 Task: Look for space in Inashiki, Japan from 13th August, 2023 to 17th August, 2023 for 2 adults in price range Rs.10000 to Rs.16000. Place can be entire place with 2 bedrooms having 2 beds and 1 bathroom. Property type can be house, flat, guest house. Amenities needed are: wifi, washing machine. Booking option can be shelf check-in. Required host language is English.
Action: Mouse moved to (581, 137)
Screenshot: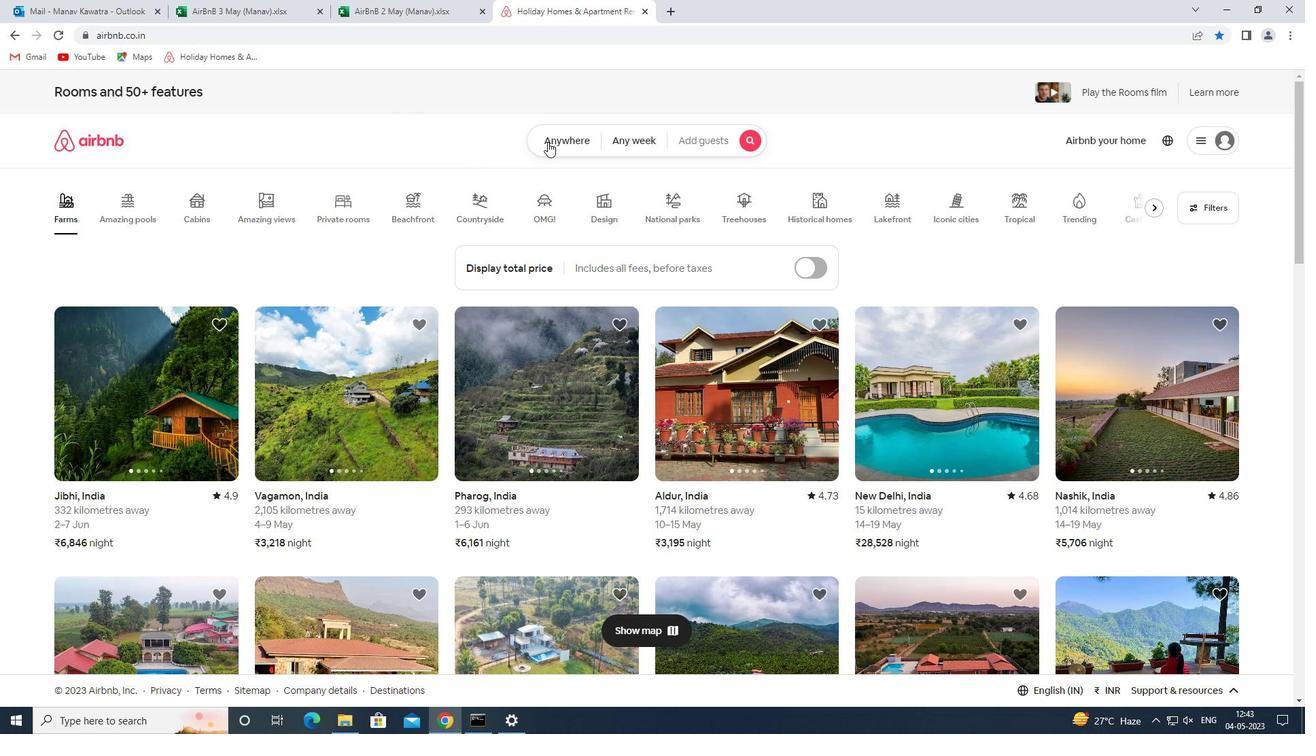 
Action: Mouse pressed left at (581, 137)
Screenshot: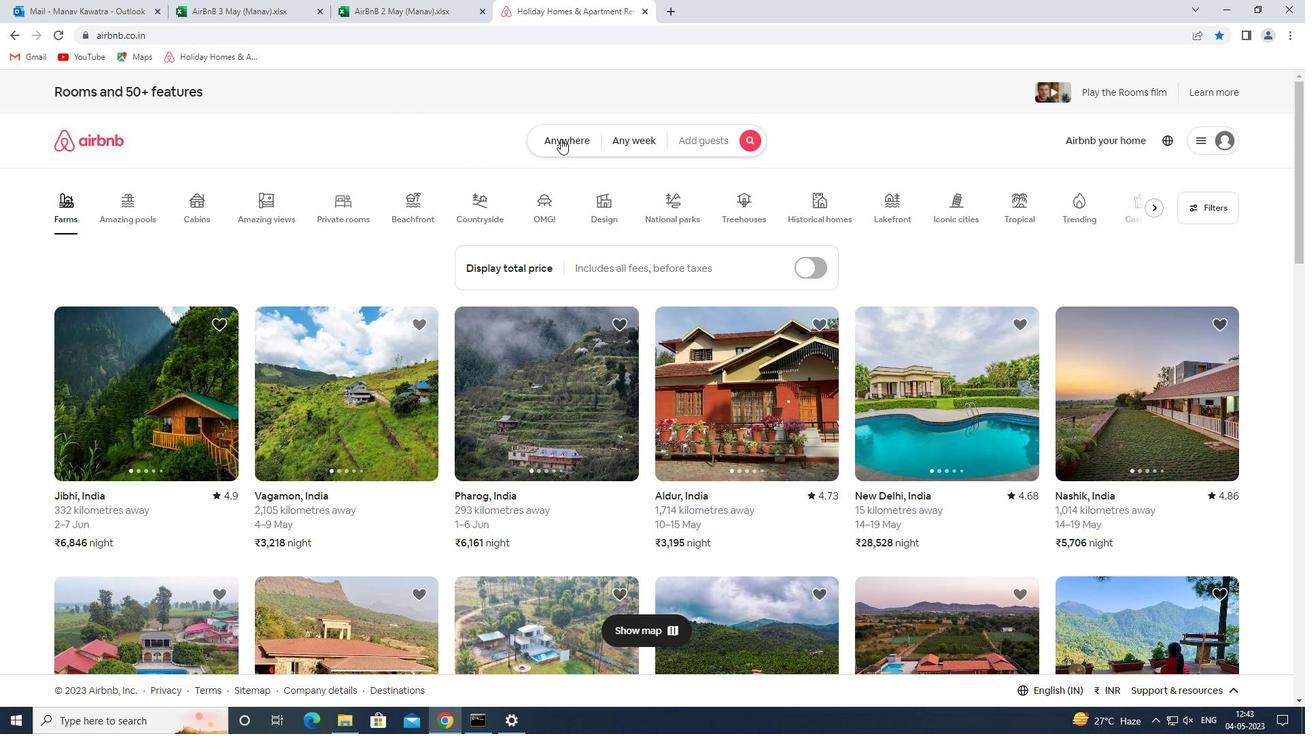 
Action: Mouse moved to (436, 196)
Screenshot: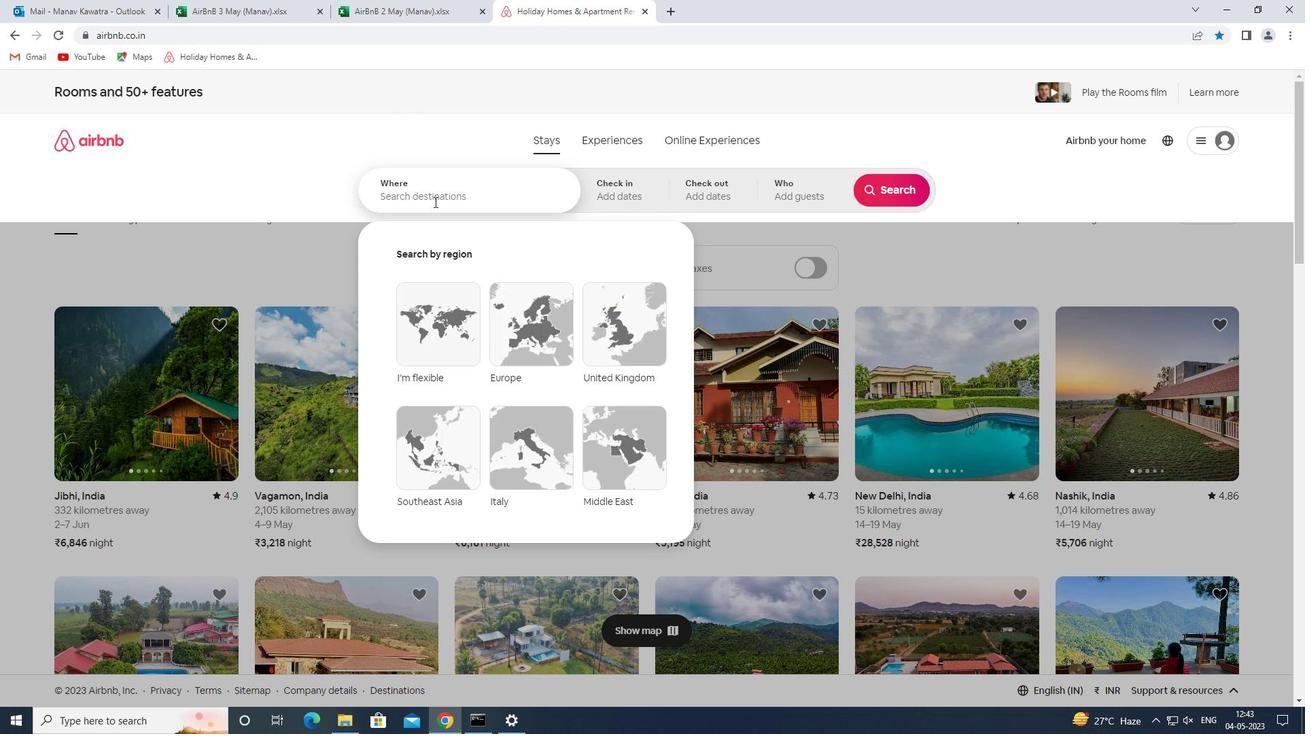 
Action: Mouse pressed left at (436, 196)
Screenshot: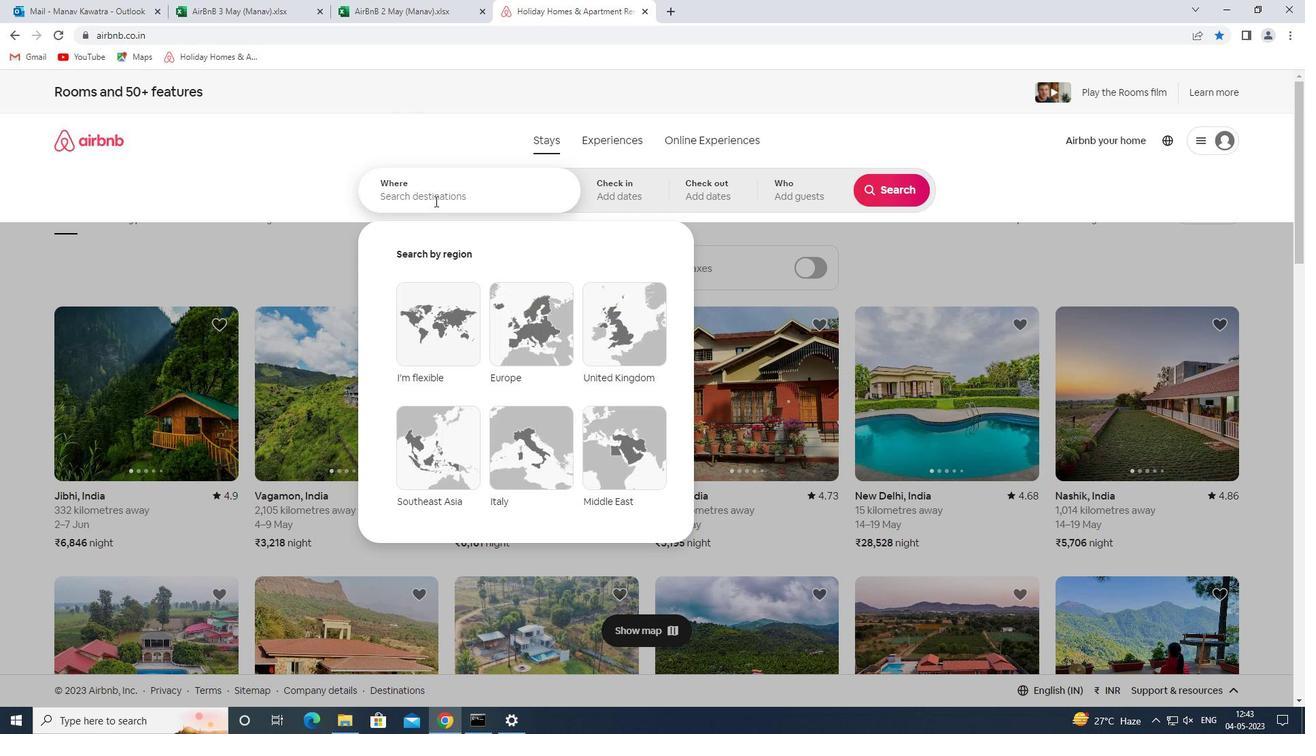 
Action: Key pressed inashika<Key.space>japan<Key.space><Key.enter>
Screenshot: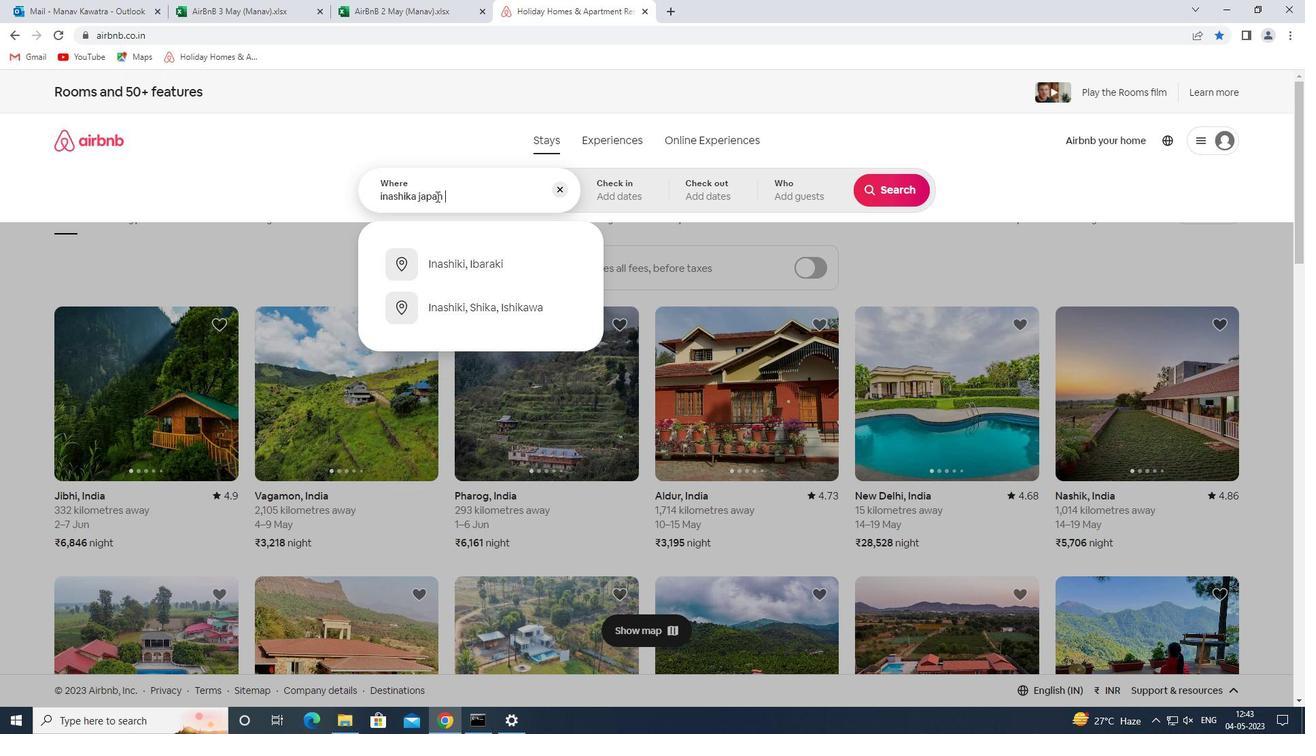 
Action: Mouse moved to (881, 299)
Screenshot: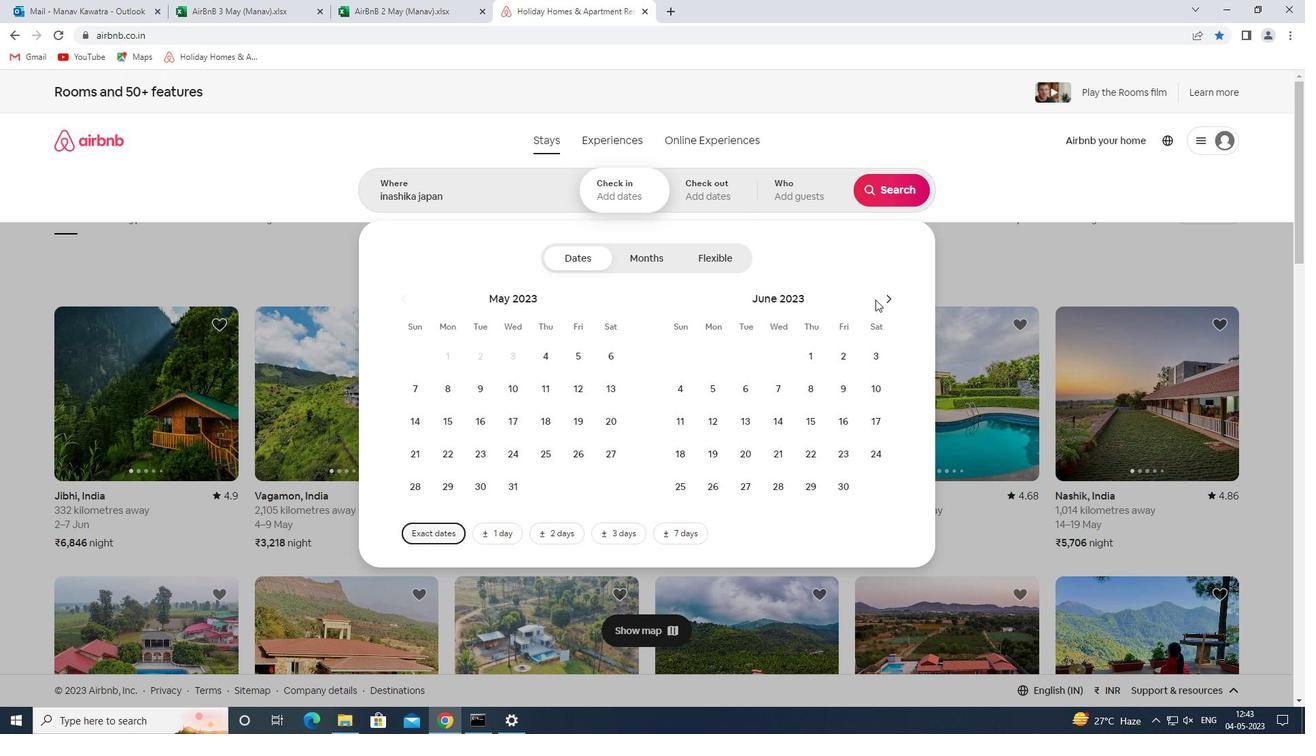 
Action: Mouse pressed left at (881, 299)
Screenshot: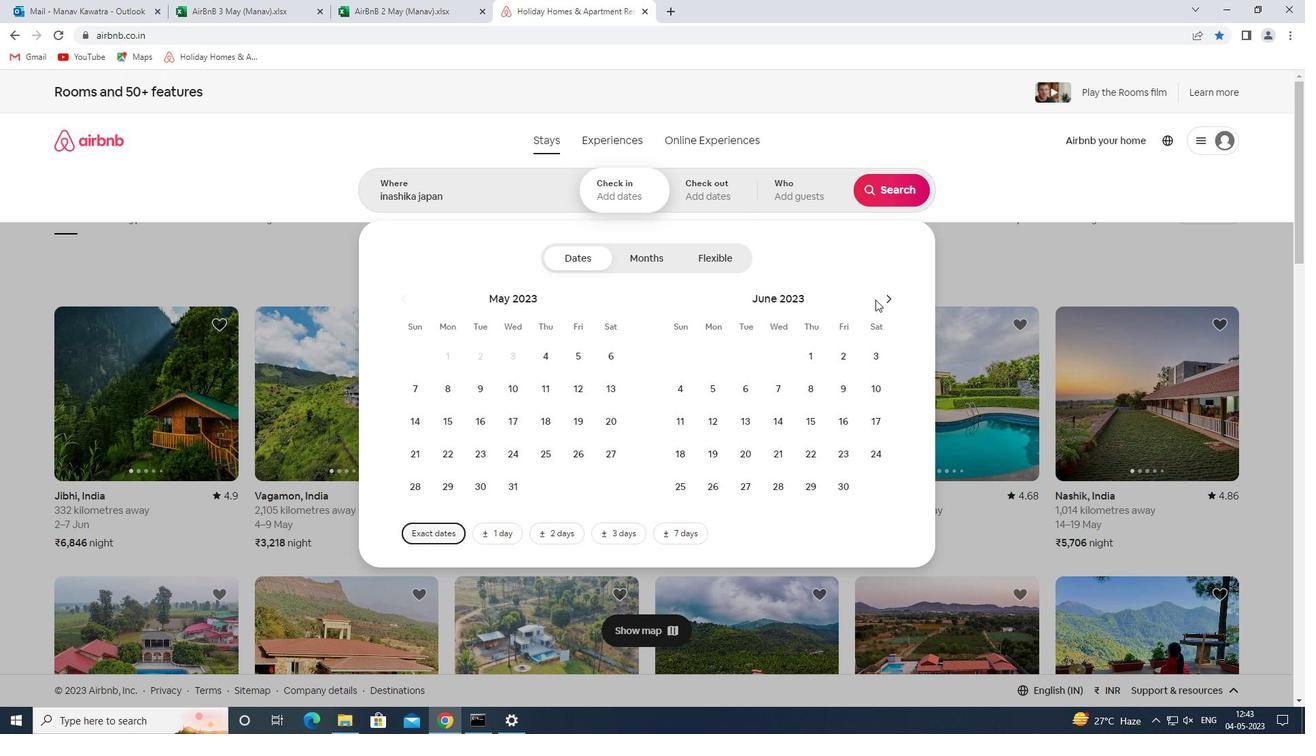 
Action: Mouse moved to (883, 299)
Screenshot: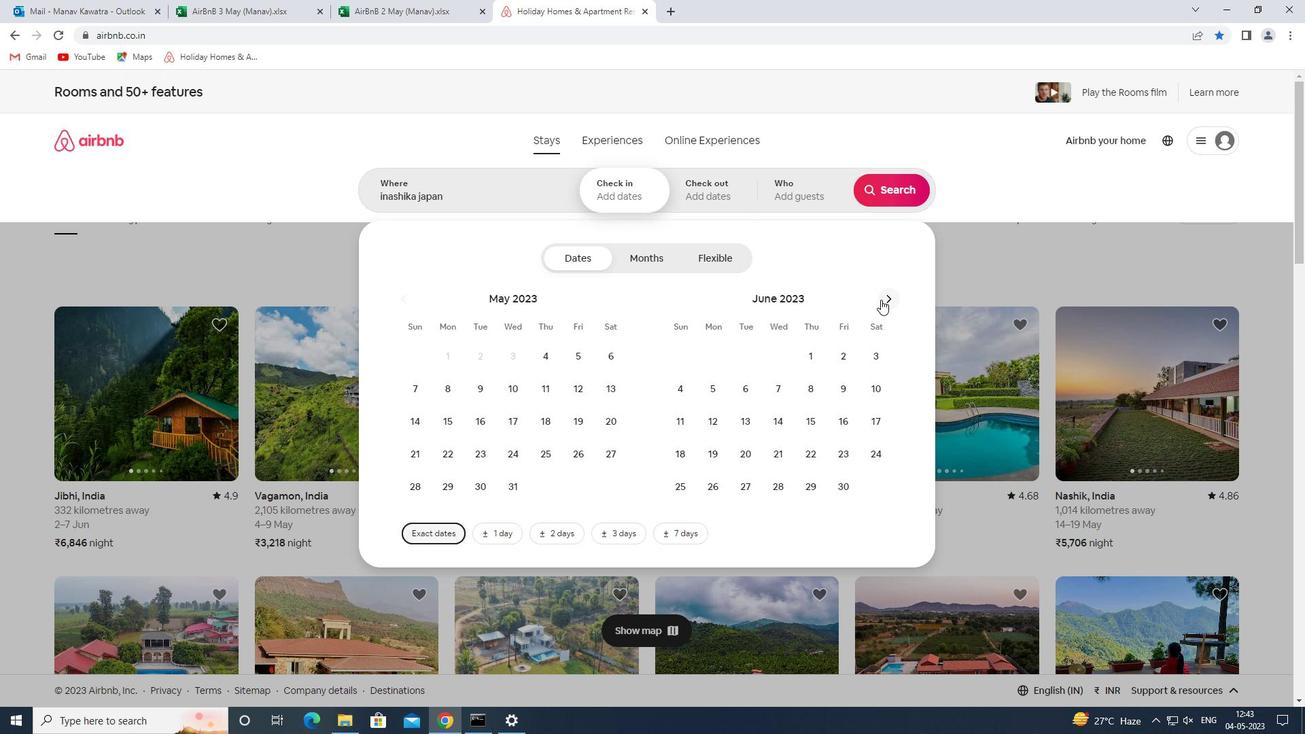 
Action: Mouse pressed left at (883, 299)
Screenshot: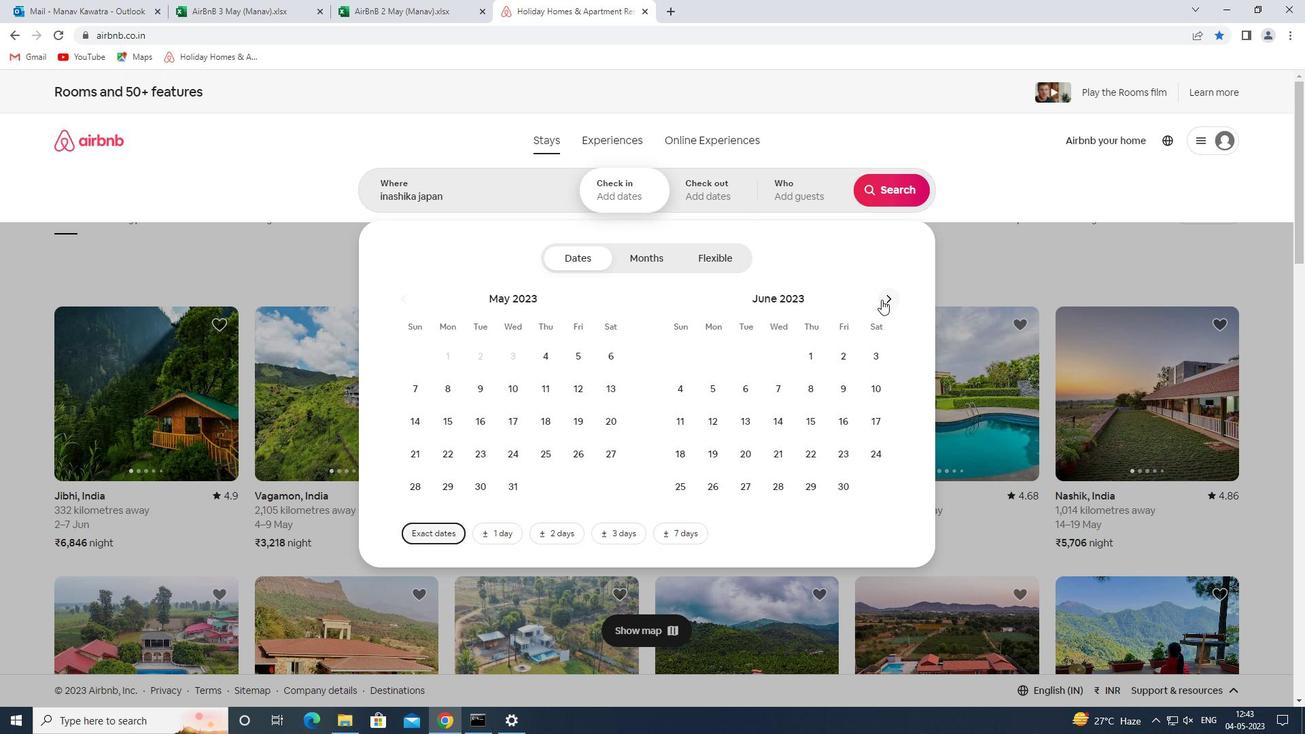 
Action: Mouse pressed left at (883, 299)
Screenshot: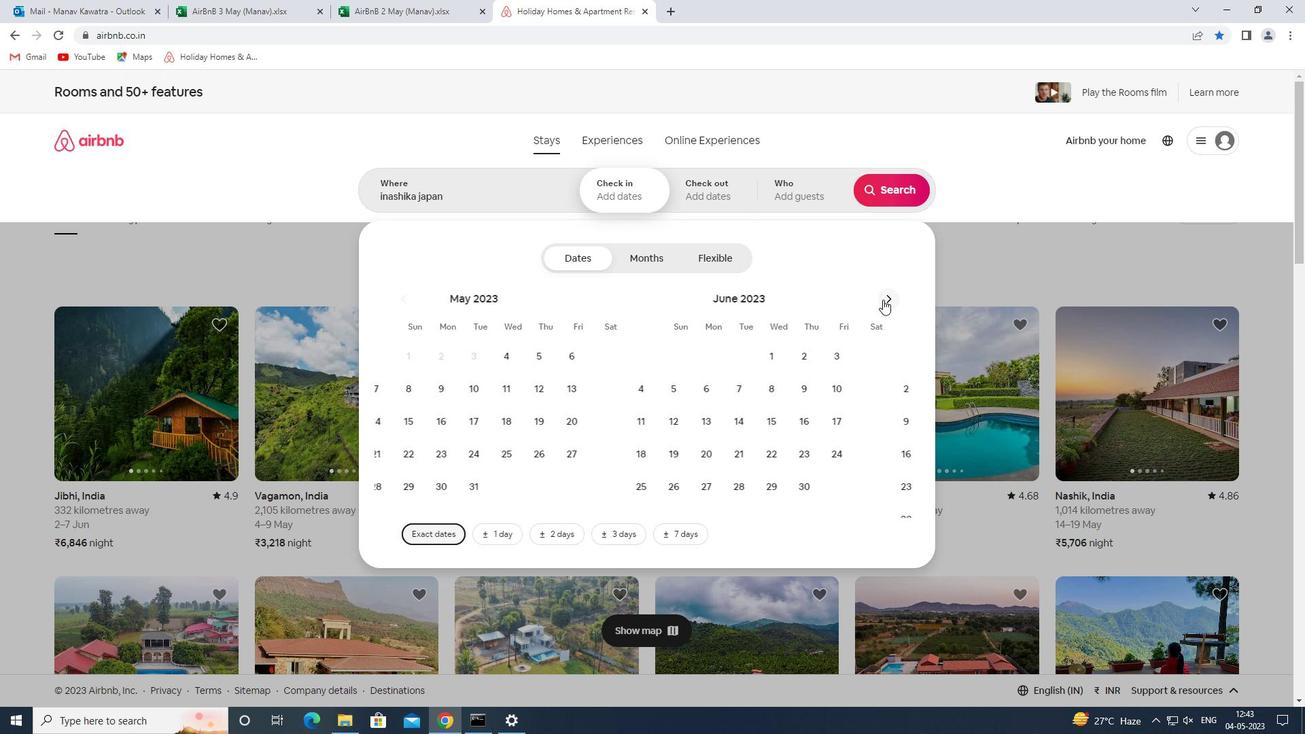
Action: Mouse moved to (676, 420)
Screenshot: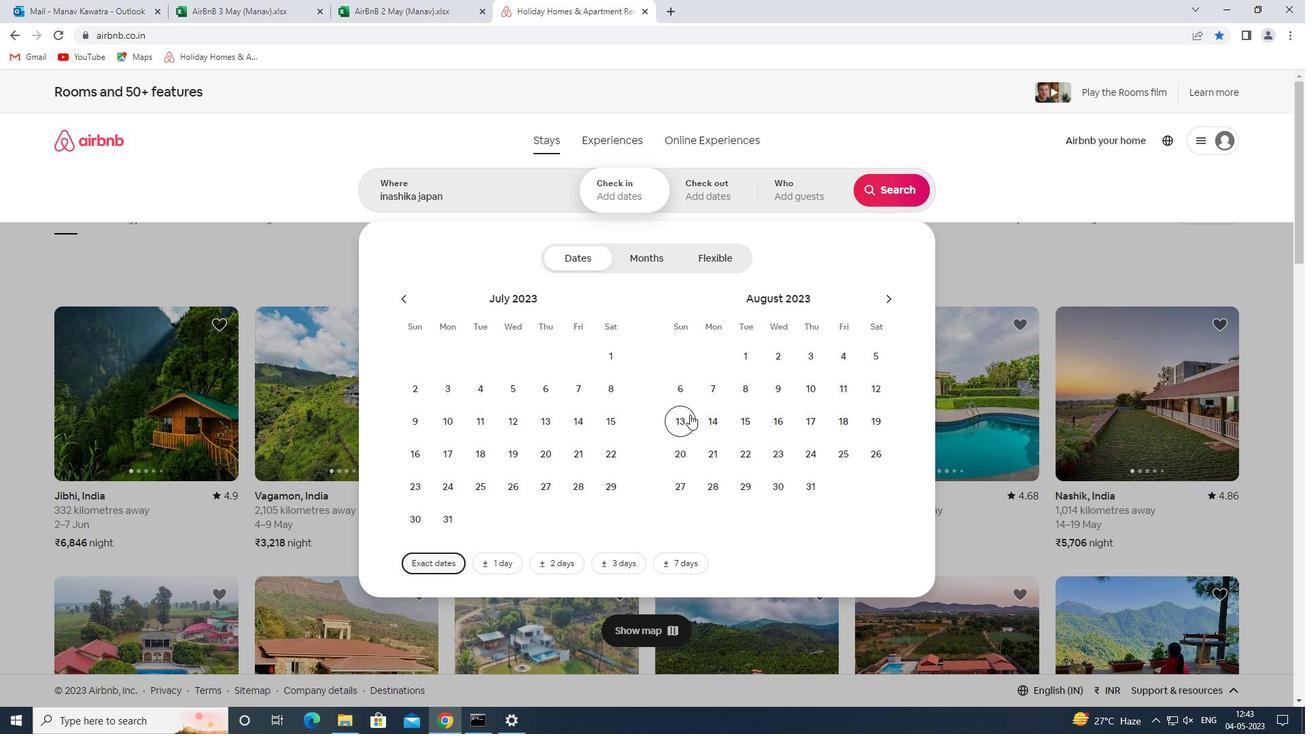 
Action: Mouse pressed left at (676, 420)
Screenshot: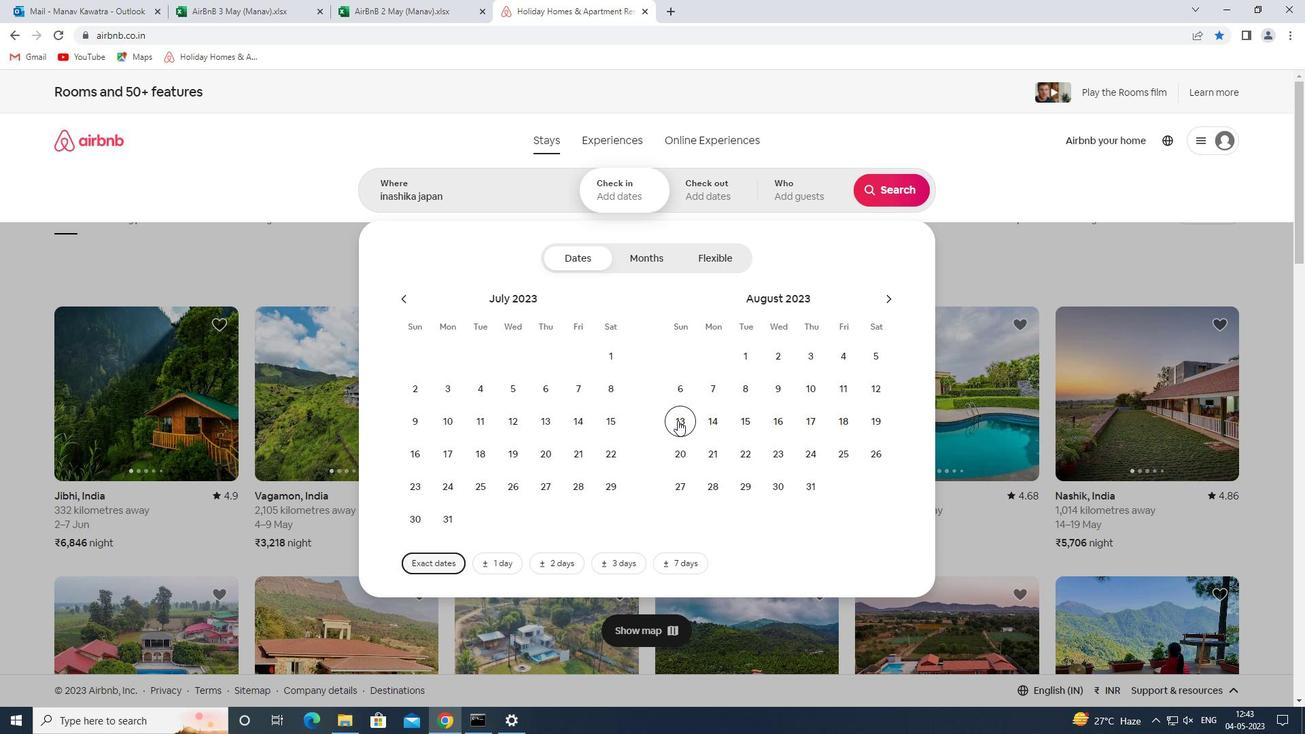 
Action: Mouse moved to (816, 422)
Screenshot: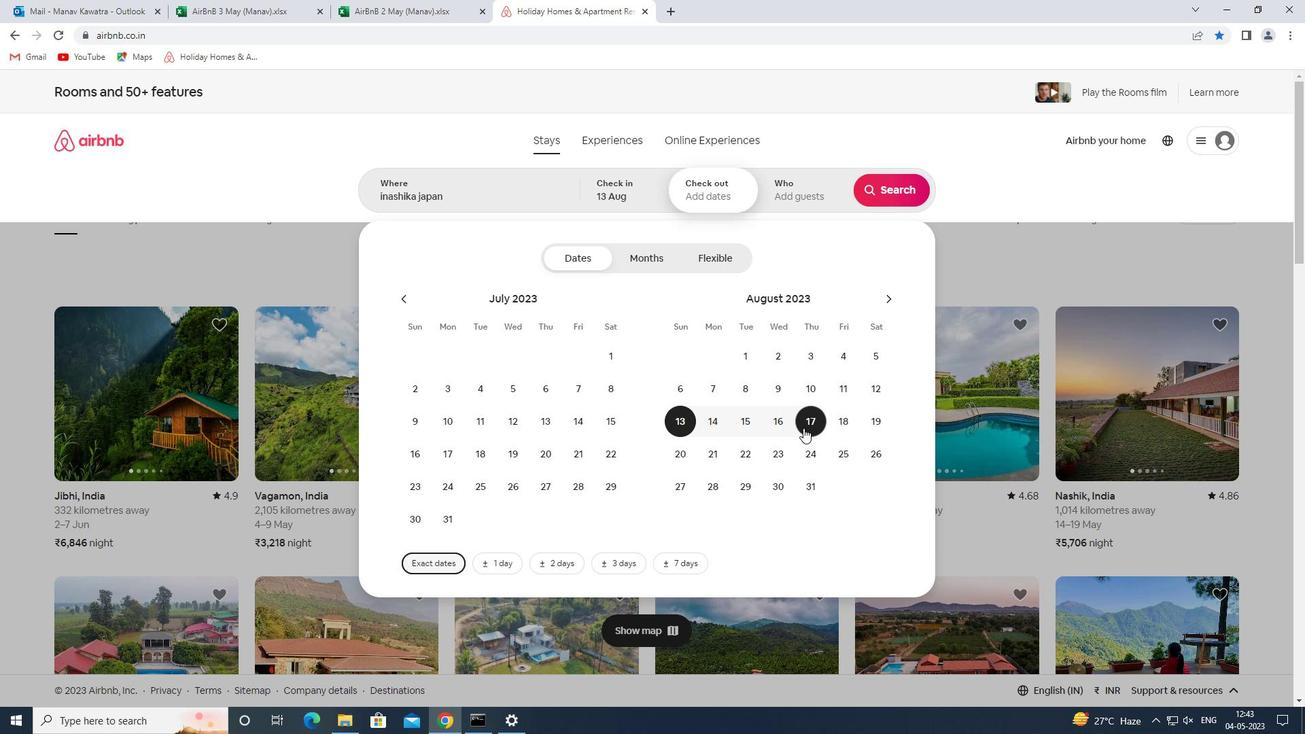 
Action: Mouse pressed left at (816, 422)
Screenshot: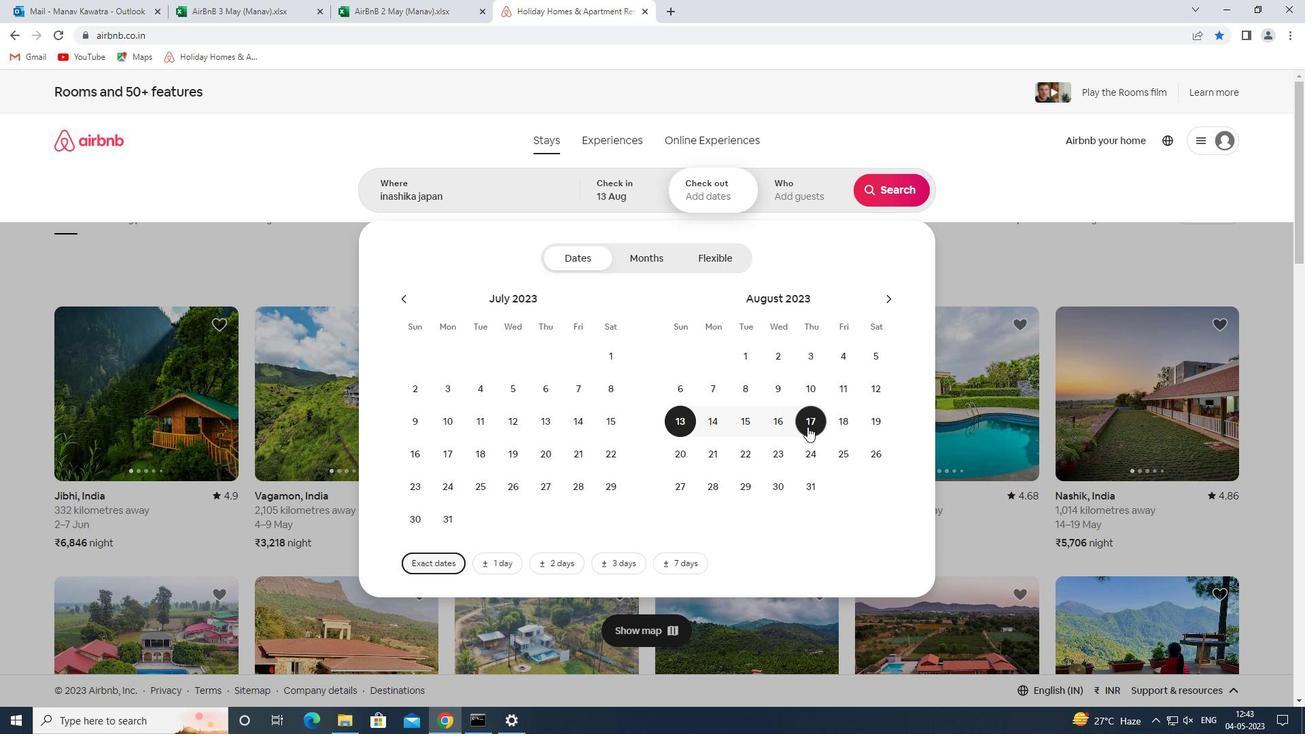 
Action: Mouse moved to (807, 191)
Screenshot: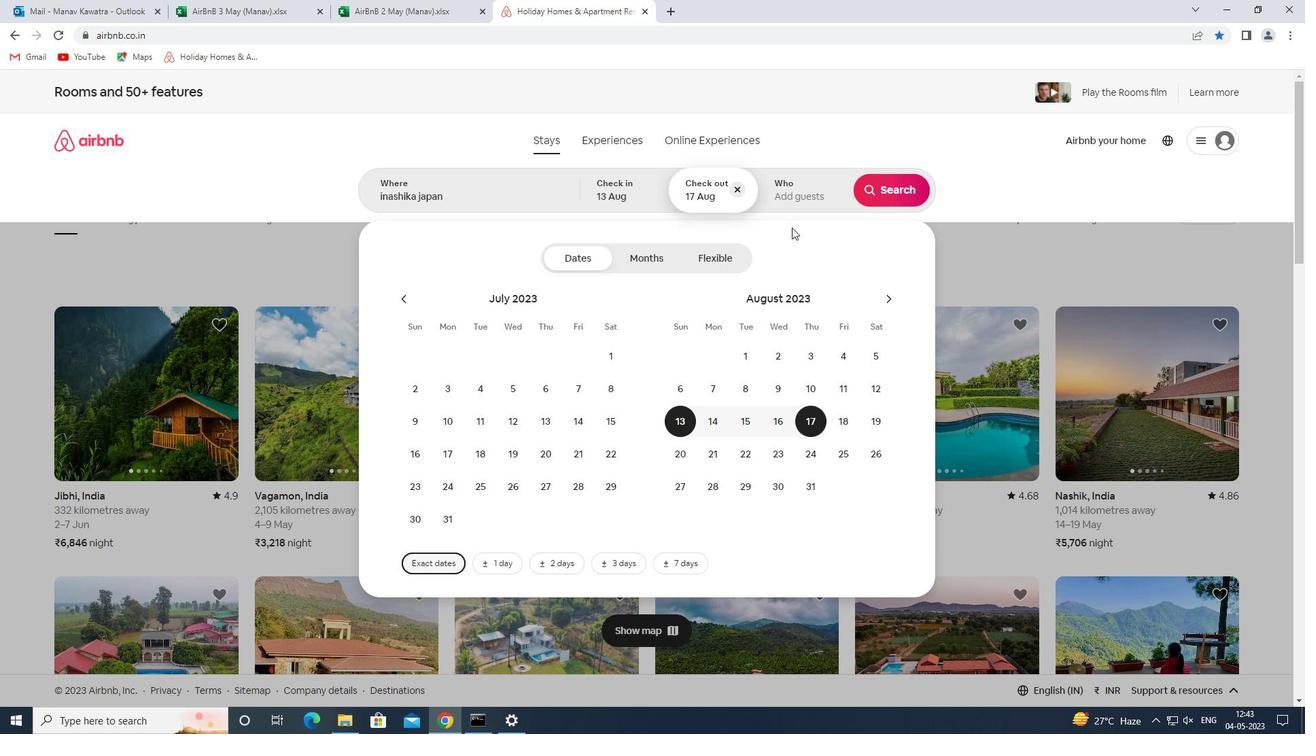 
Action: Mouse pressed left at (807, 191)
Screenshot: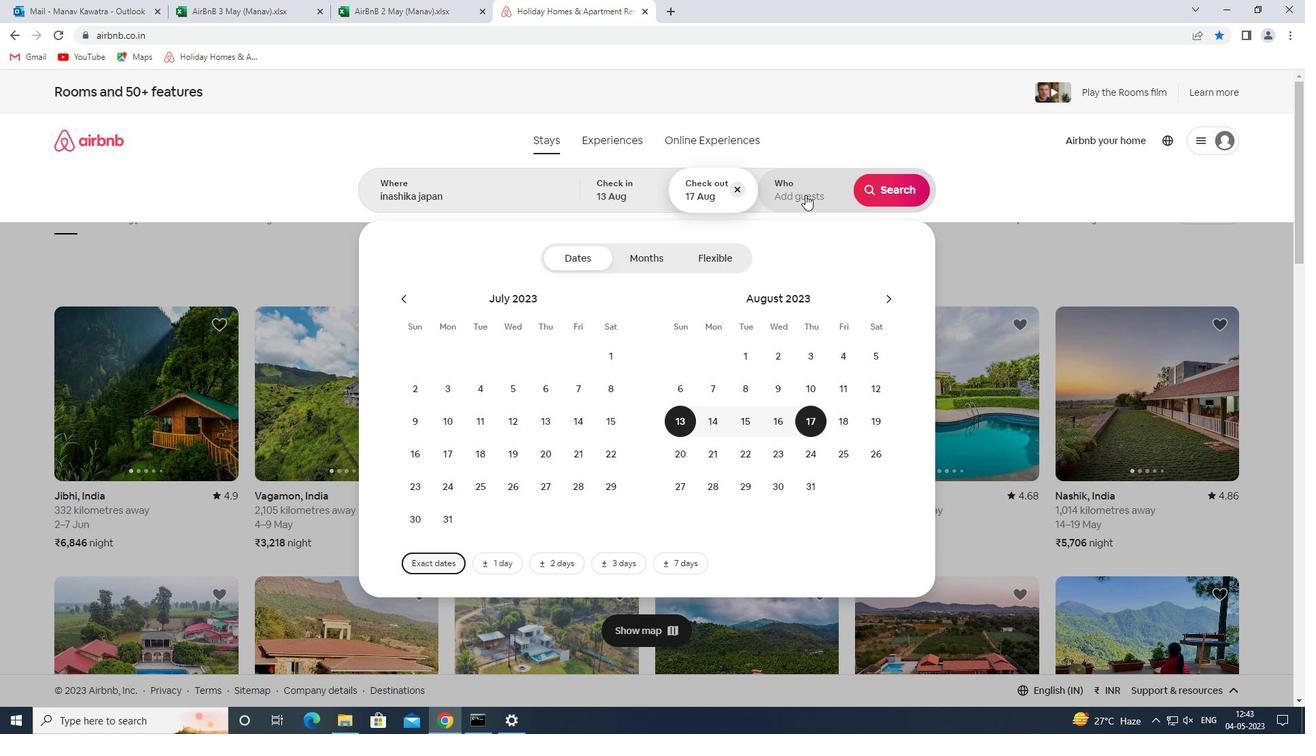 
Action: Mouse moved to (898, 263)
Screenshot: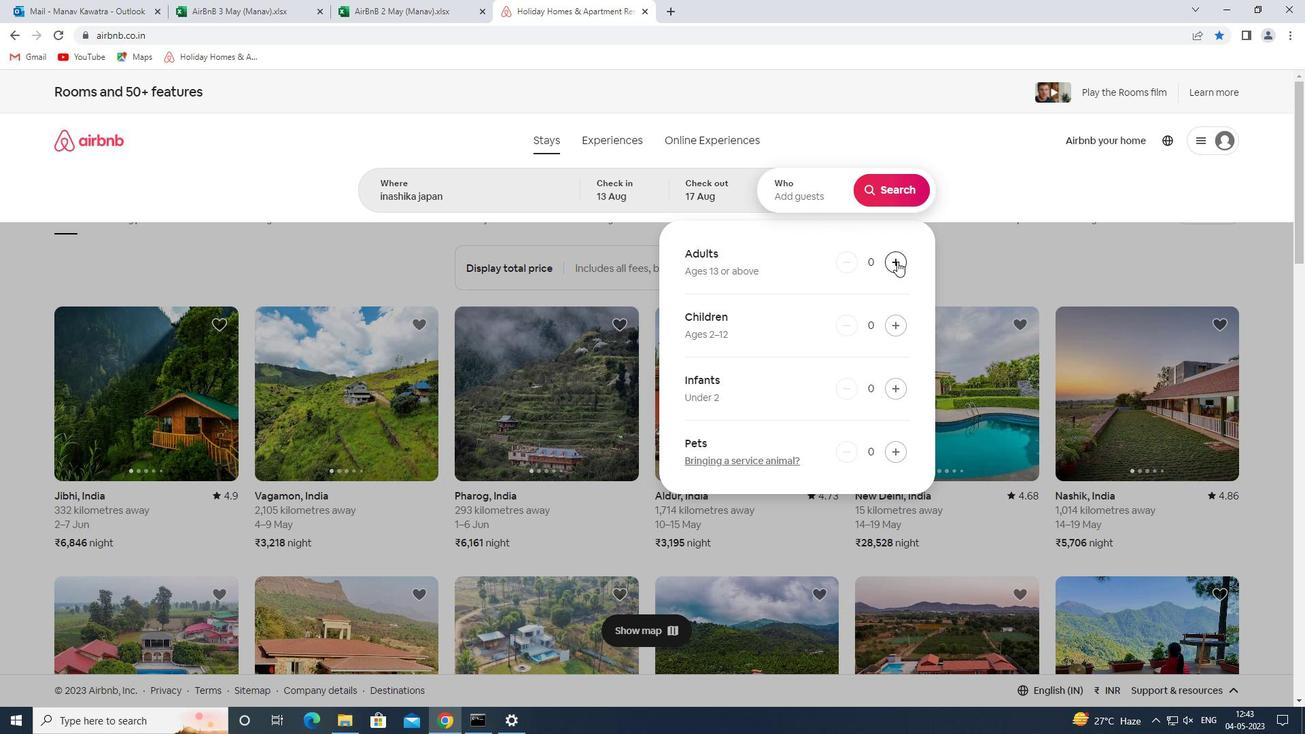 
Action: Mouse pressed left at (898, 263)
Screenshot: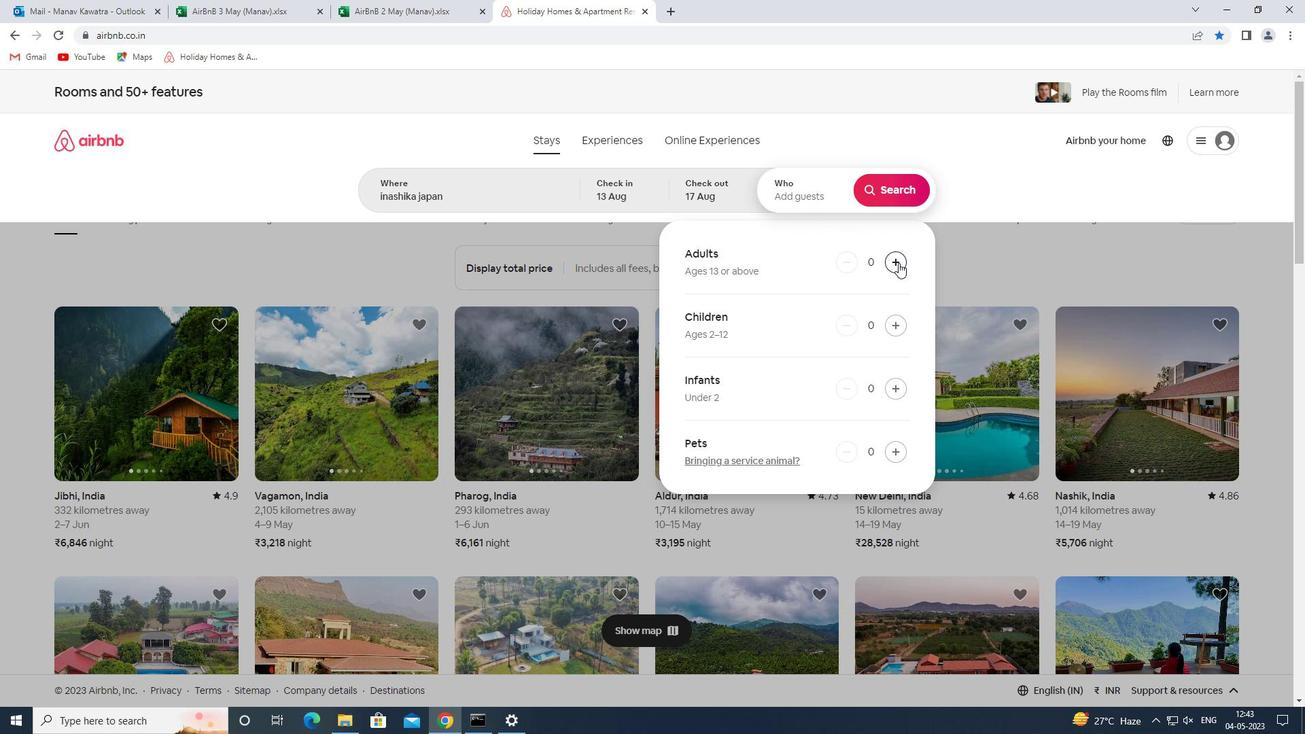 
Action: Mouse pressed left at (898, 263)
Screenshot: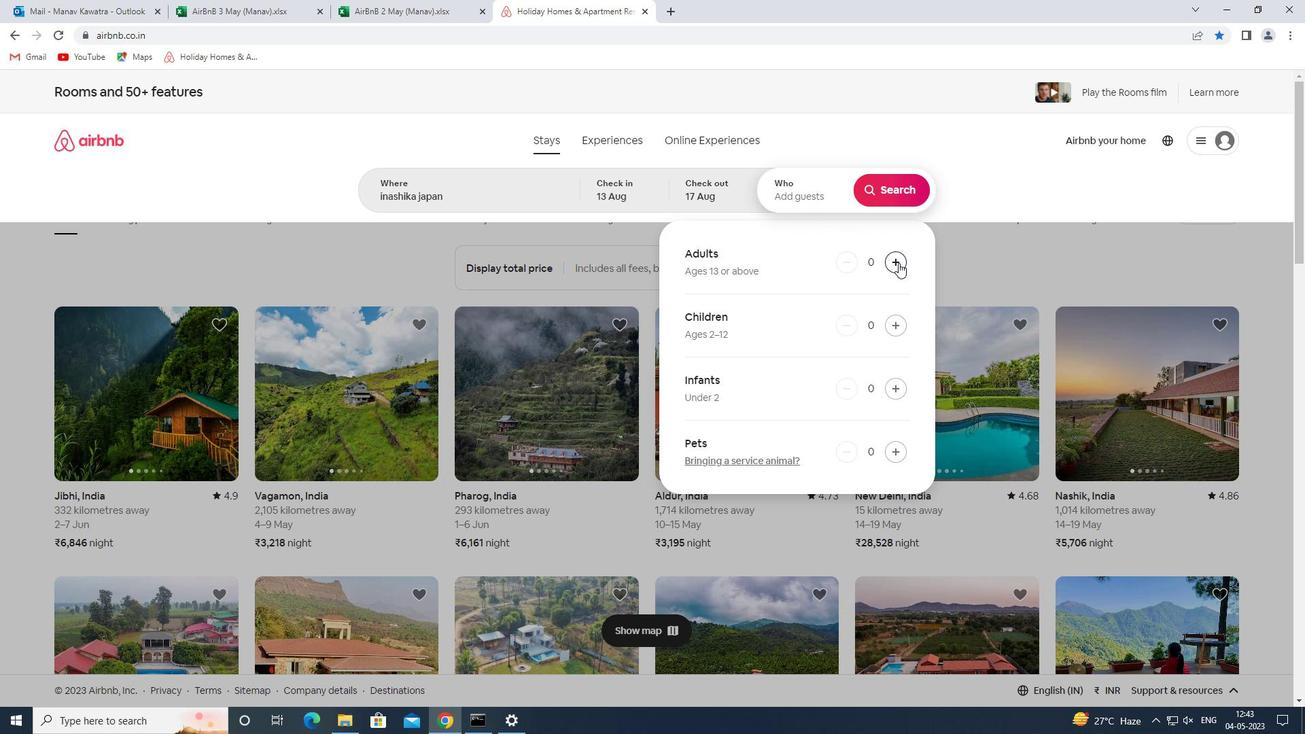 
Action: Mouse moved to (889, 186)
Screenshot: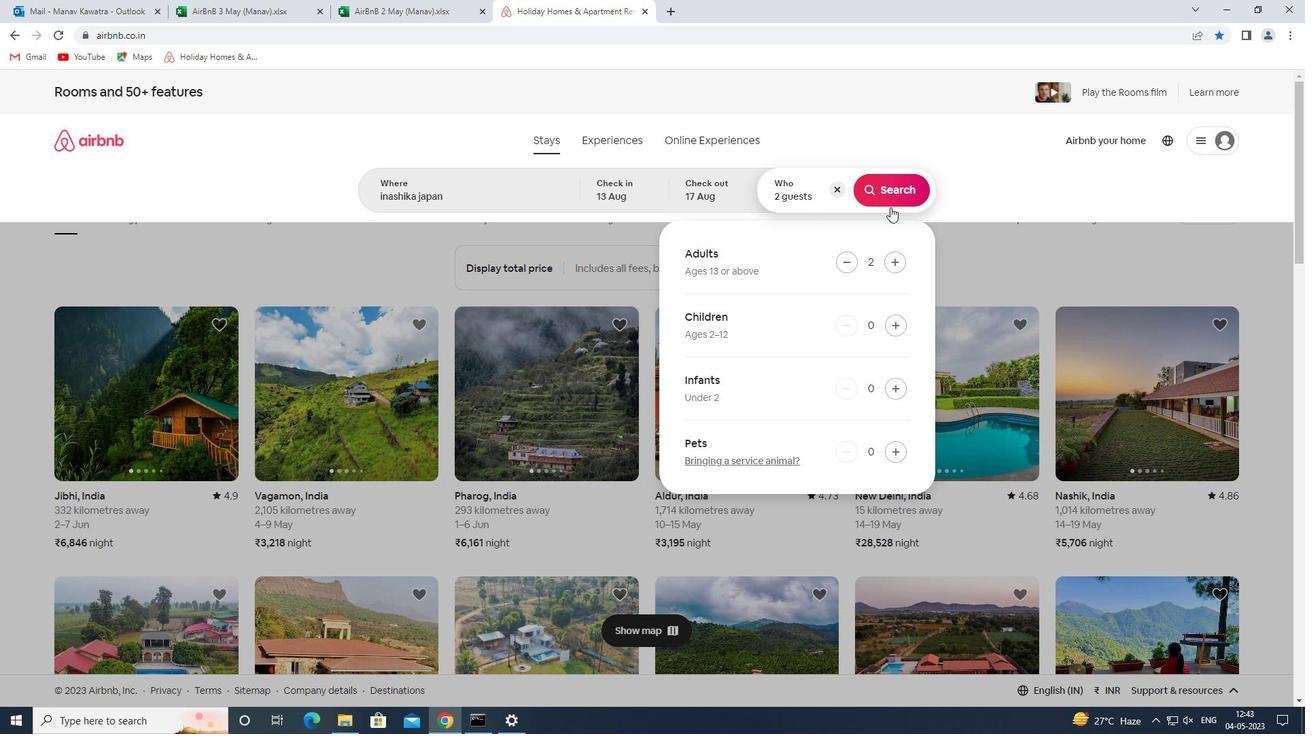 
Action: Mouse pressed left at (889, 186)
Screenshot: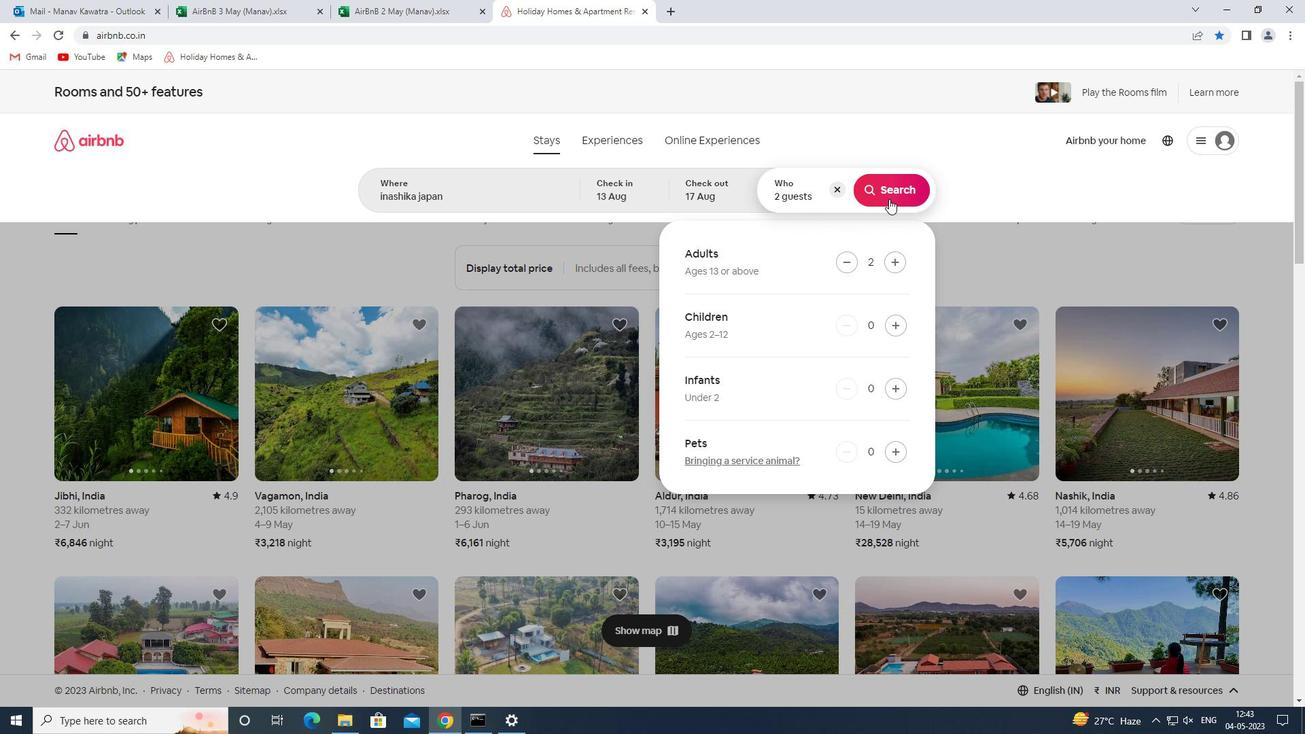 
Action: Mouse moved to (1243, 155)
Screenshot: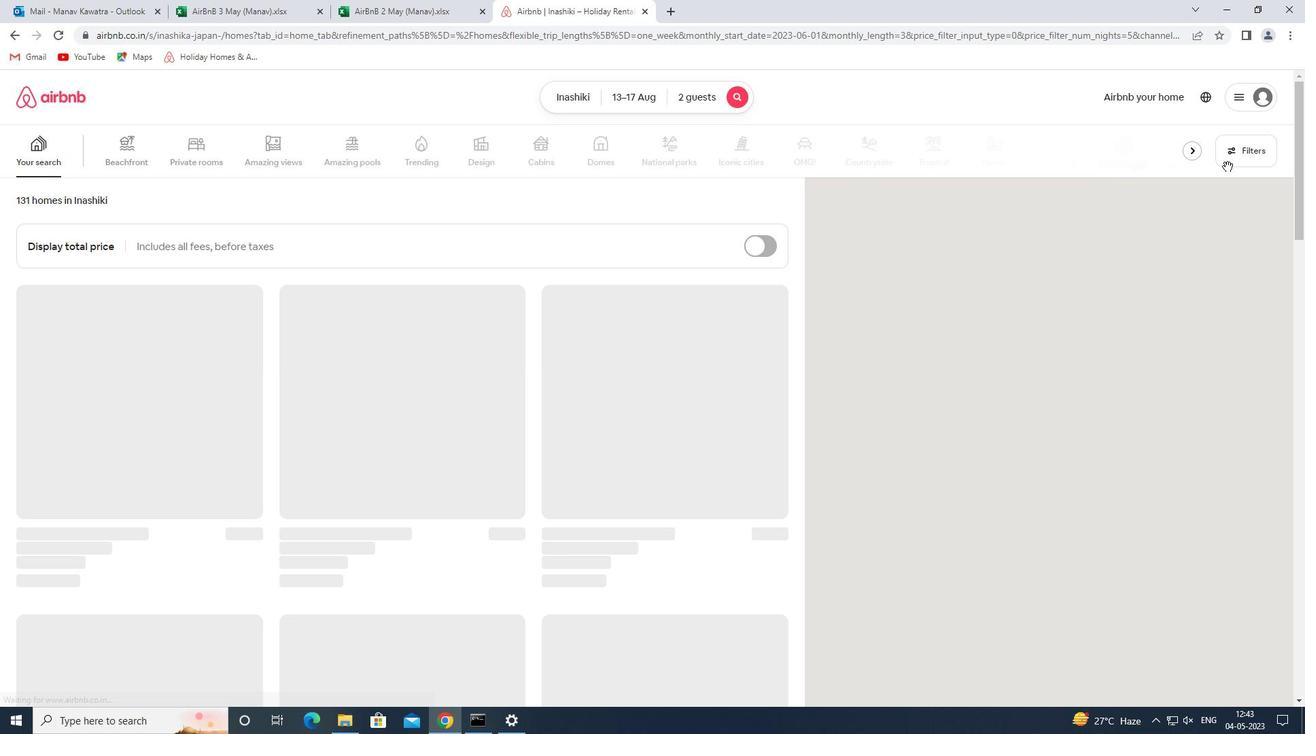 
Action: Mouse pressed left at (1243, 155)
Screenshot: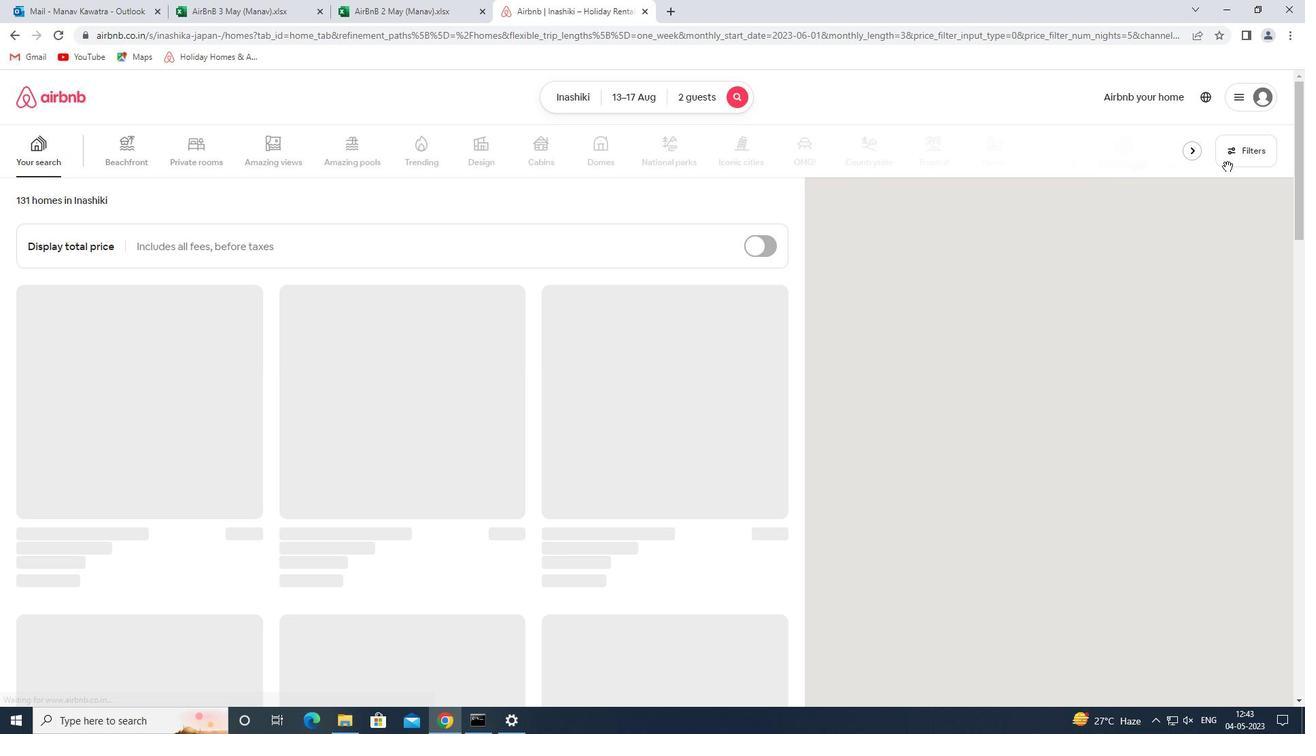 
Action: Mouse moved to (476, 324)
Screenshot: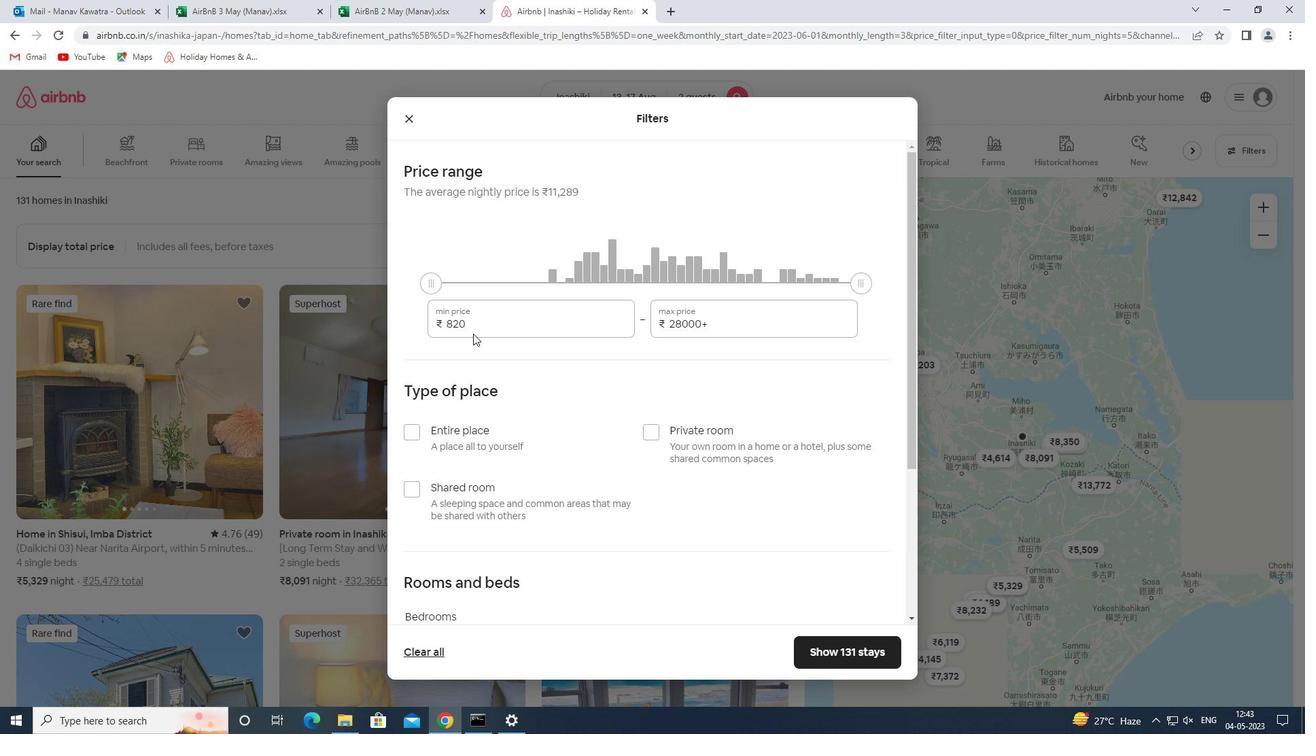 
Action: Mouse pressed left at (476, 324)
Screenshot: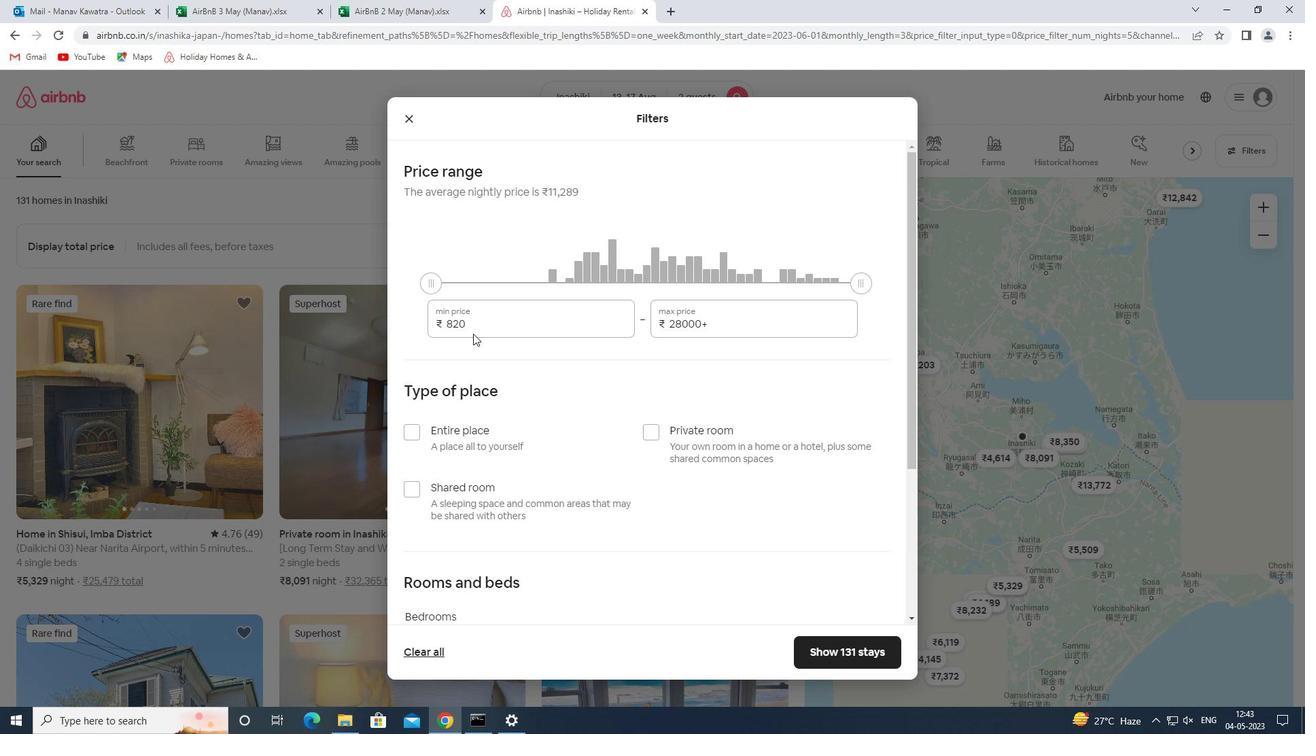 
Action: Mouse pressed left at (476, 324)
Screenshot: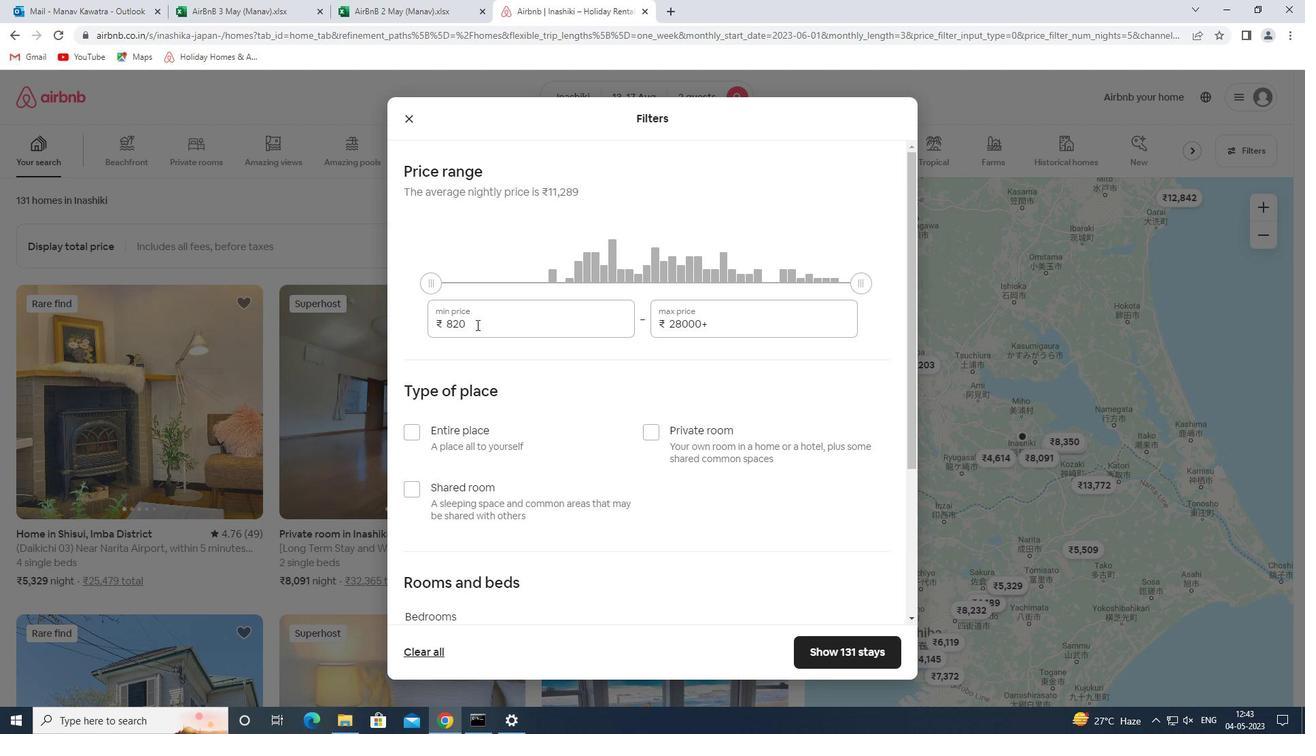 
Action: Key pressed 1000-<Key.backspace>00<Key.tab>16000
Screenshot: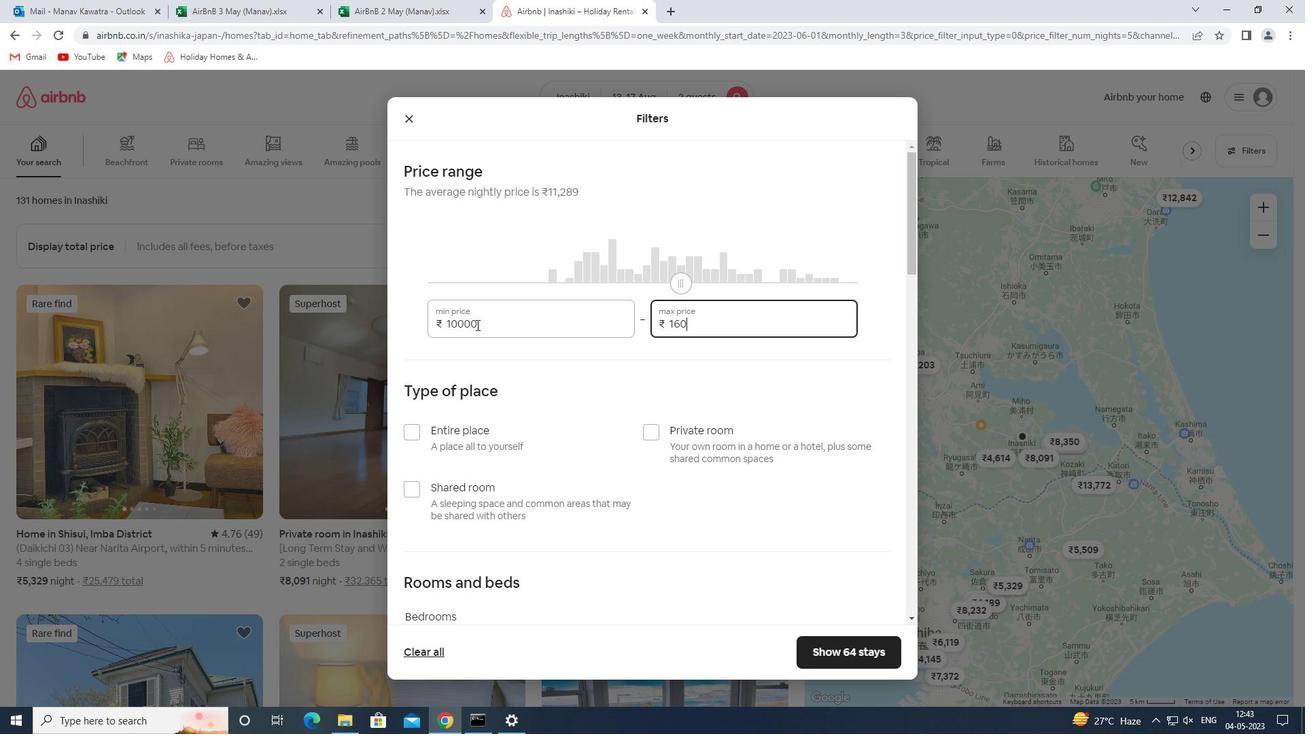 
Action: Mouse moved to (469, 435)
Screenshot: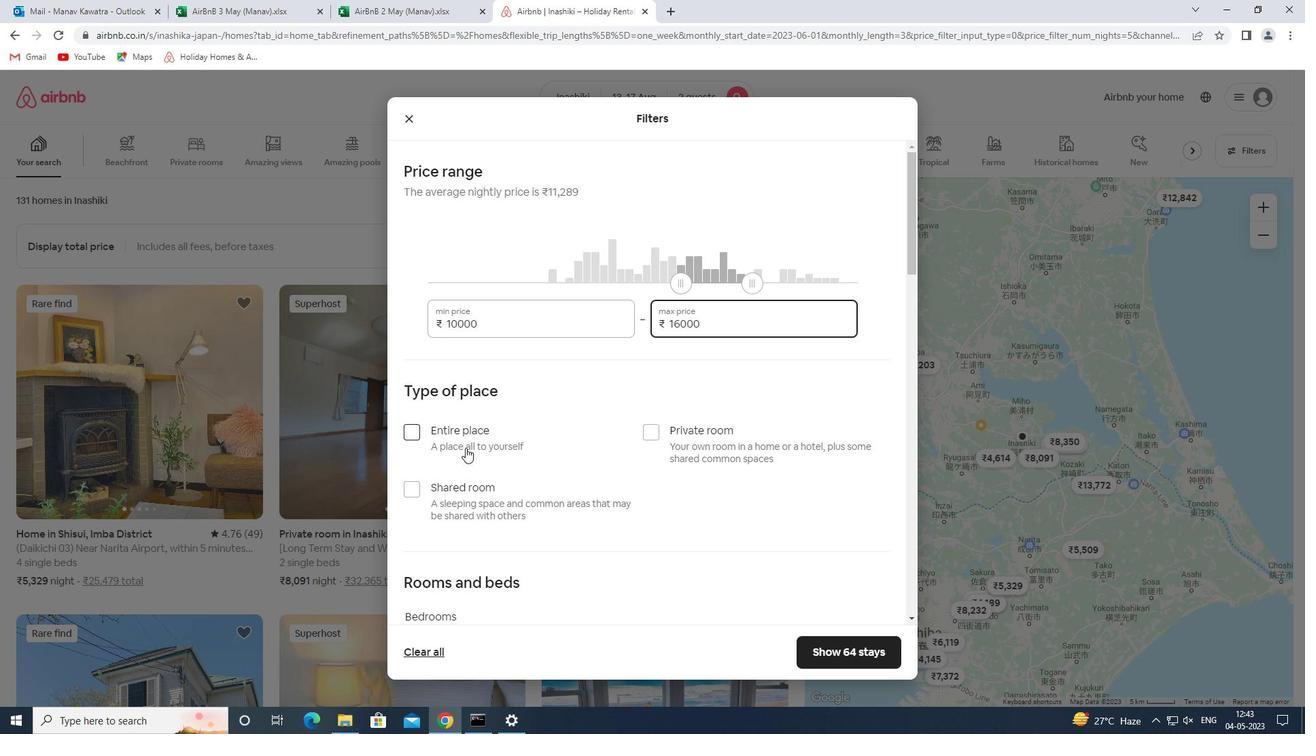 
Action: Mouse pressed left at (469, 435)
Screenshot: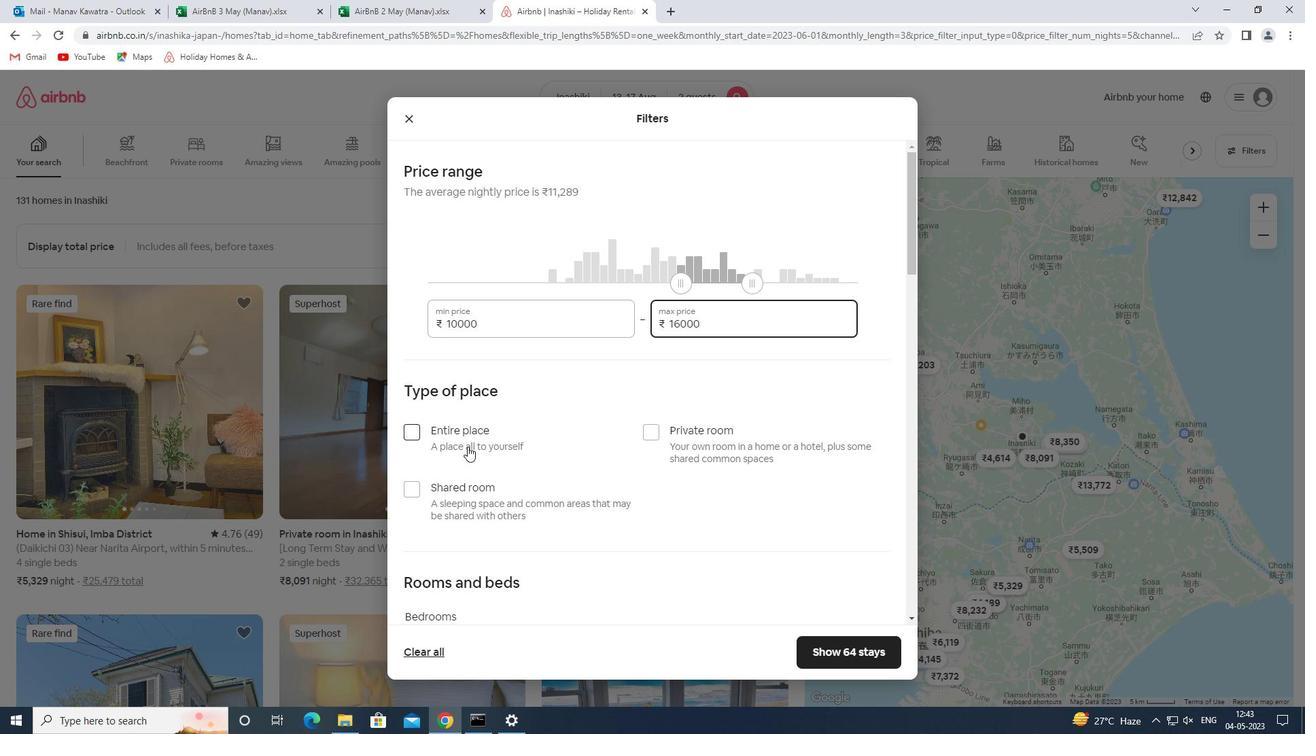
Action: Mouse moved to (544, 380)
Screenshot: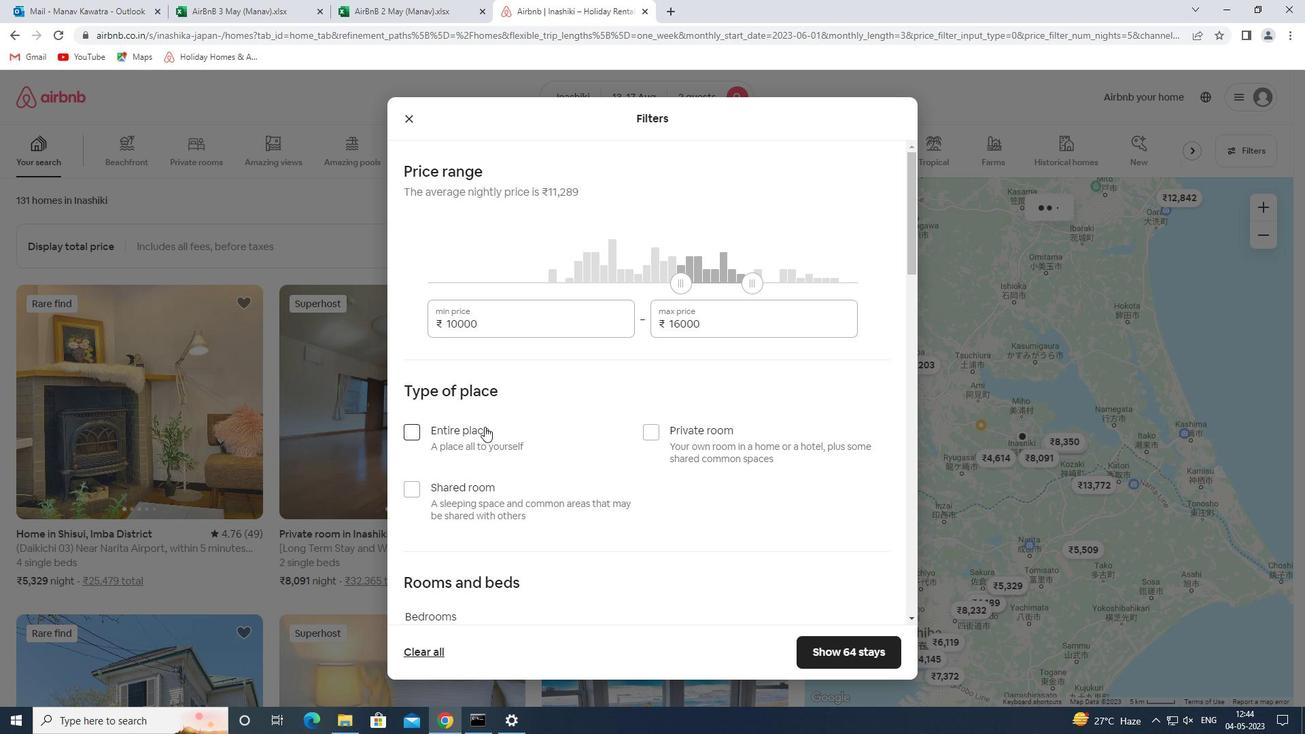 
Action: Mouse scrolled (544, 380) with delta (0, 0)
Screenshot: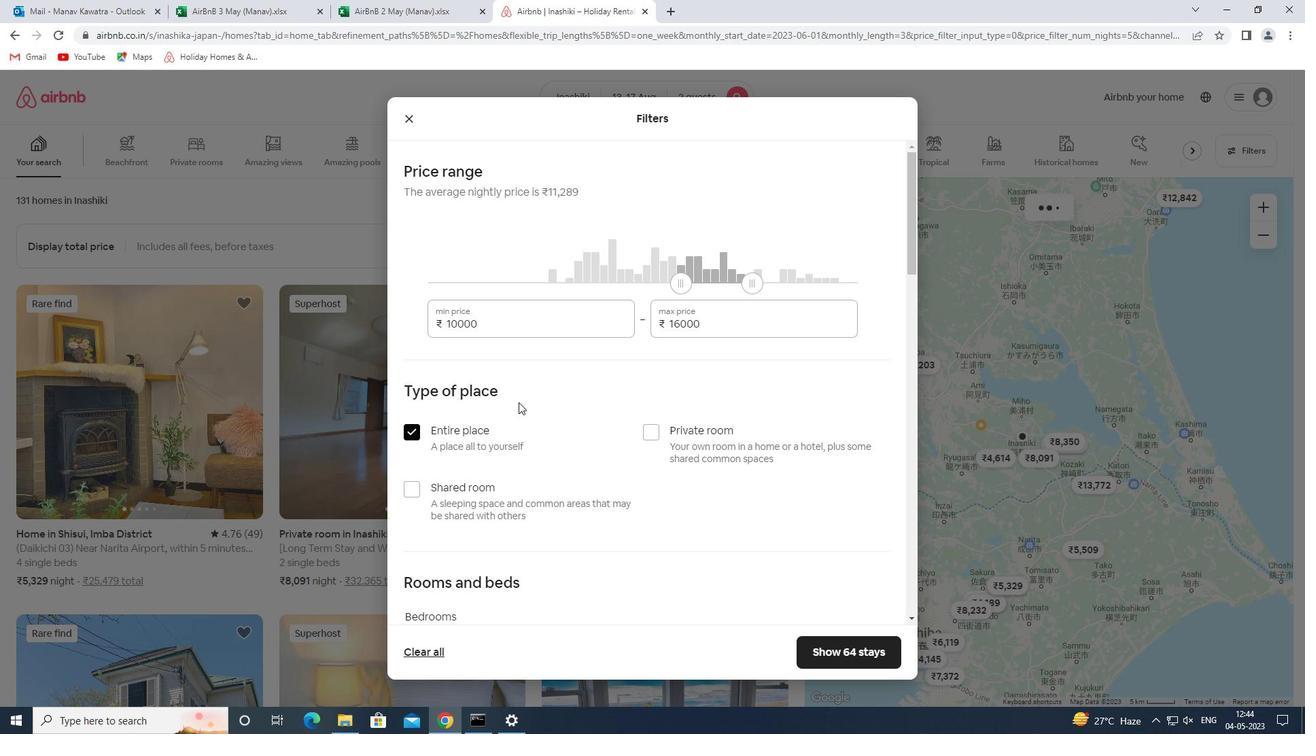 
Action: Mouse scrolled (544, 380) with delta (0, 0)
Screenshot: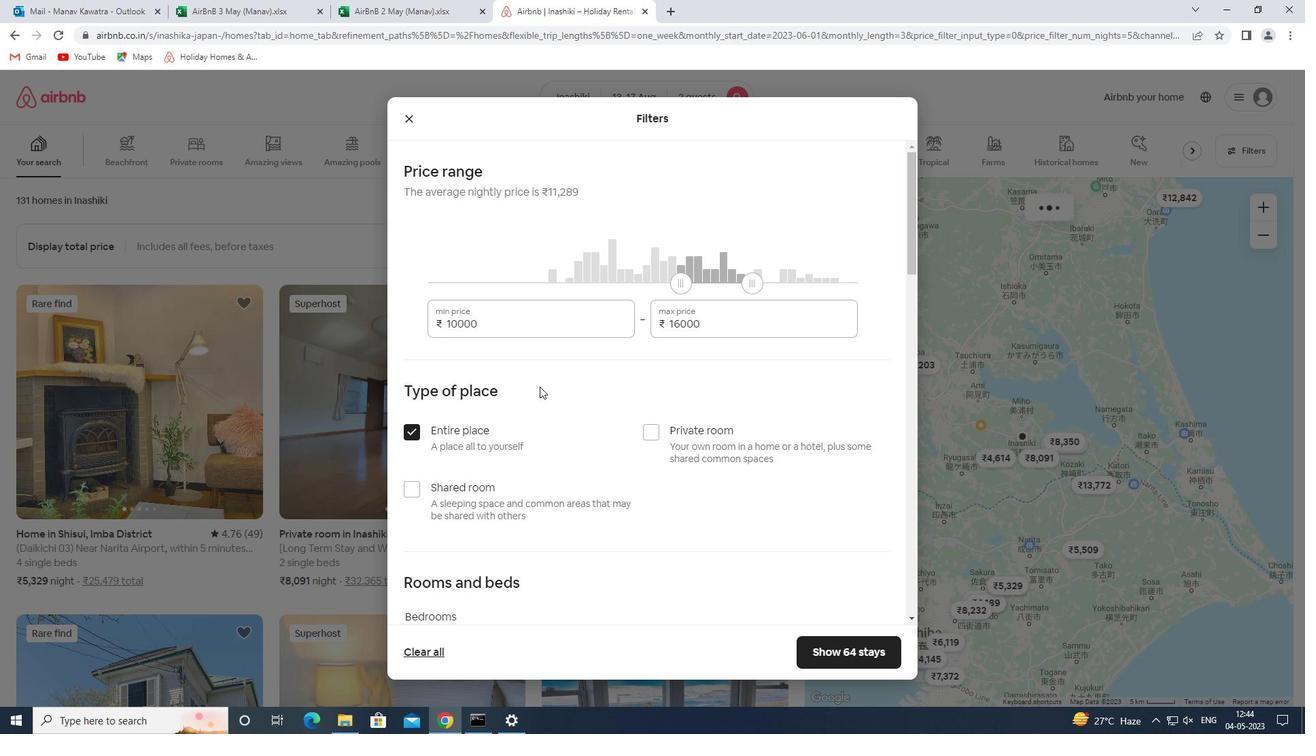 
Action: Mouse scrolled (544, 380) with delta (0, 0)
Screenshot: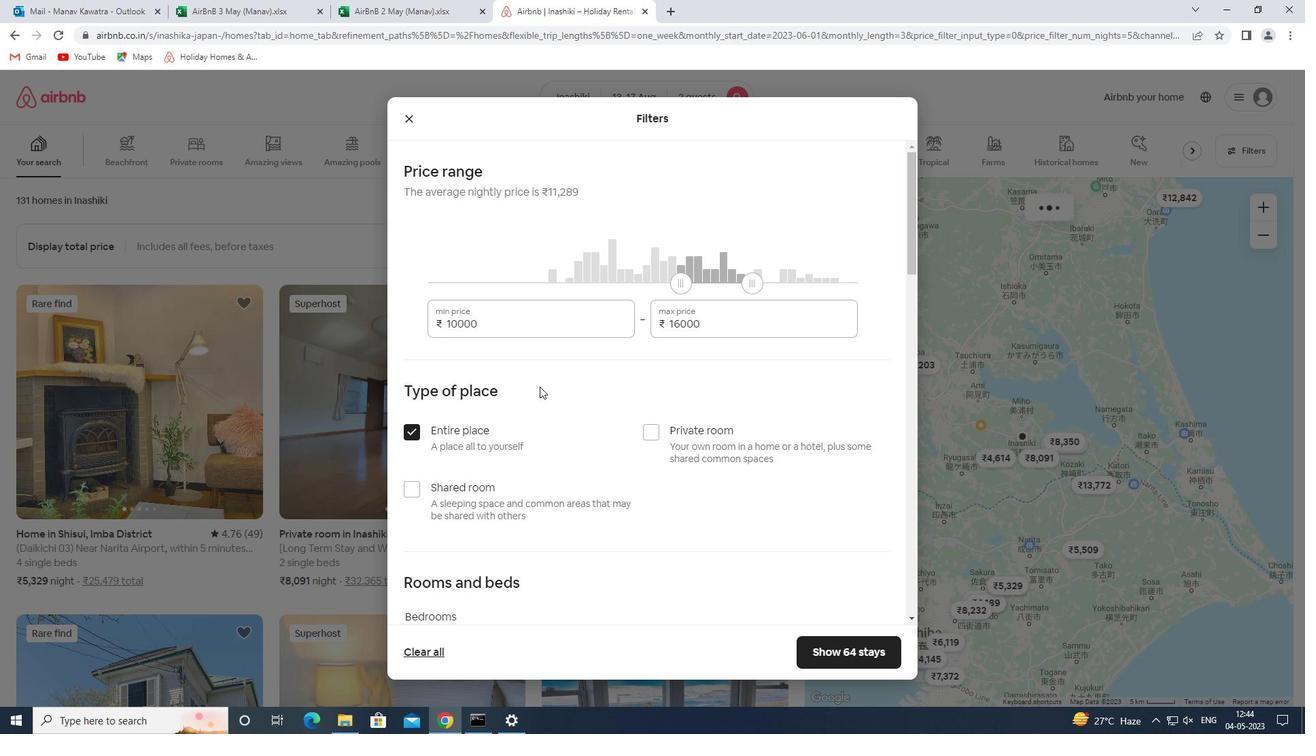 
Action: Mouse scrolled (544, 380) with delta (0, 0)
Screenshot: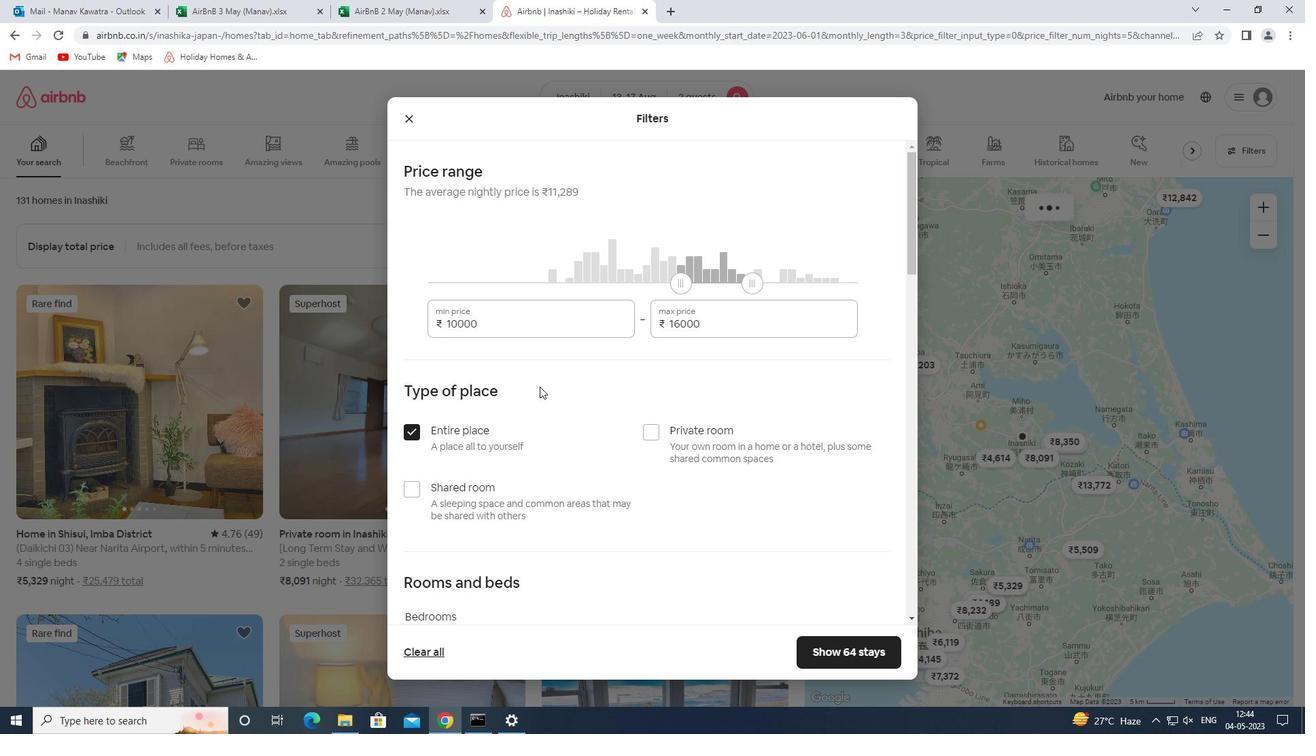 
Action: Mouse scrolled (544, 380) with delta (0, 0)
Screenshot: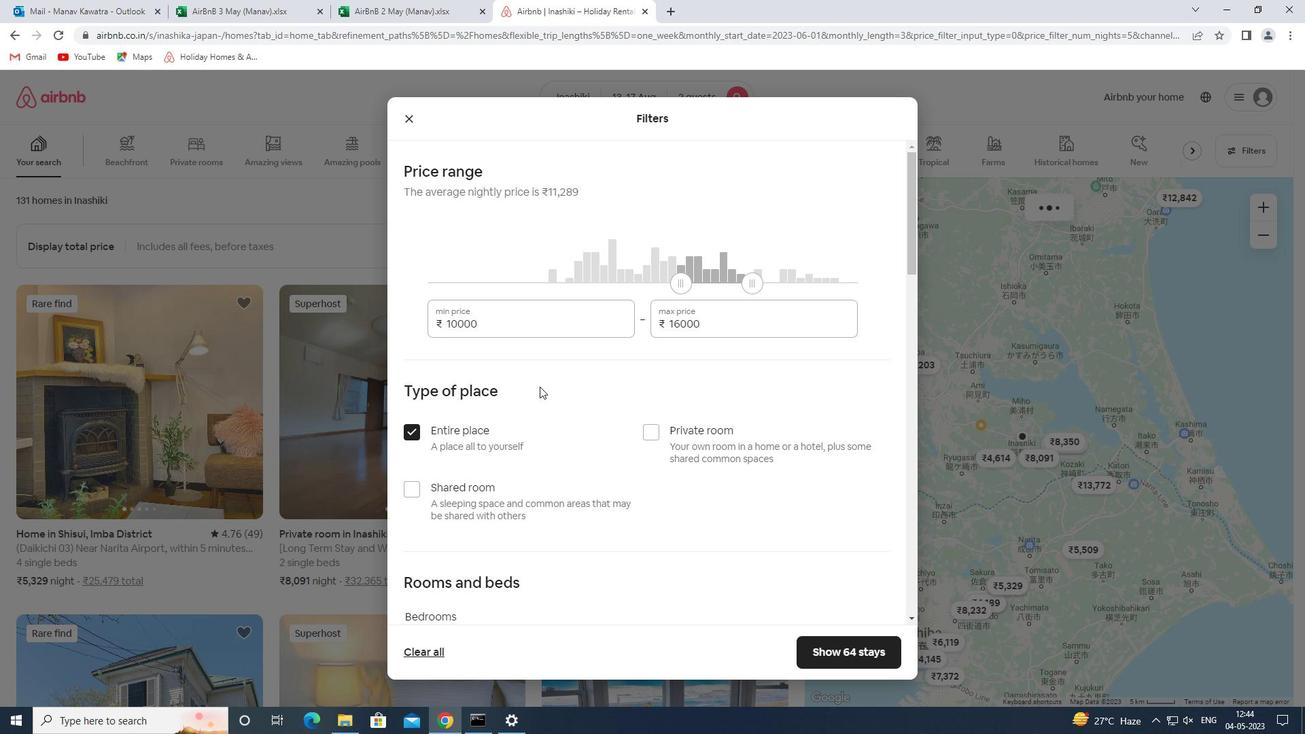 
Action: Mouse scrolled (544, 380) with delta (0, 0)
Screenshot: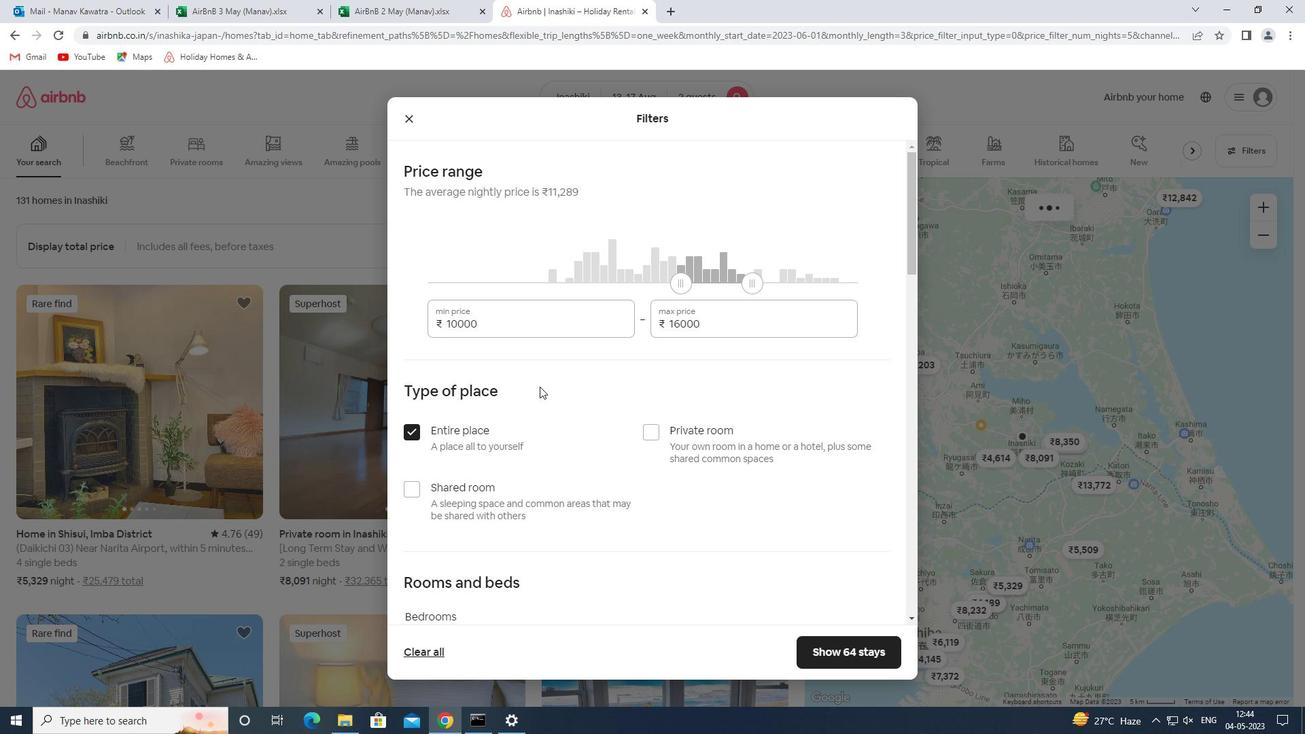 
Action: Mouse moved to (545, 380)
Screenshot: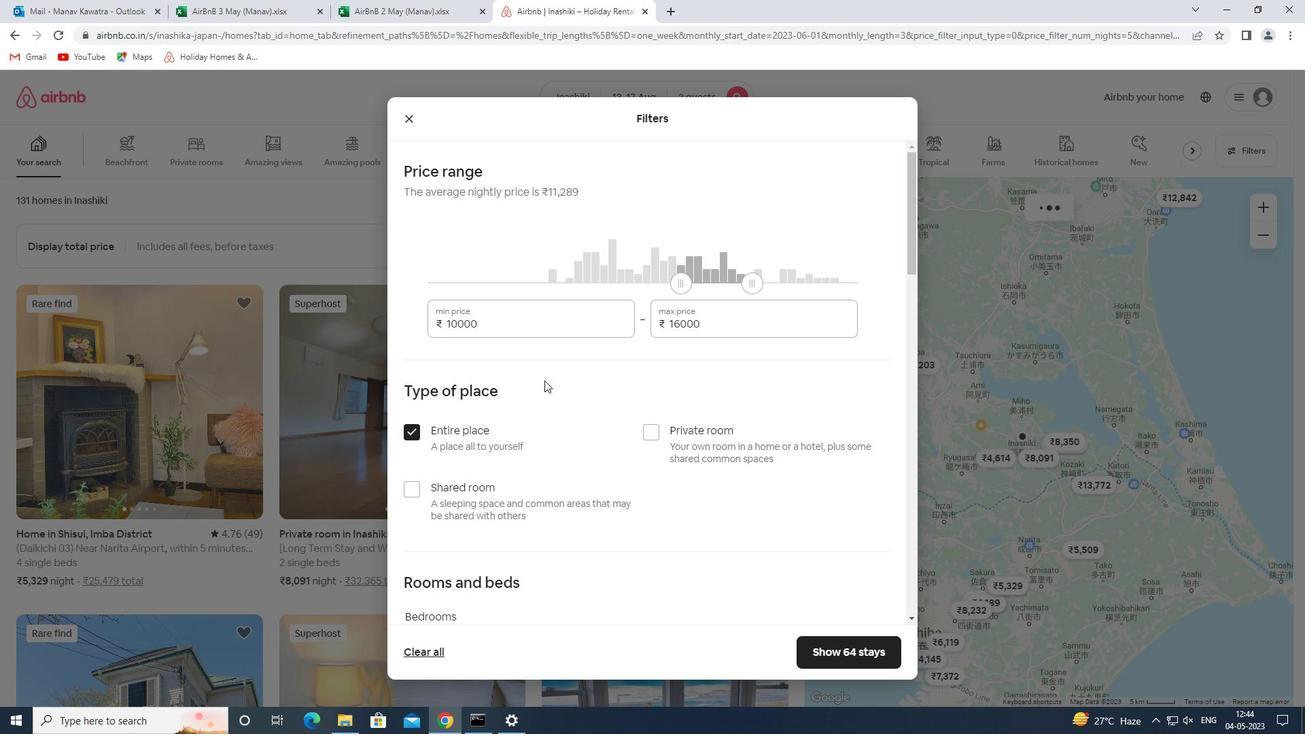 
Action: Mouse scrolled (545, 380) with delta (0, 0)
Screenshot: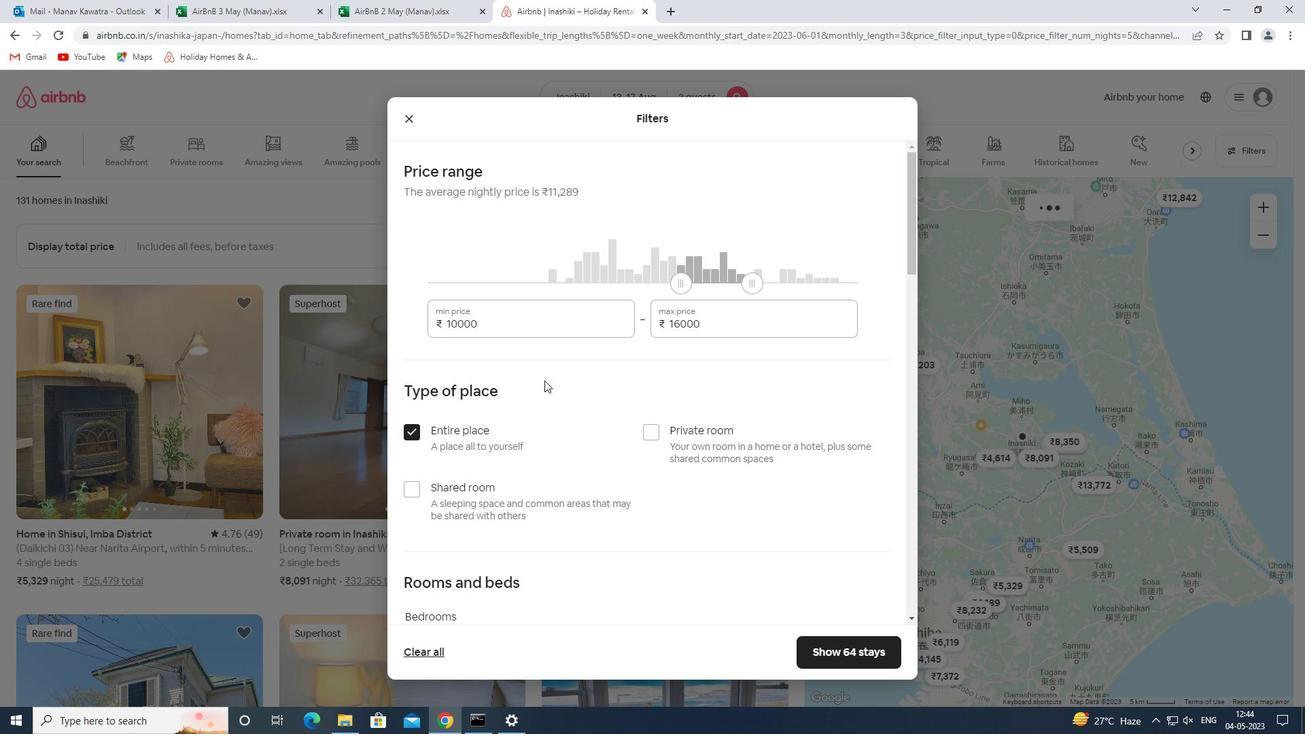 
Action: Mouse moved to (532, 182)
Screenshot: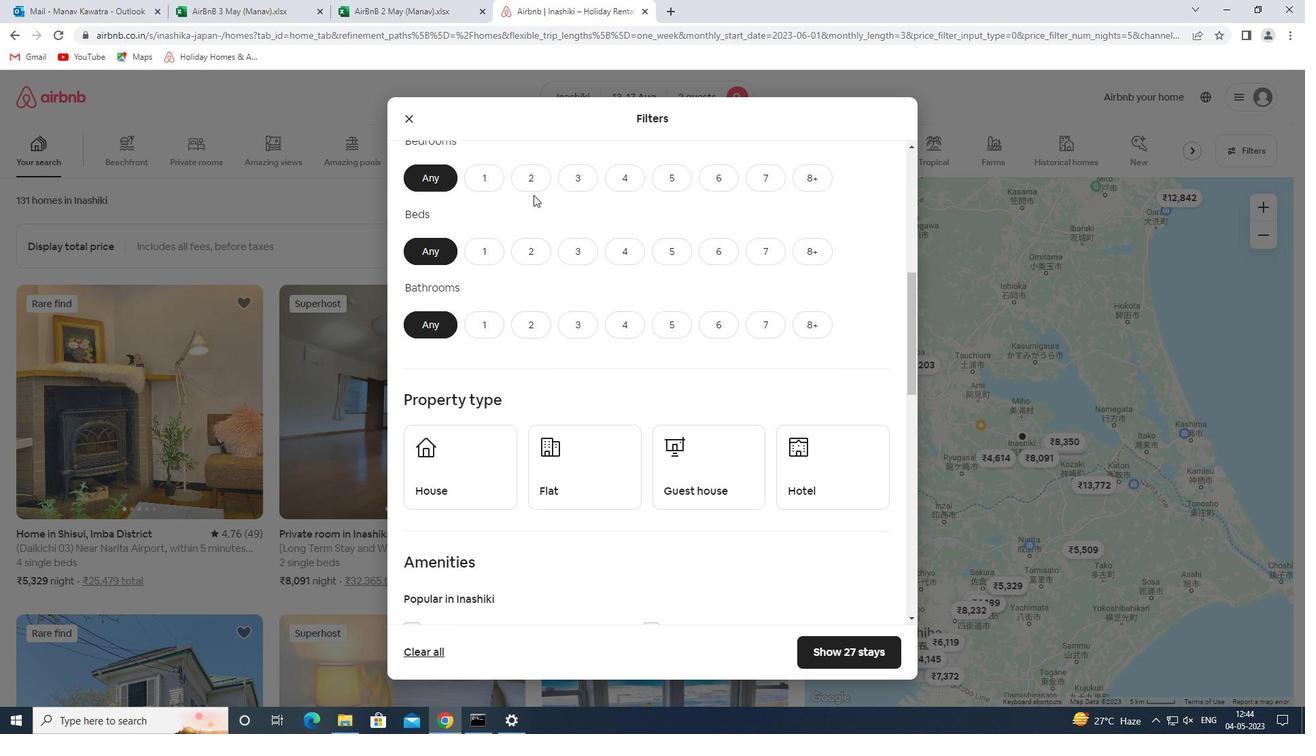 
Action: Mouse pressed left at (532, 182)
Screenshot: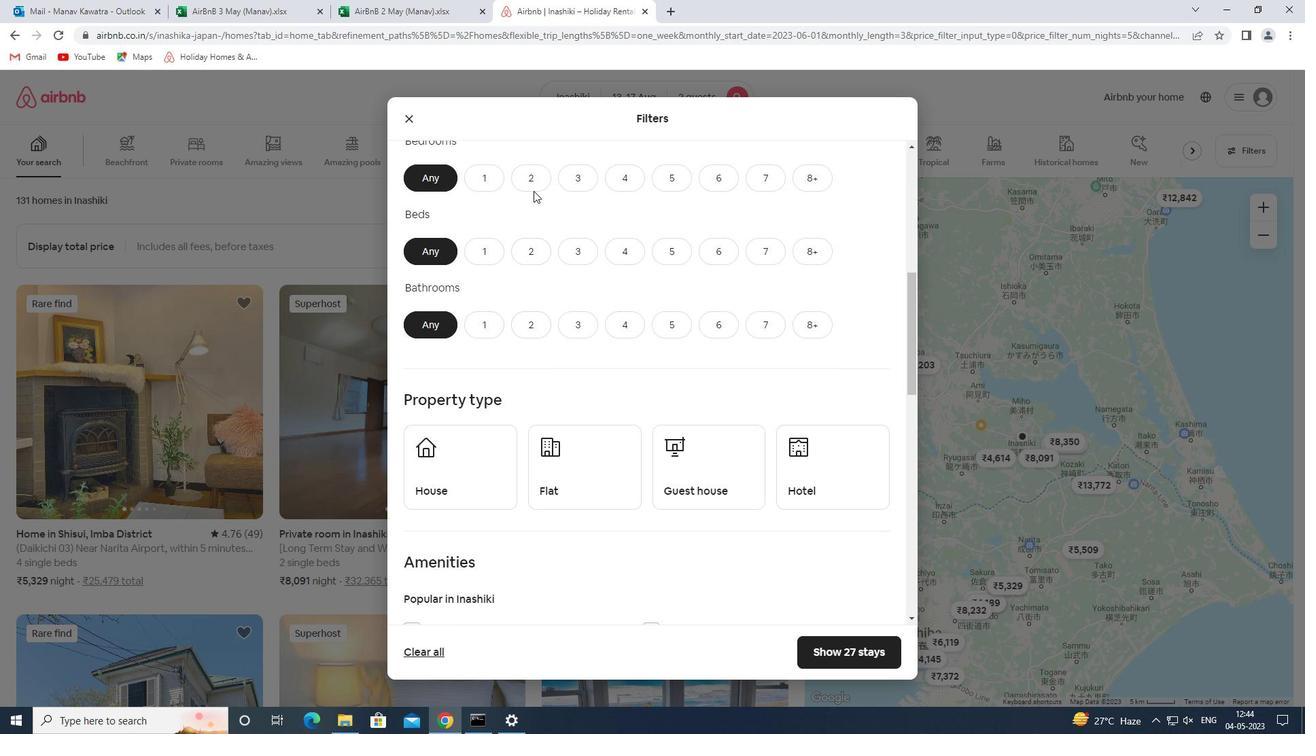 
Action: Mouse moved to (526, 242)
Screenshot: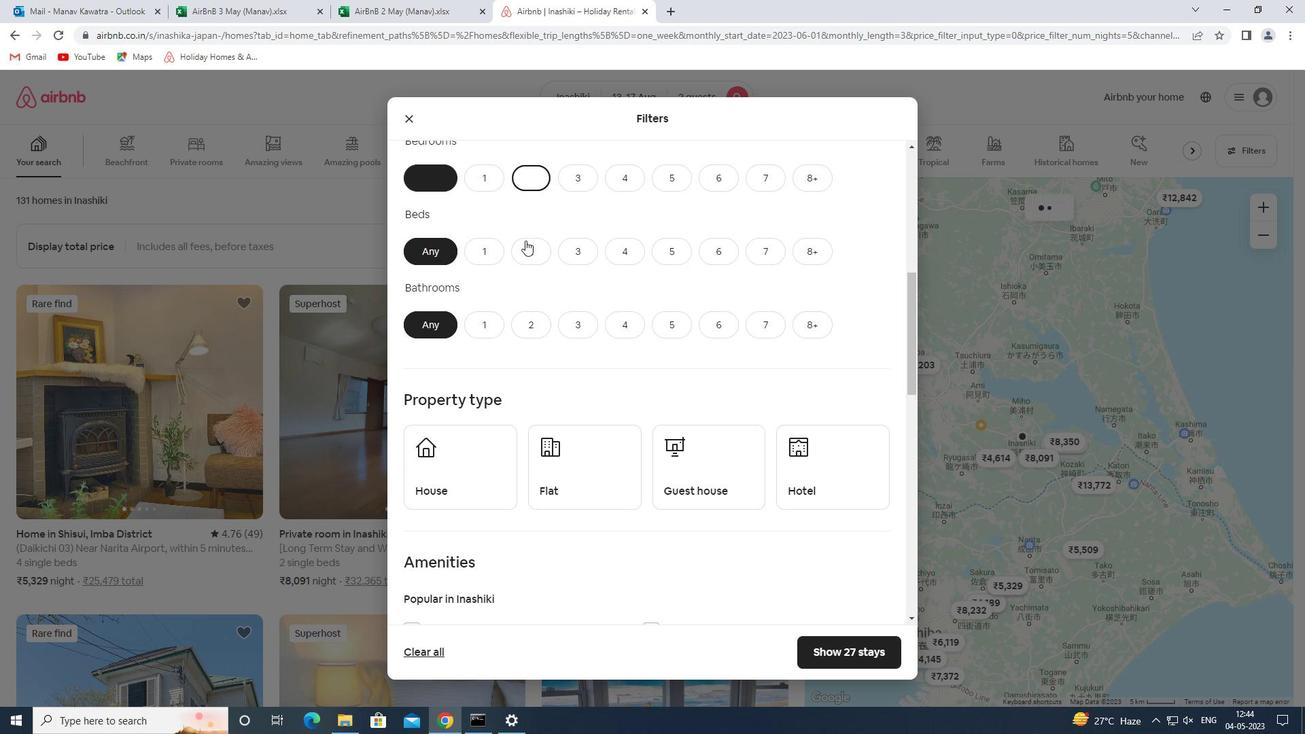 
Action: Mouse pressed left at (526, 242)
Screenshot: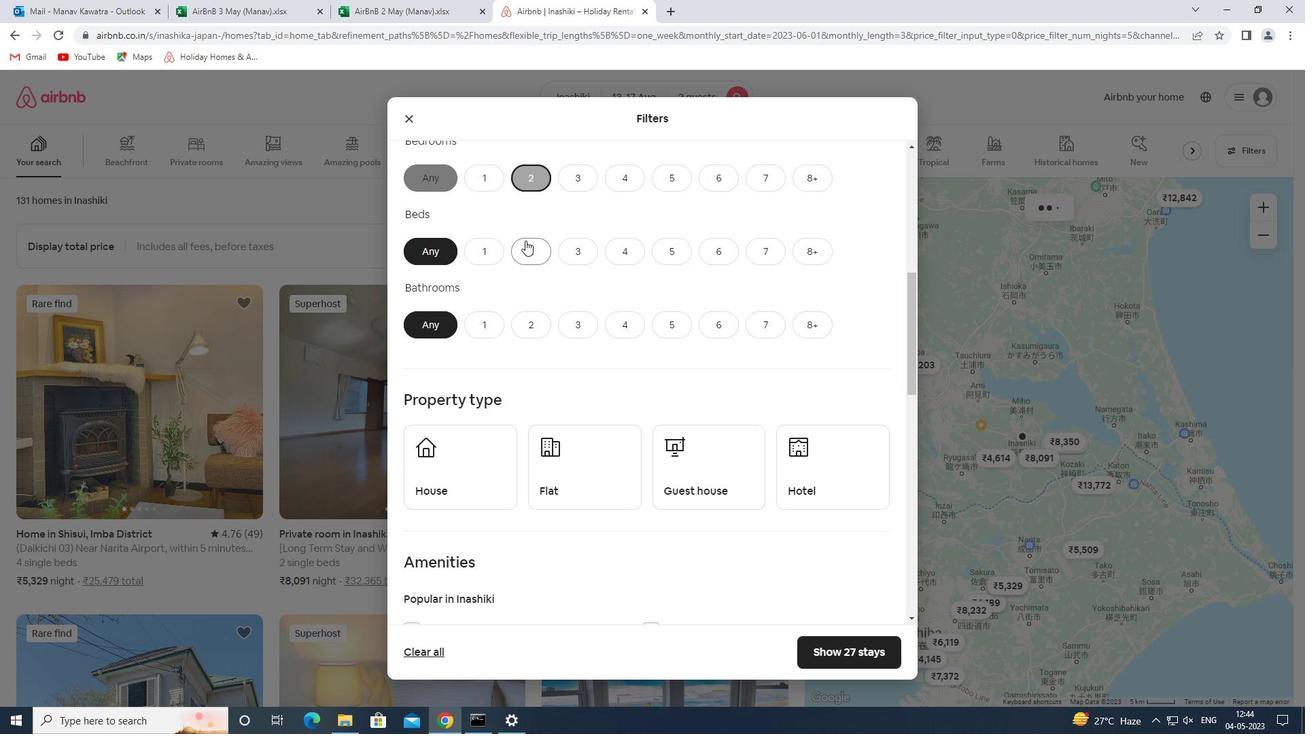 
Action: Mouse moved to (476, 329)
Screenshot: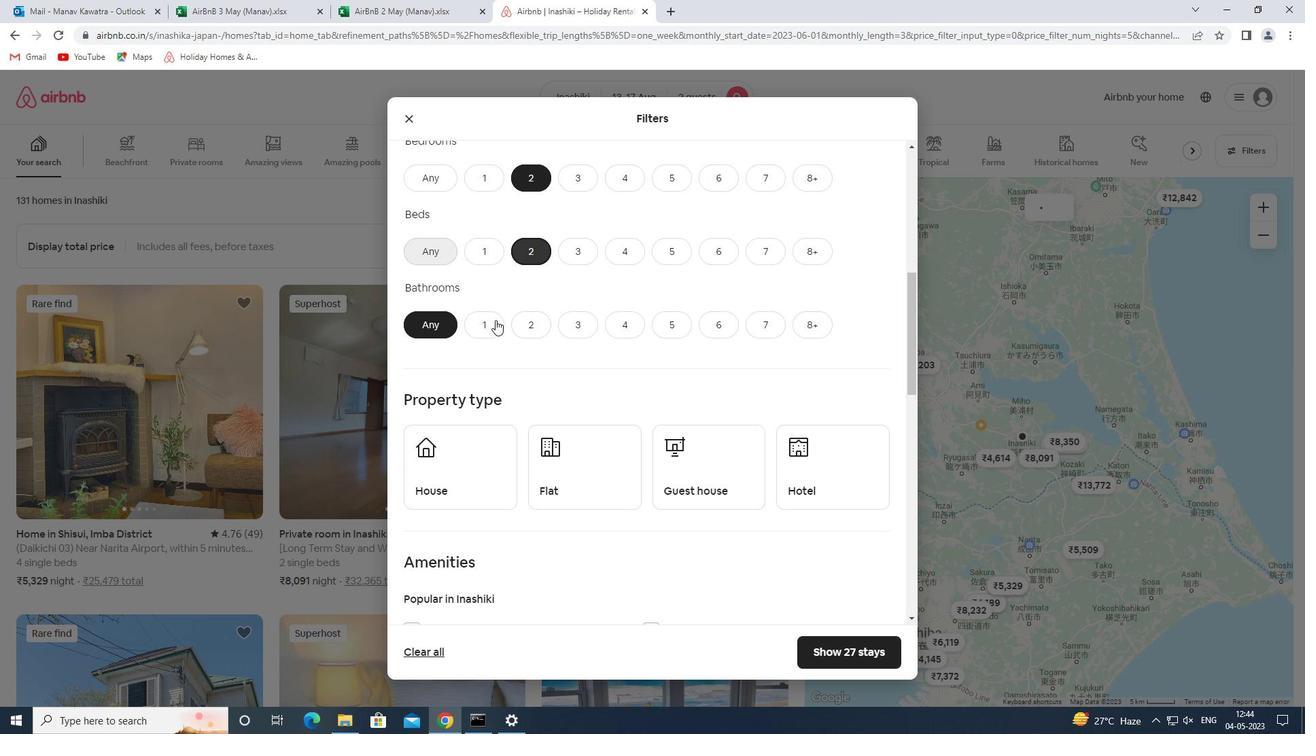
Action: Mouse pressed left at (476, 329)
Screenshot: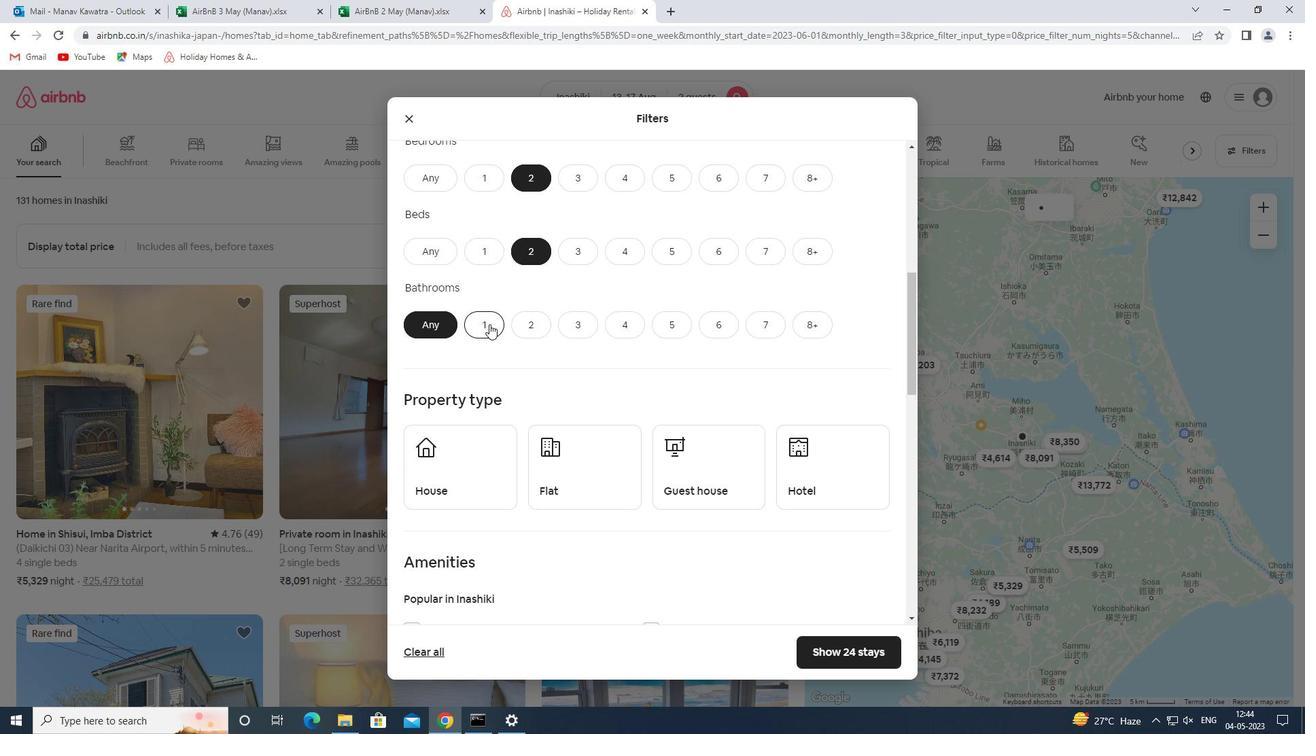 
Action: Mouse moved to (442, 469)
Screenshot: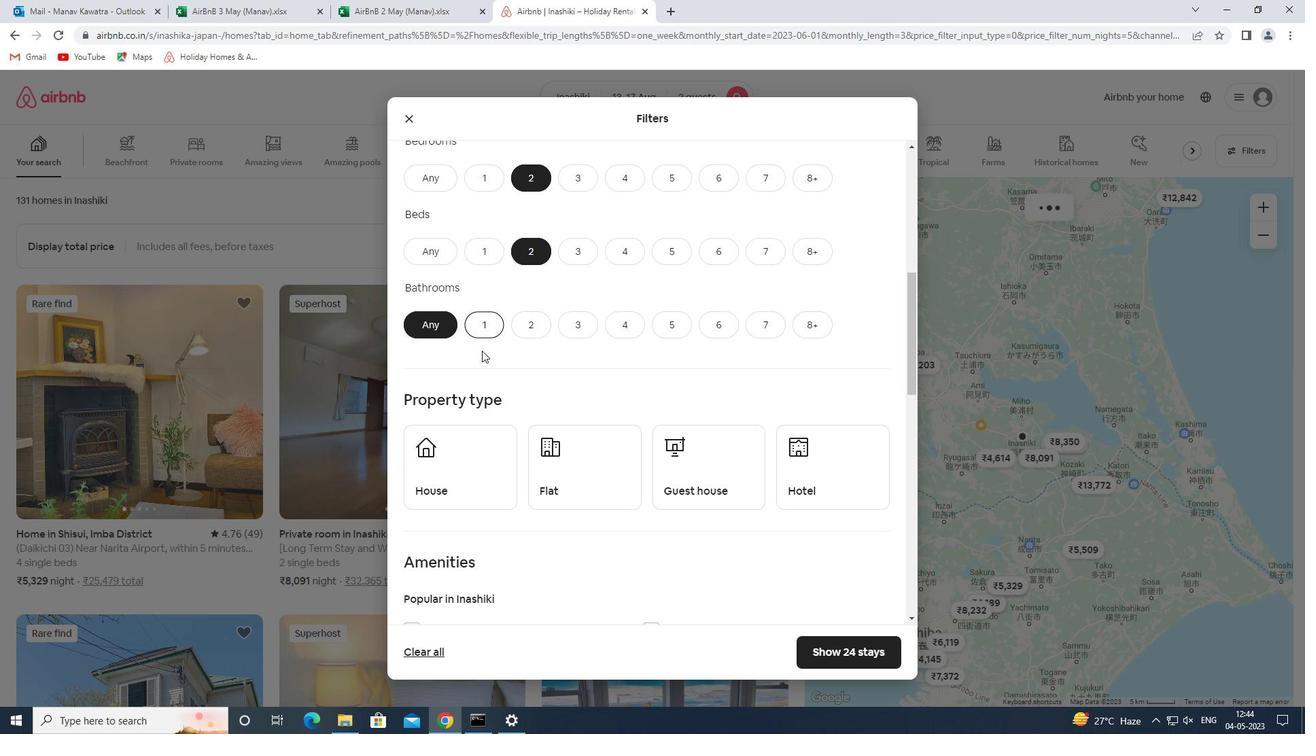 
Action: Mouse pressed left at (442, 469)
Screenshot: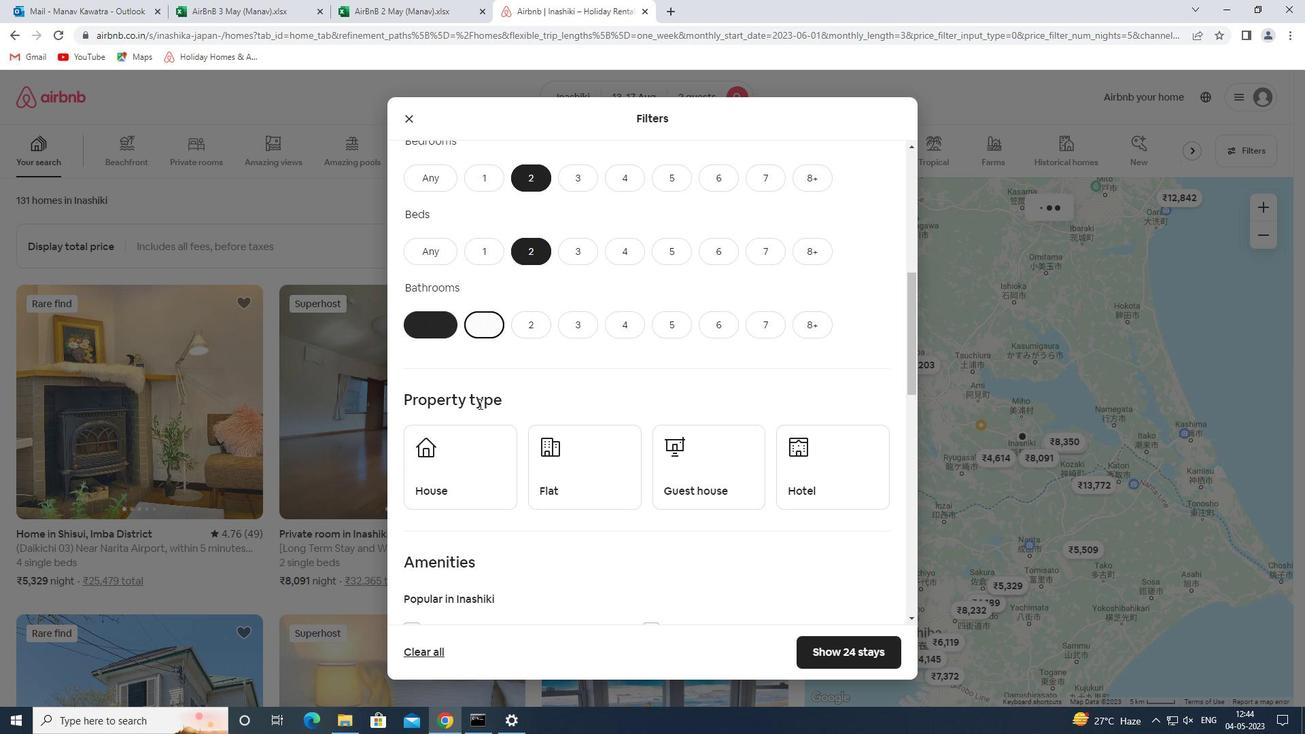
Action: Mouse moved to (626, 484)
Screenshot: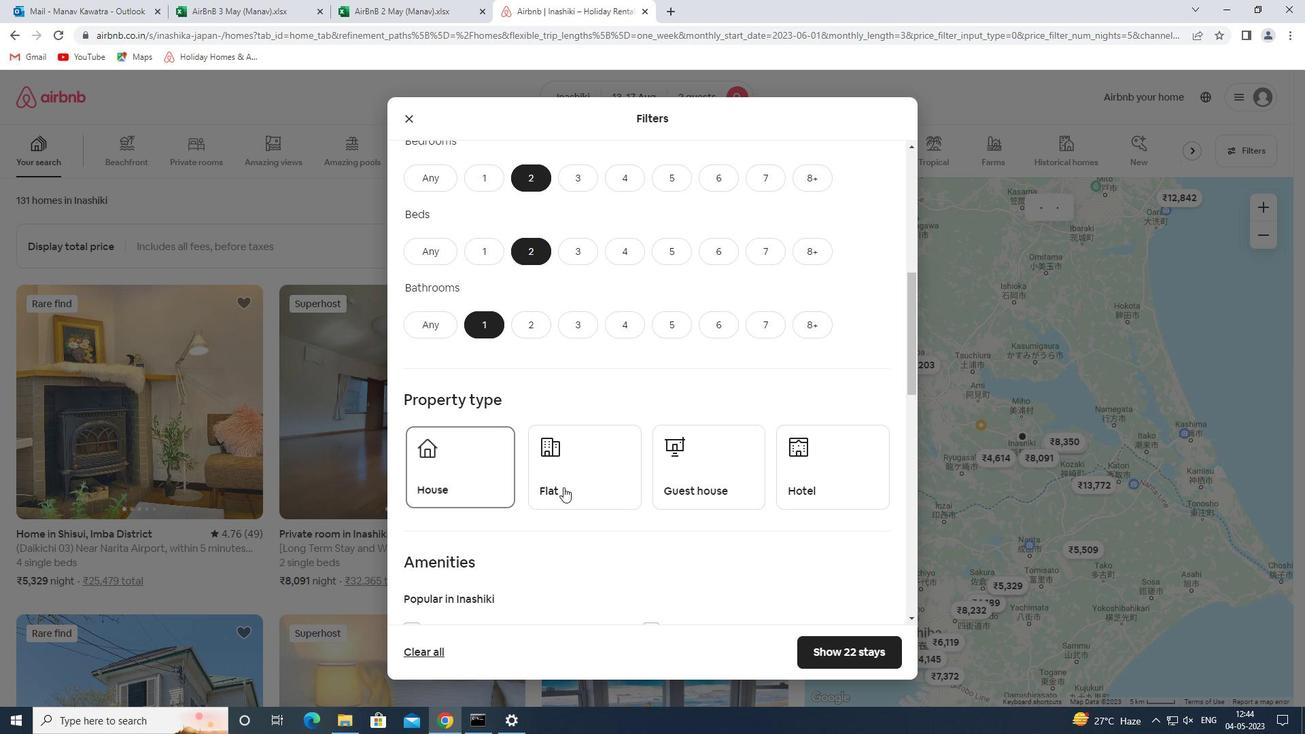 
Action: Mouse pressed left at (626, 484)
Screenshot: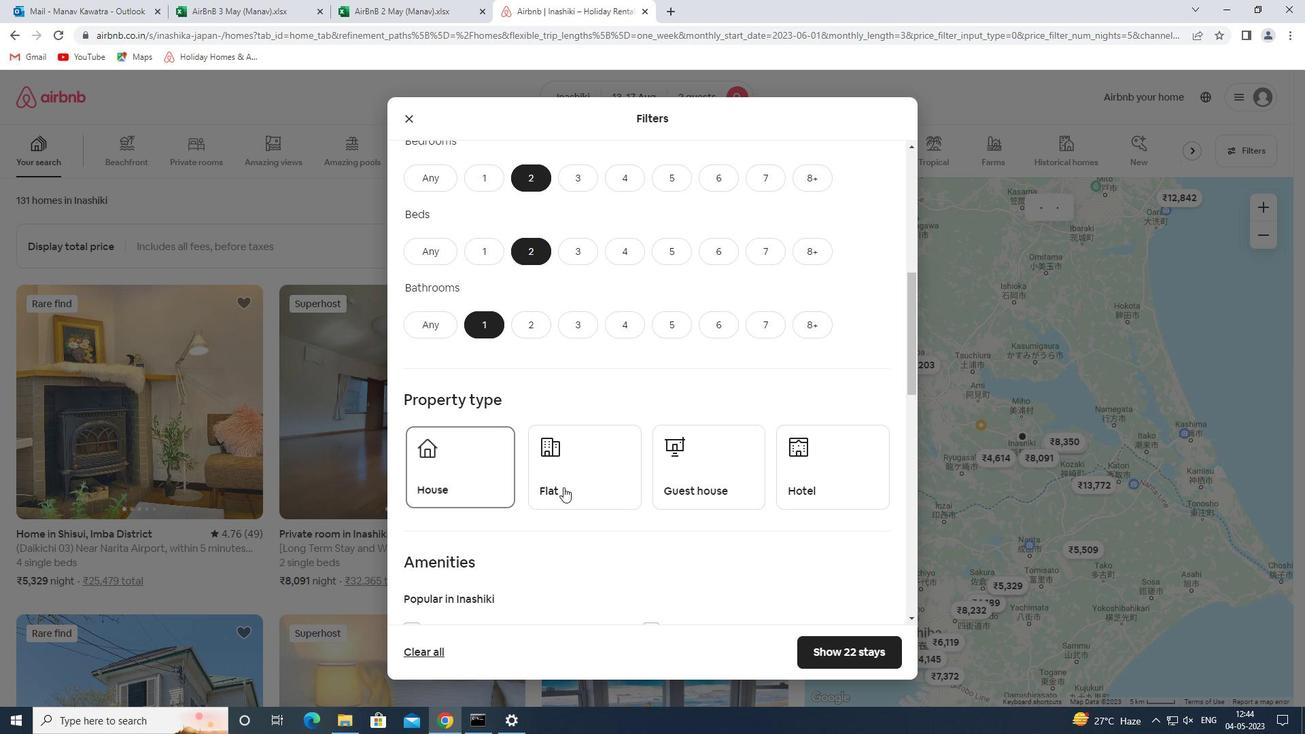 
Action: Mouse moved to (717, 475)
Screenshot: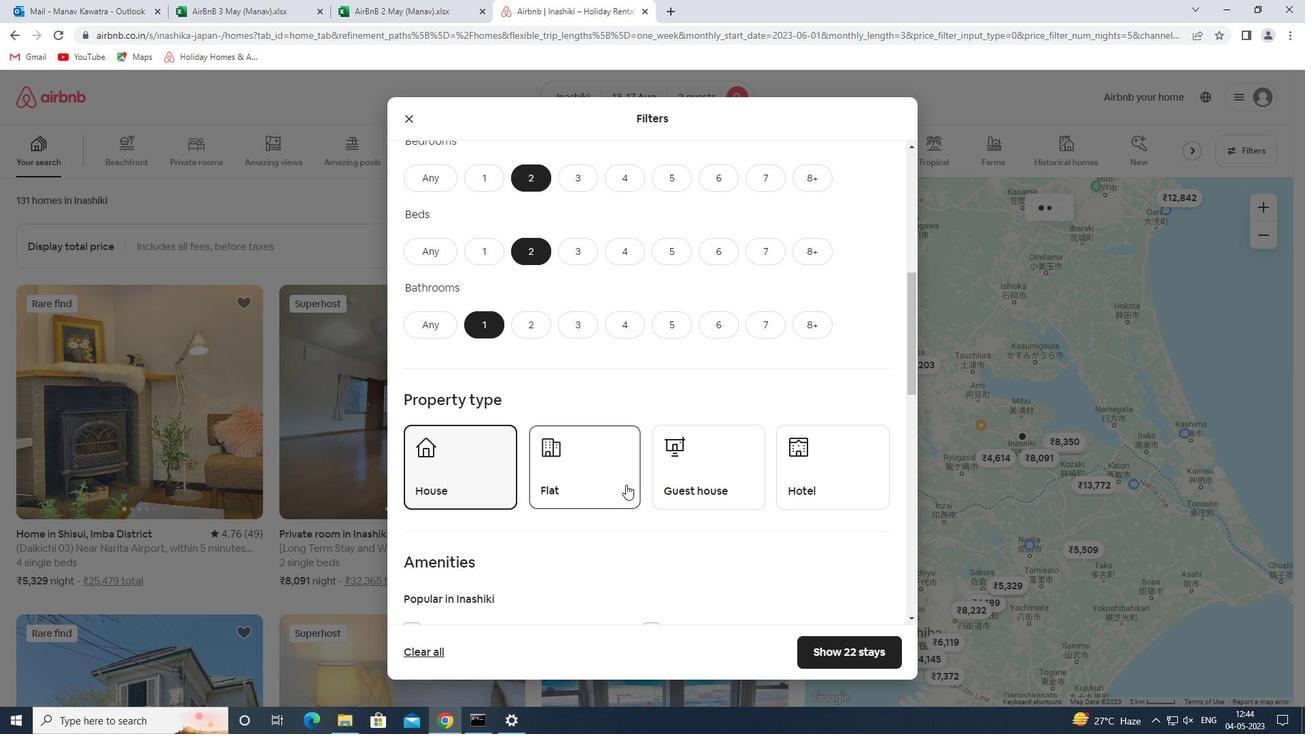 
Action: Mouse pressed left at (717, 475)
Screenshot: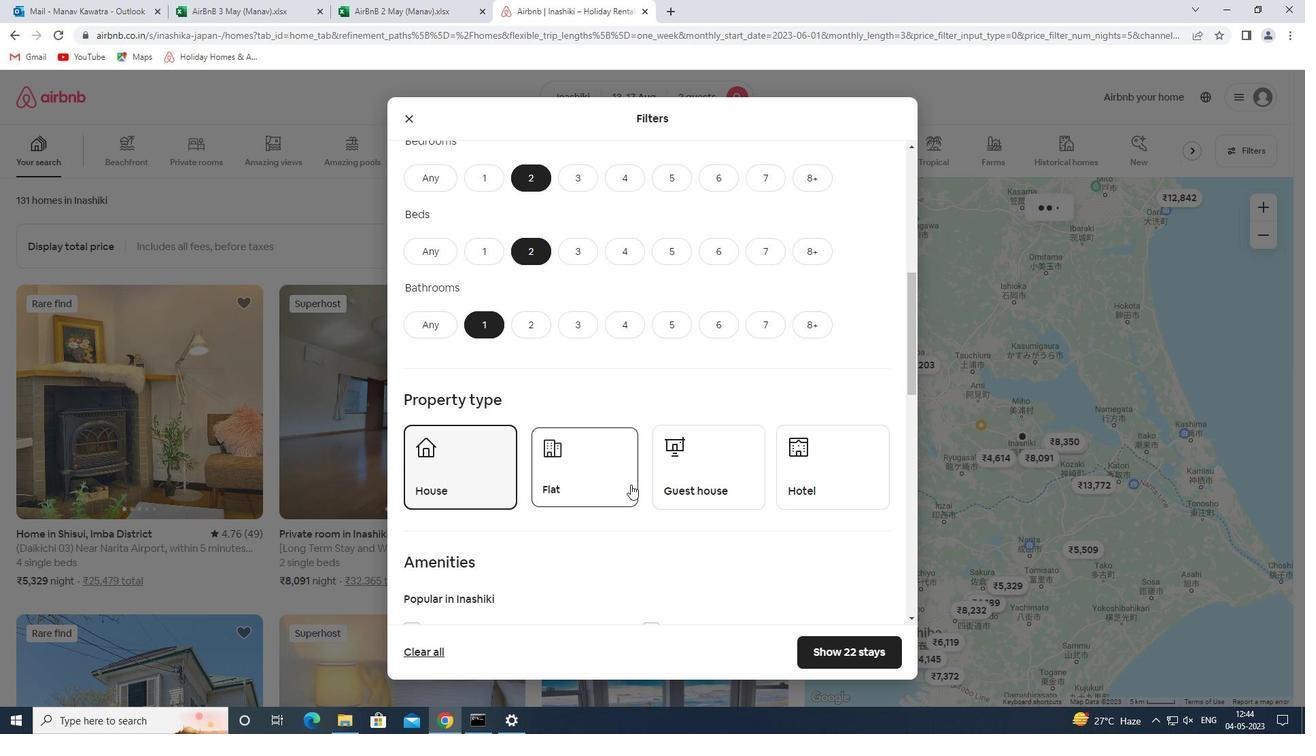 
Action: Mouse moved to (835, 475)
Screenshot: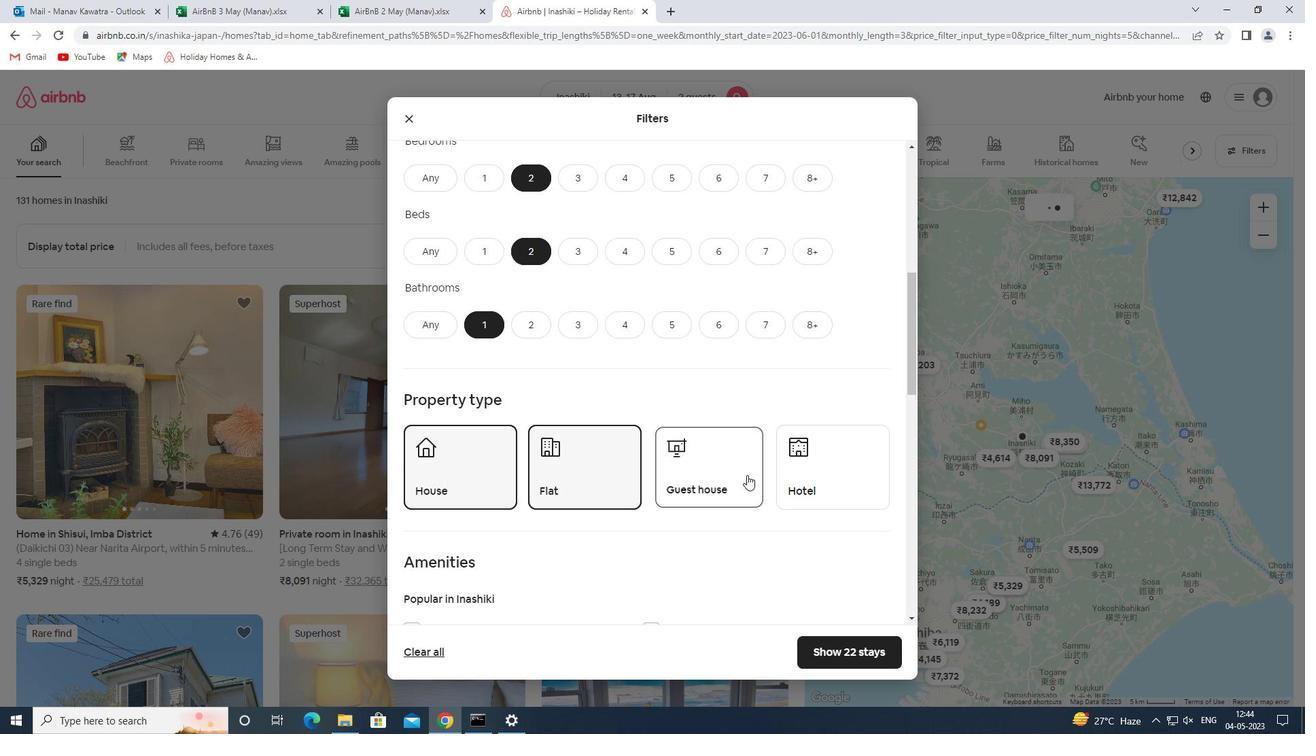 
Action: Mouse pressed left at (835, 475)
Screenshot: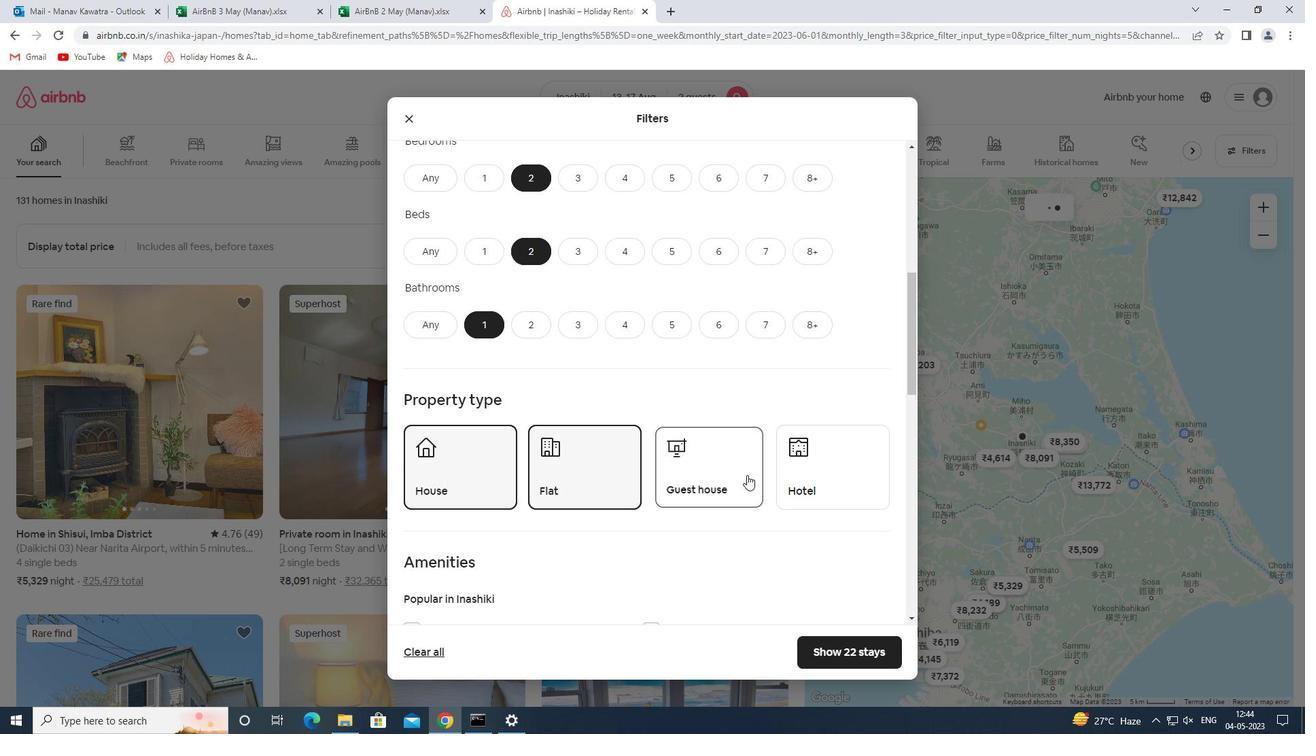 
Action: Mouse moved to (785, 487)
Screenshot: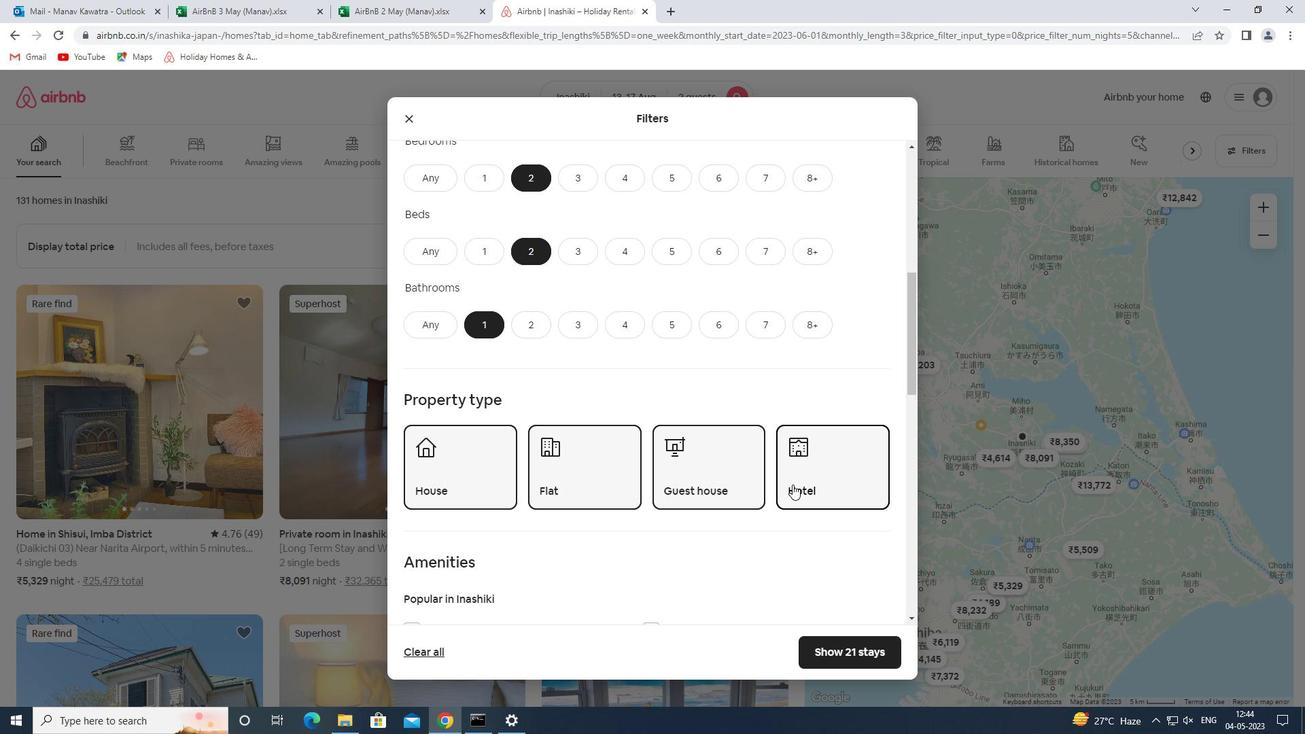 
Action: Mouse scrolled (785, 486) with delta (0, 0)
Screenshot: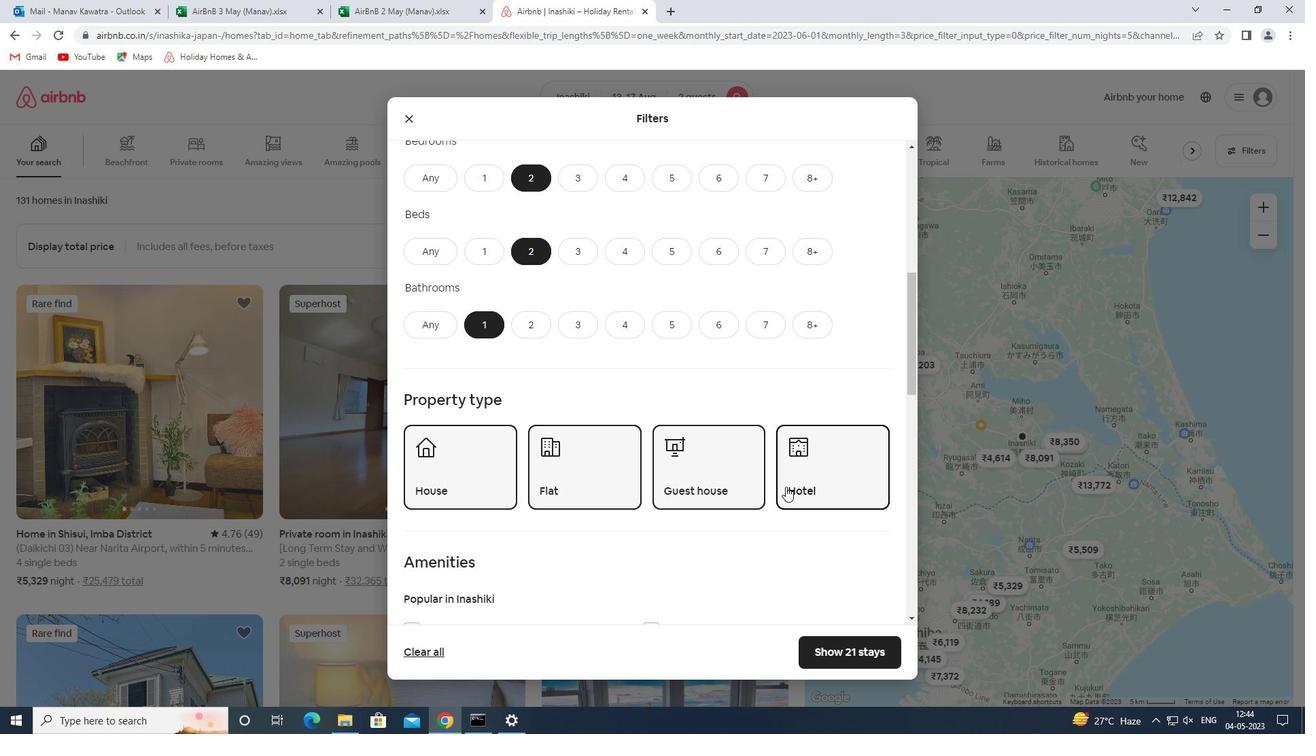
Action: Mouse scrolled (785, 486) with delta (0, 0)
Screenshot: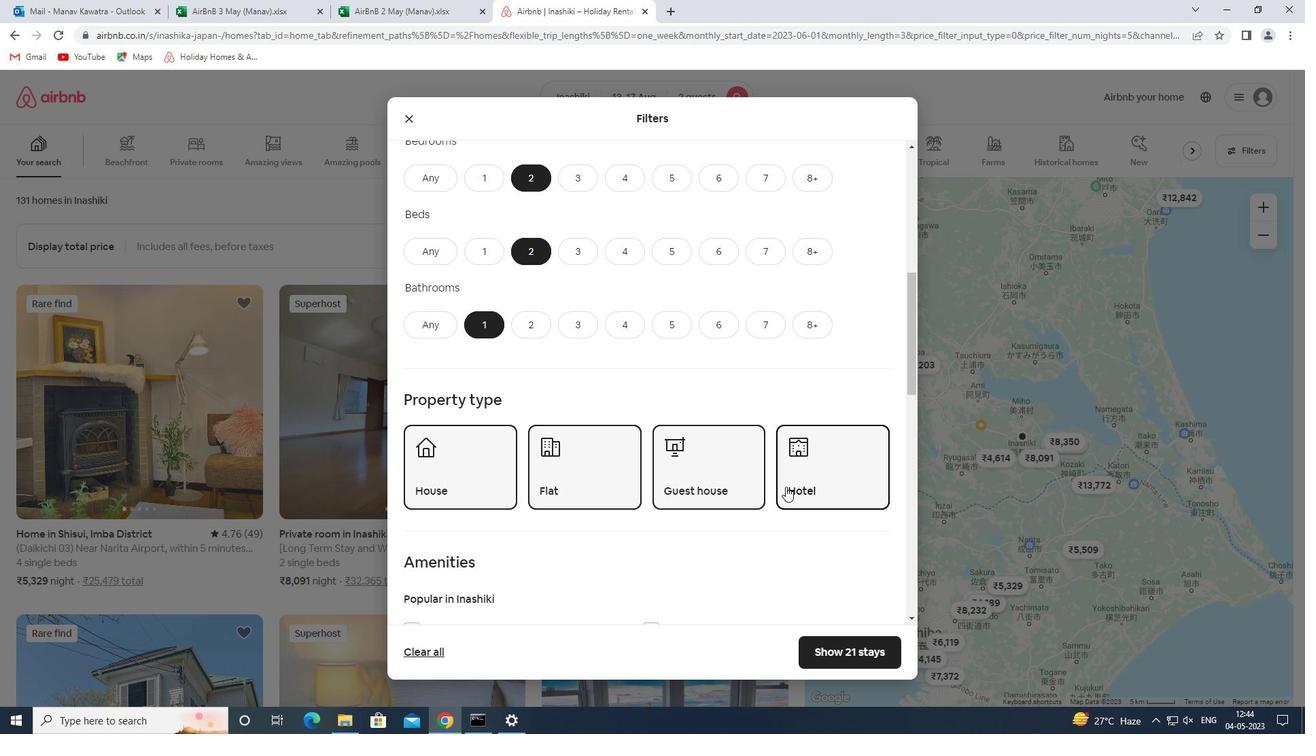 
Action: Mouse scrolled (785, 486) with delta (0, 0)
Screenshot: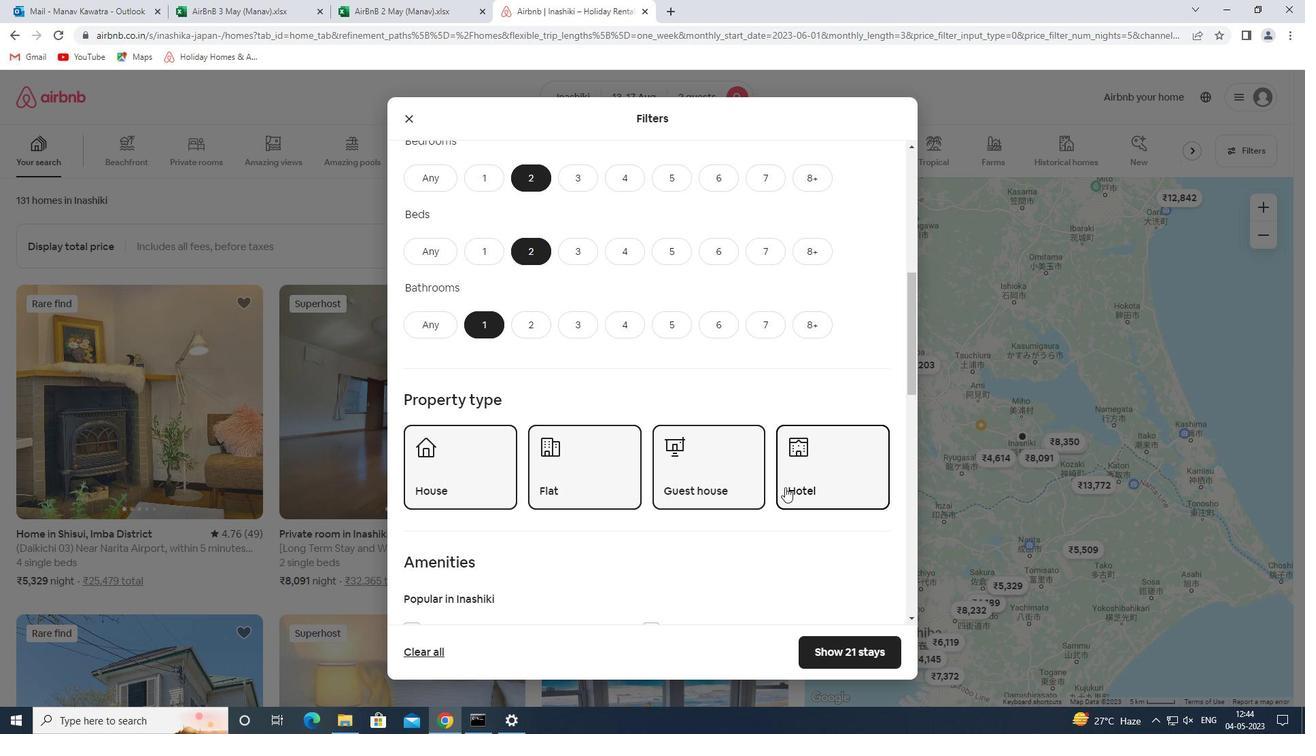 
Action: Mouse scrolled (785, 486) with delta (0, 0)
Screenshot: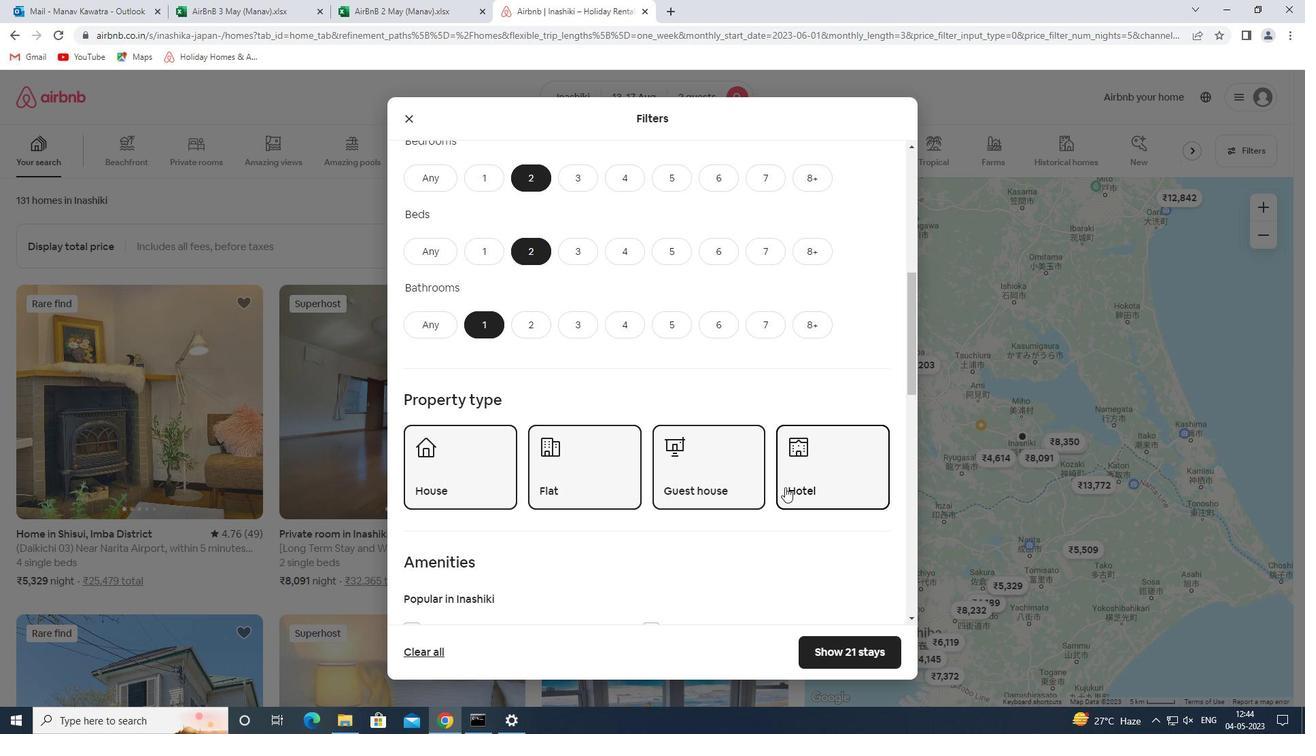 
Action: Mouse scrolled (785, 486) with delta (0, 0)
Screenshot: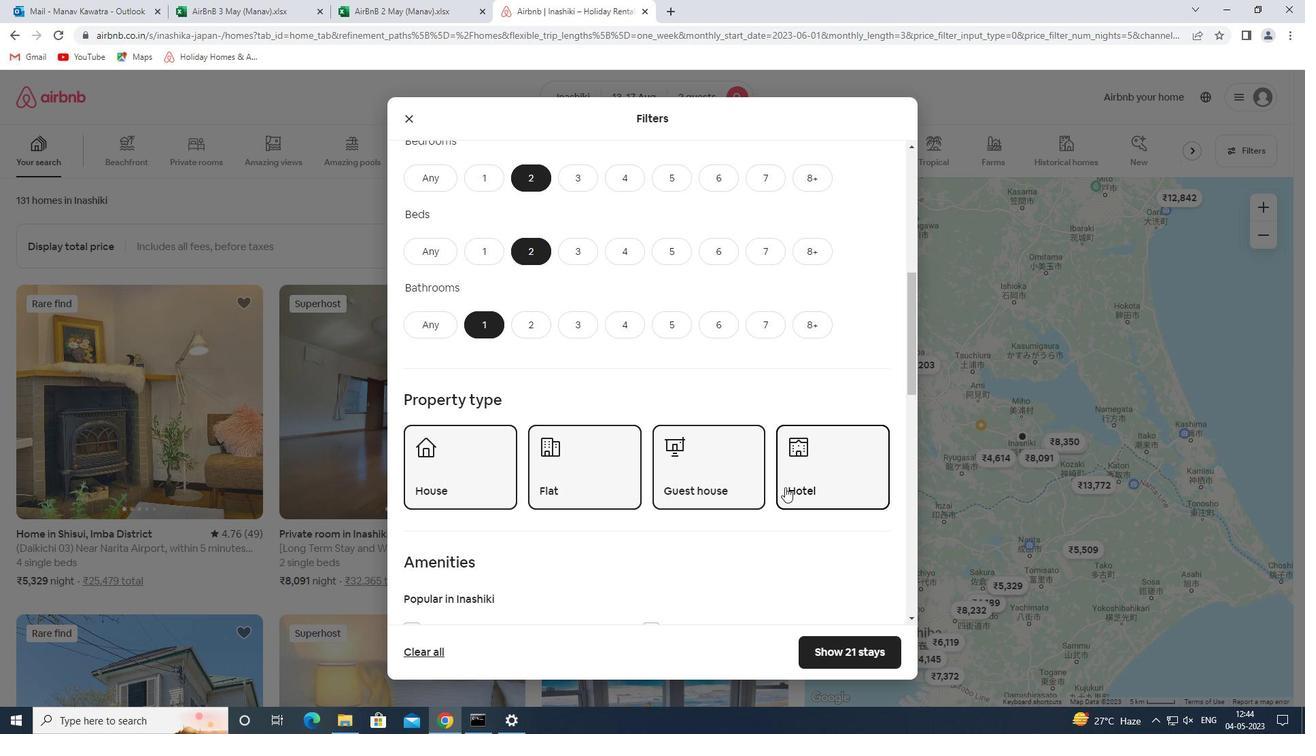 
Action: Mouse moved to (663, 290)
Screenshot: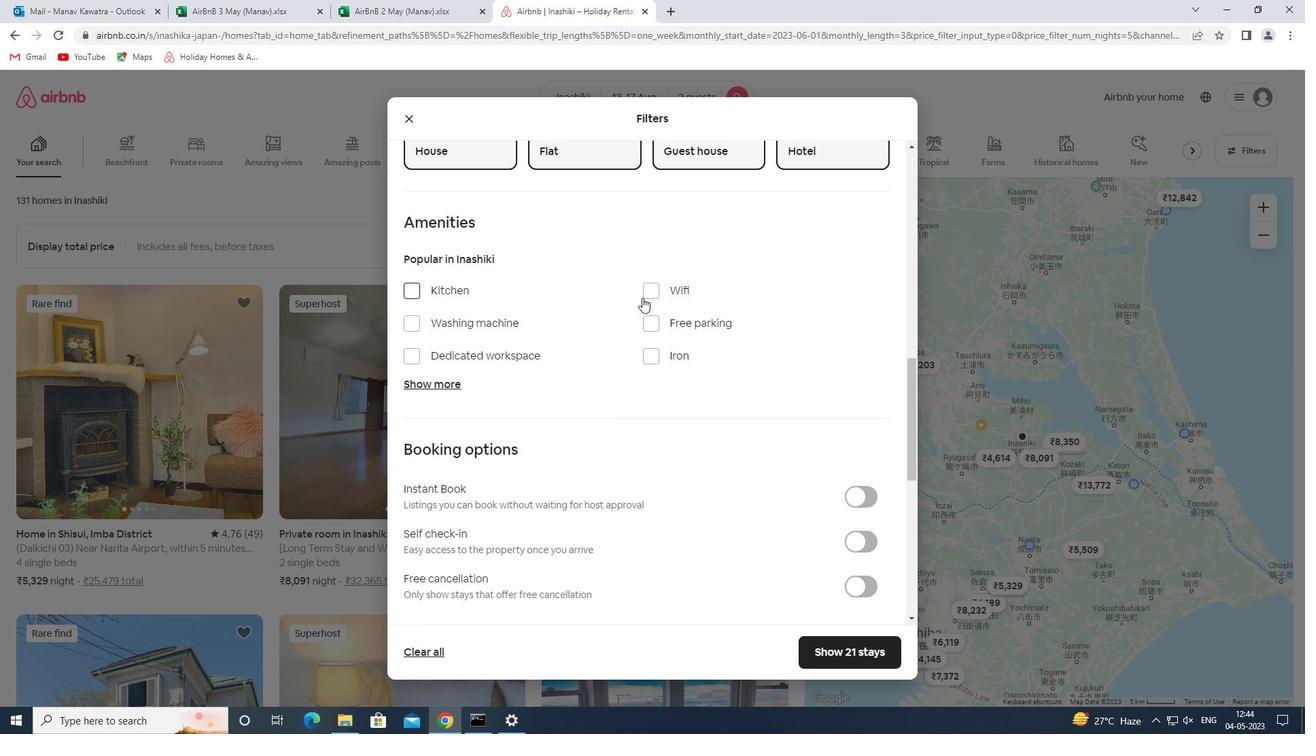 
Action: Mouse pressed left at (663, 290)
Screenshot: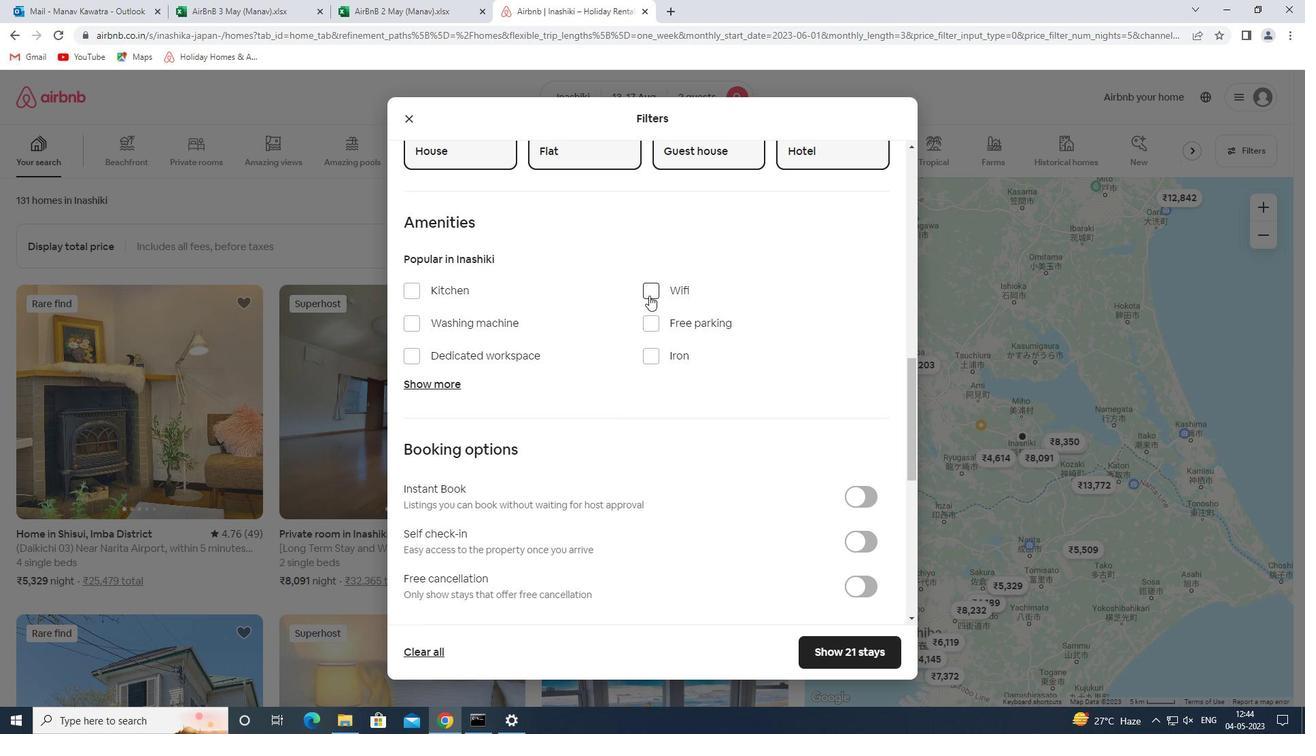 
Action: Mouse moved to (492, 329)
Screenshot: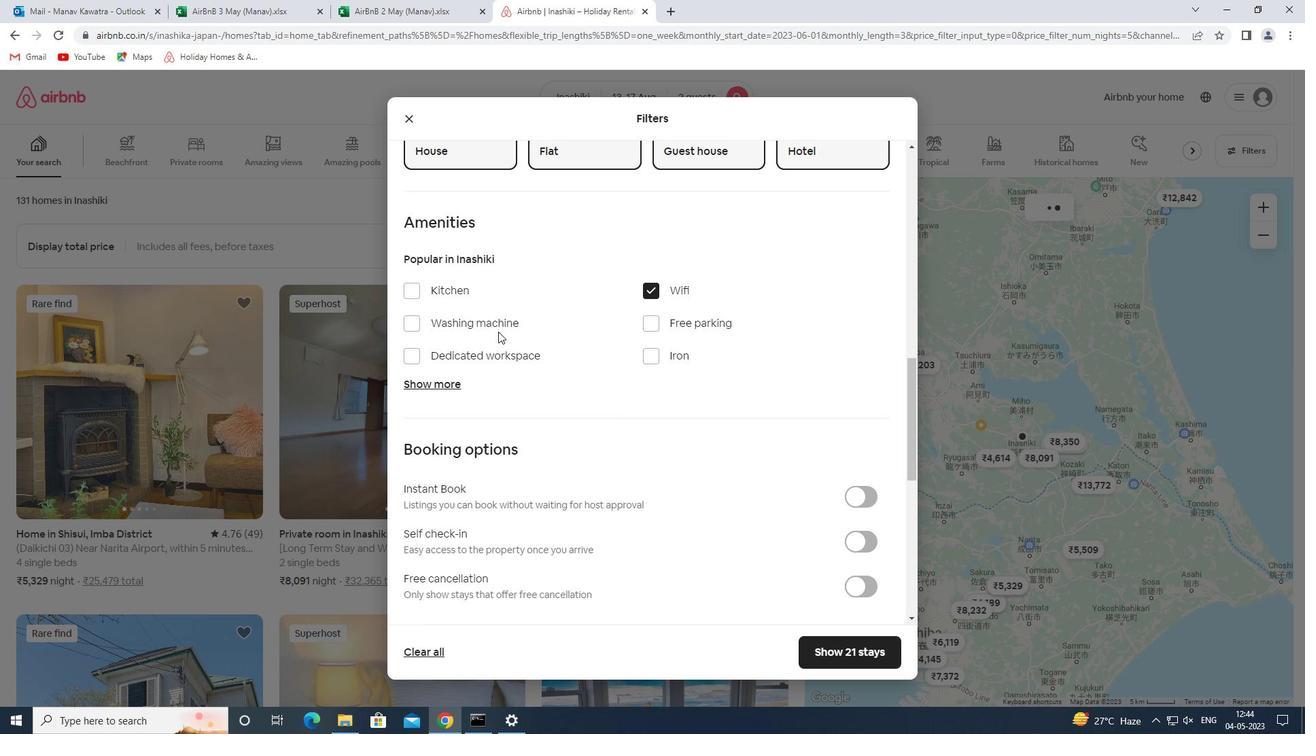 
Action: Mouse pressed left at (492, 329)
Screenshot: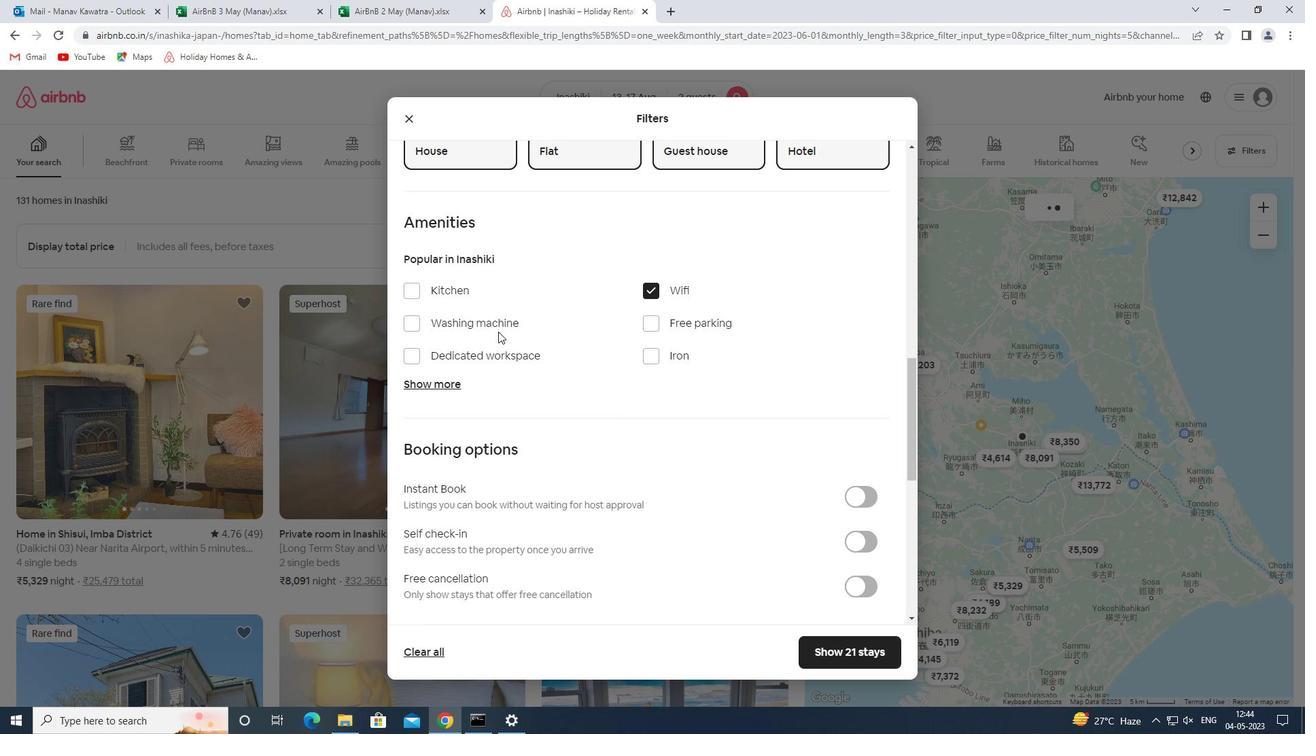 
Action: Mouse moved to (857, 544)
Screenshot: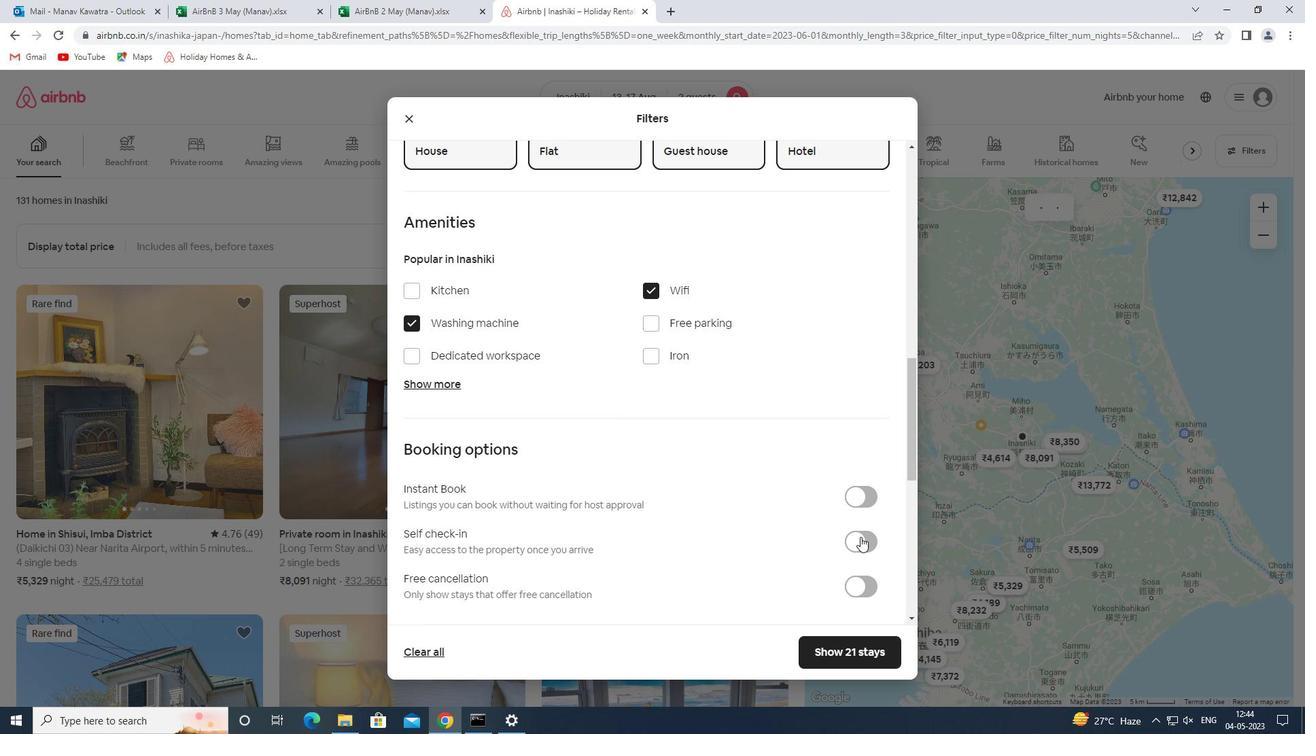 
Action: Mouse pressed left at (857, 544)
Screenshot: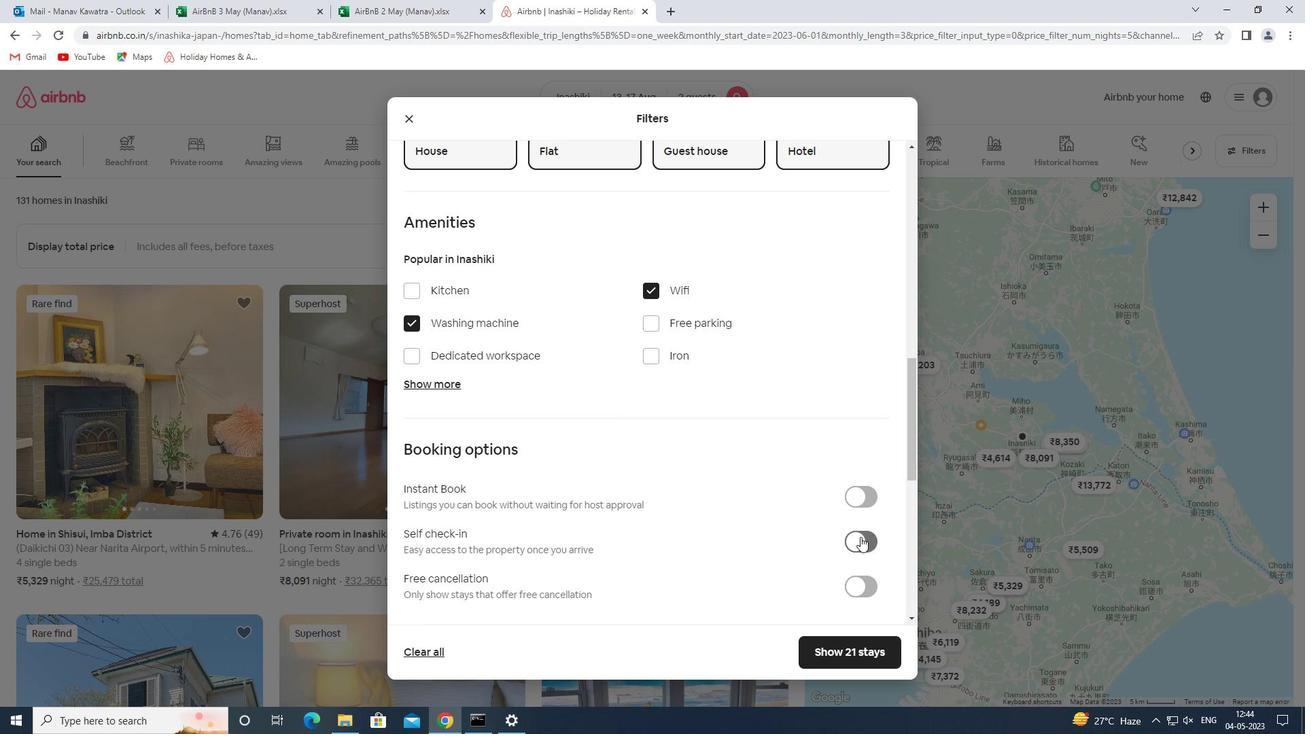 
Action: Mouse moved to (690, 440)
Screenshot: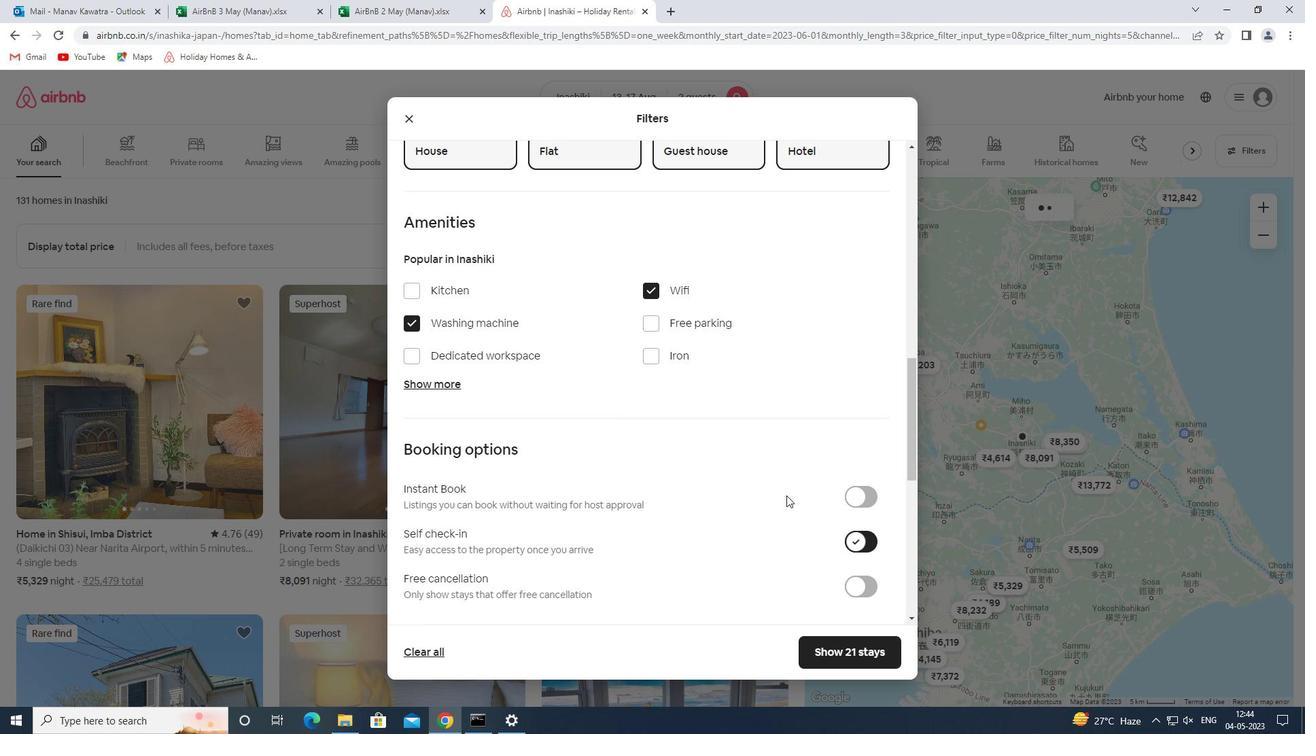
Action: Mouse scrolled (690, 439) with delta (0, 0)
Screenshot: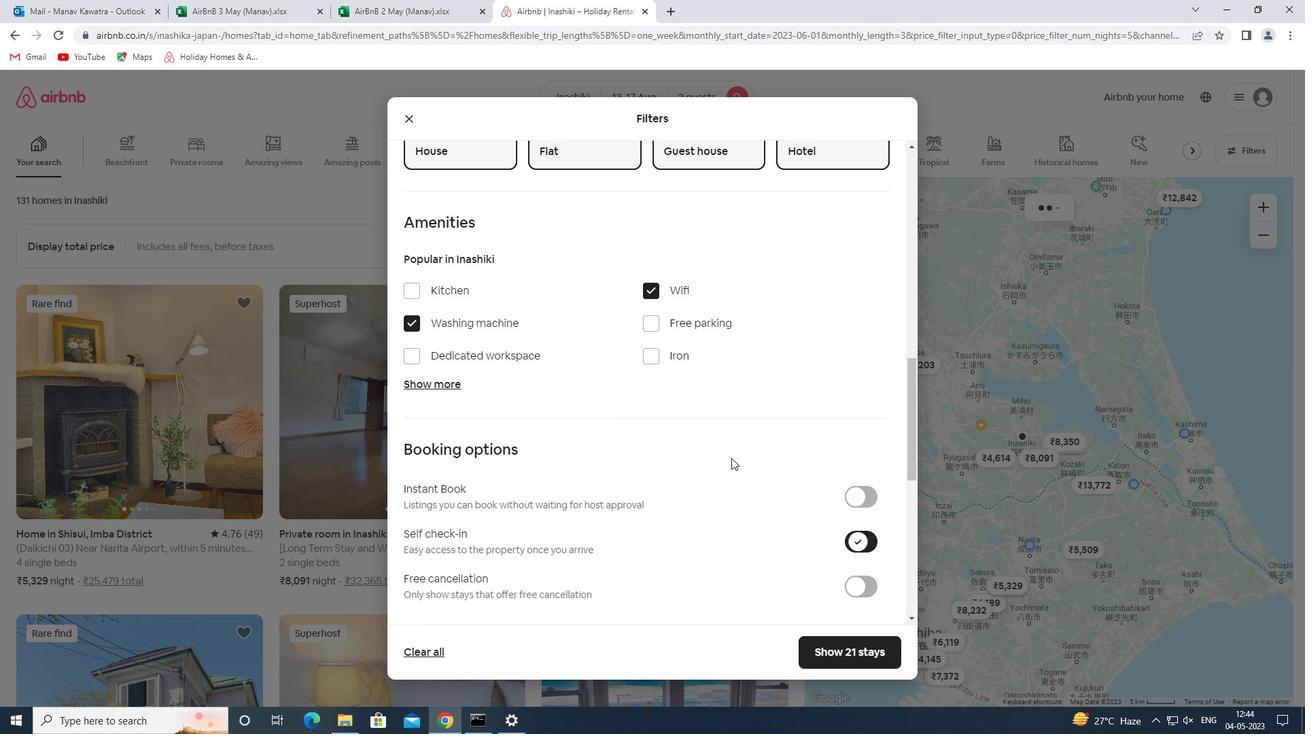 
Action: Mouse scrolled (690, 439) with delta (0, 0)
Screenshot: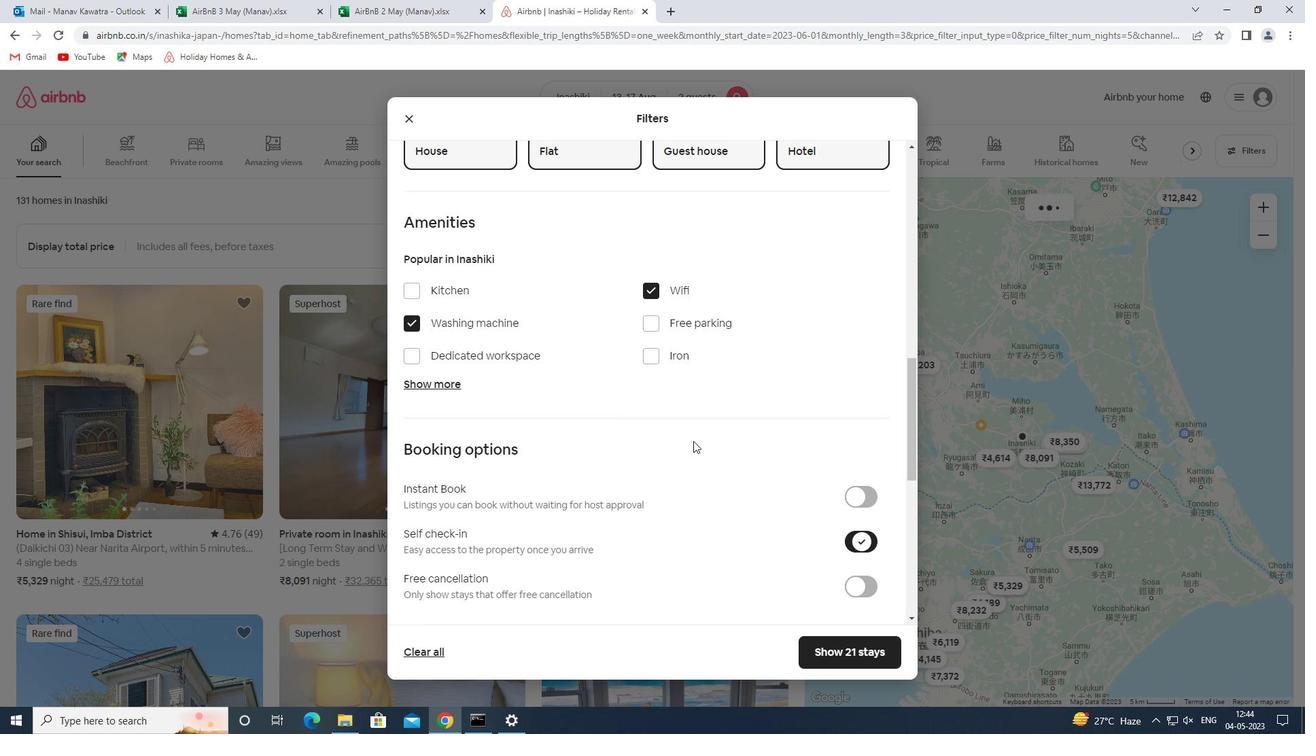 
Action: Mouse scrolled (690, 439) with delta (0, 0)
Screenshot: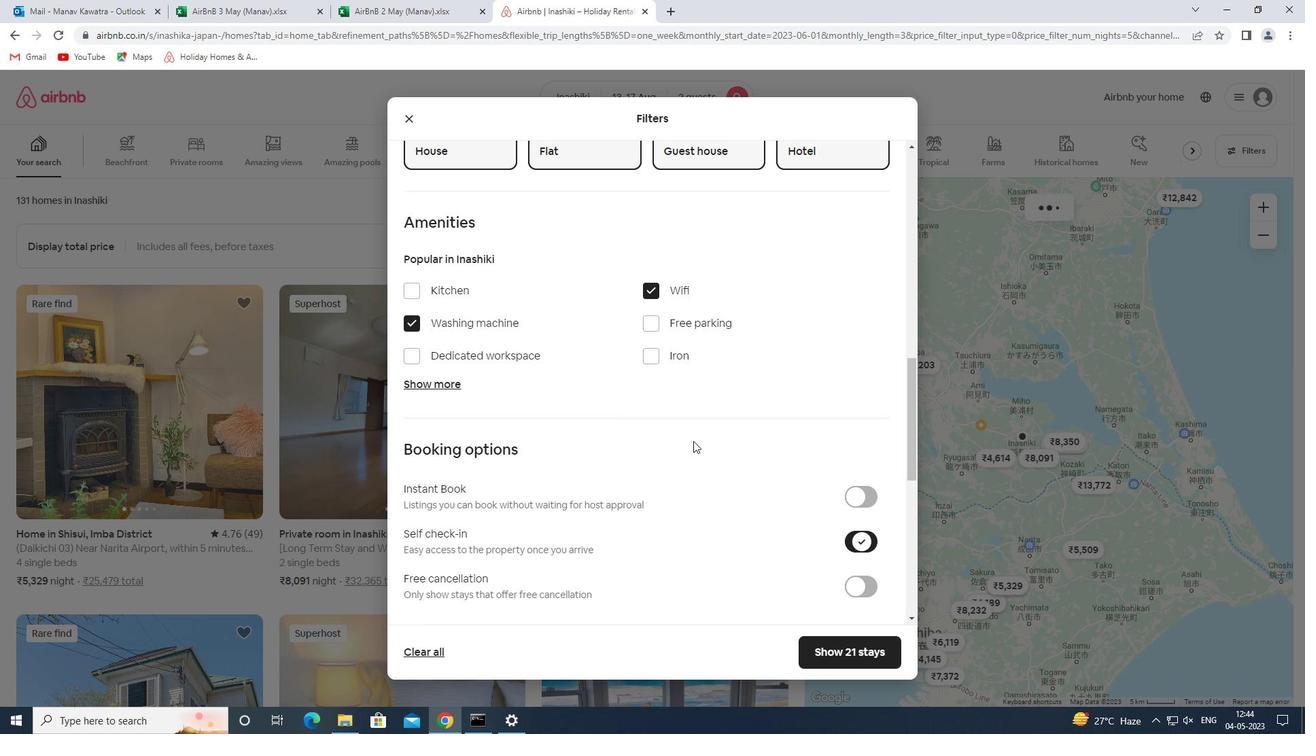 
Action: Mouse scrolled (690, 439) with delta (0, 0)
Screenshot: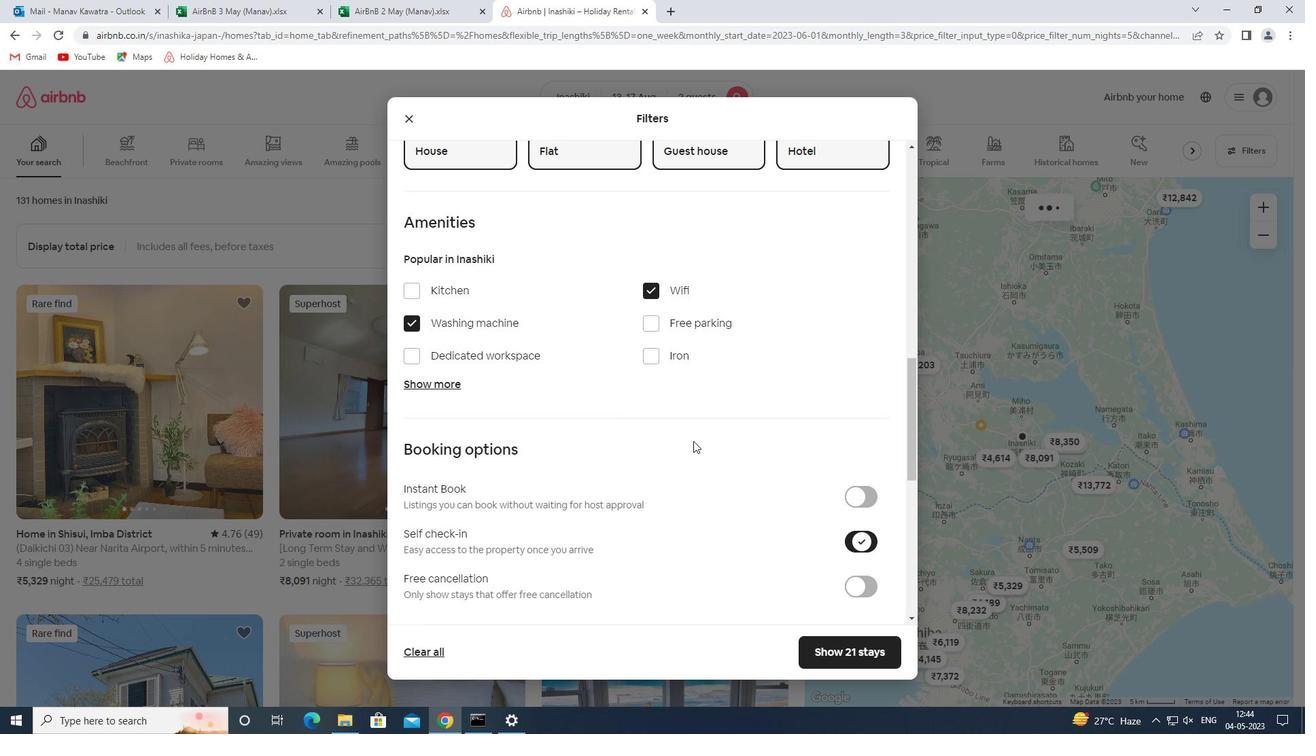 
Action: Mouse scrolled (690, 439) with delta (0, 0)
Screenshot: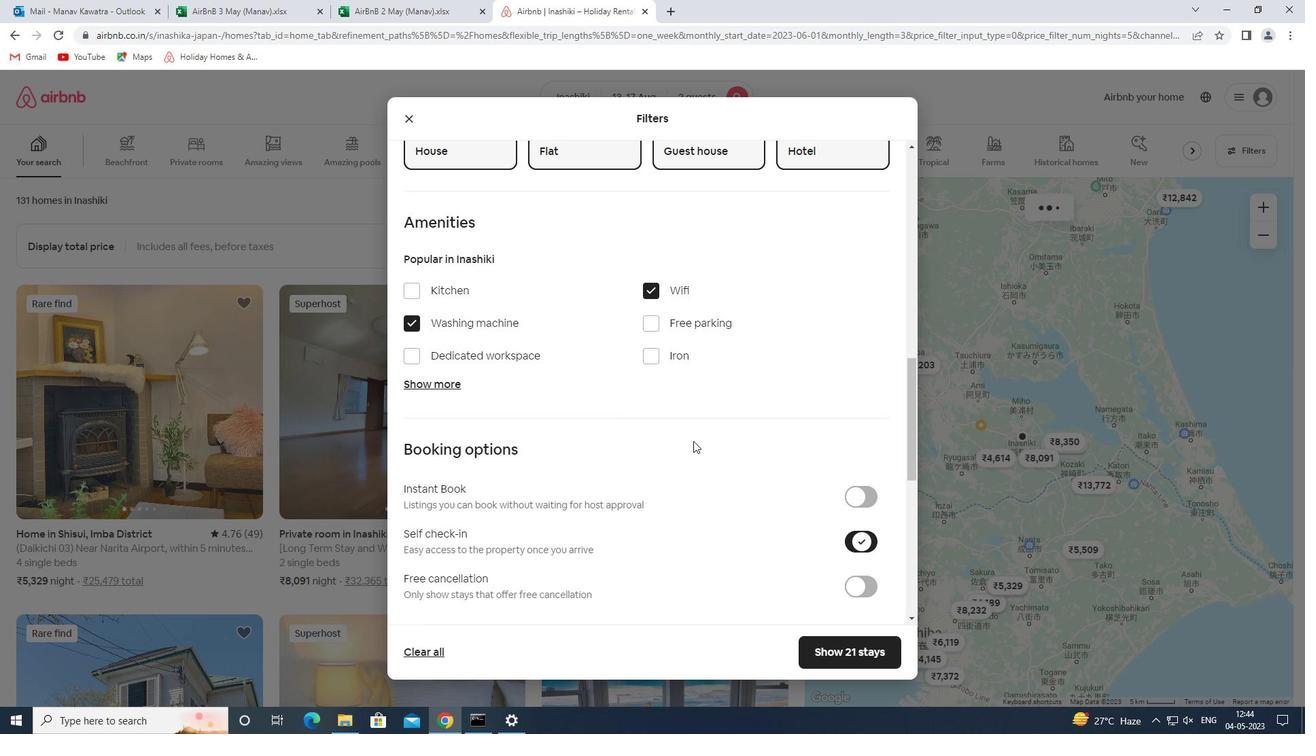 
Action: Mouse scrolled (690, 439) with delta (0, 0)
Screenshot: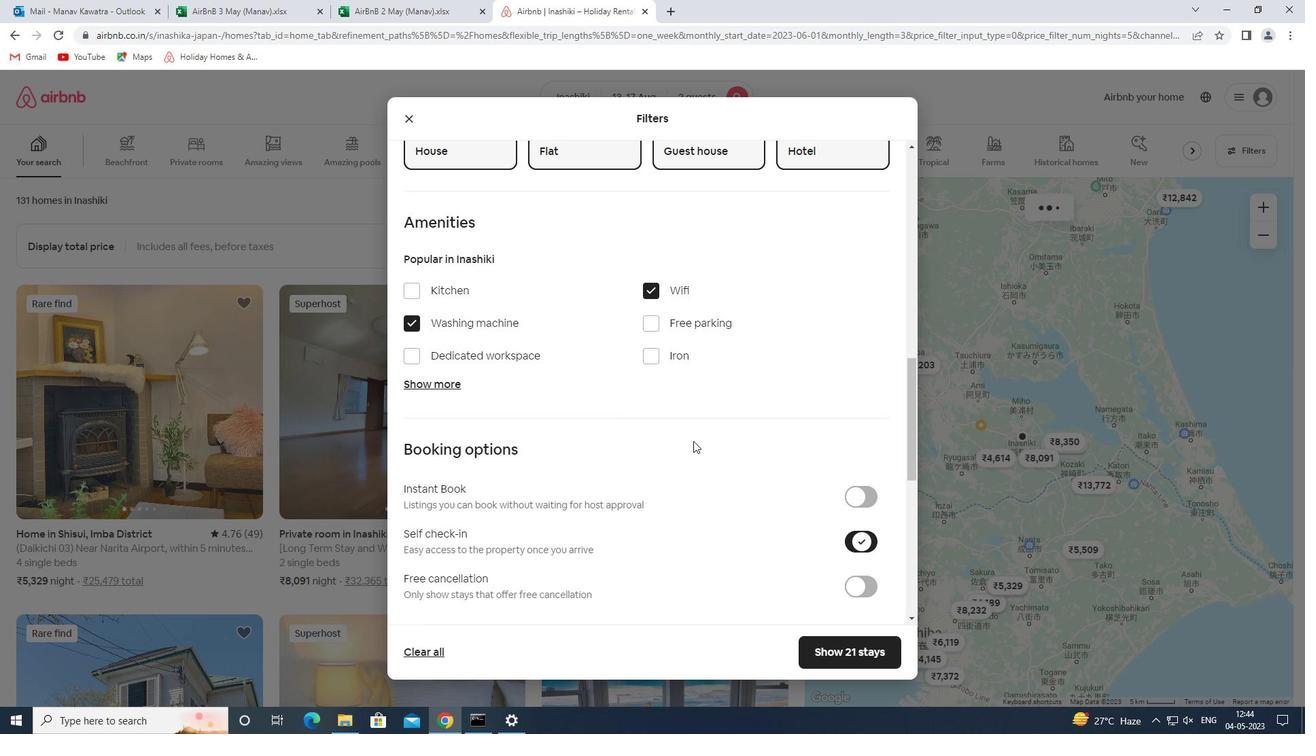 
Action: Mouse scrolled (690, 439) with delta (0, 0)
Screenshot: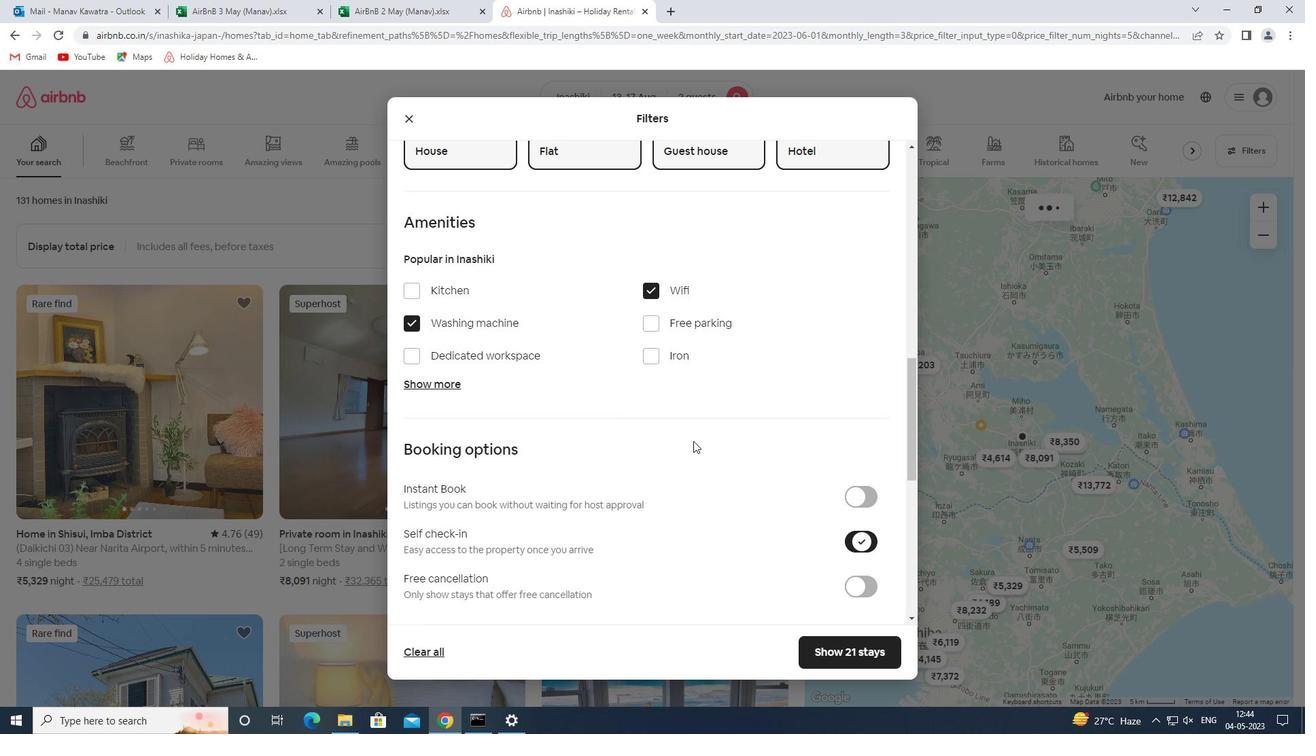 
Action: Mouse moved to (690, 440)
Screenshot: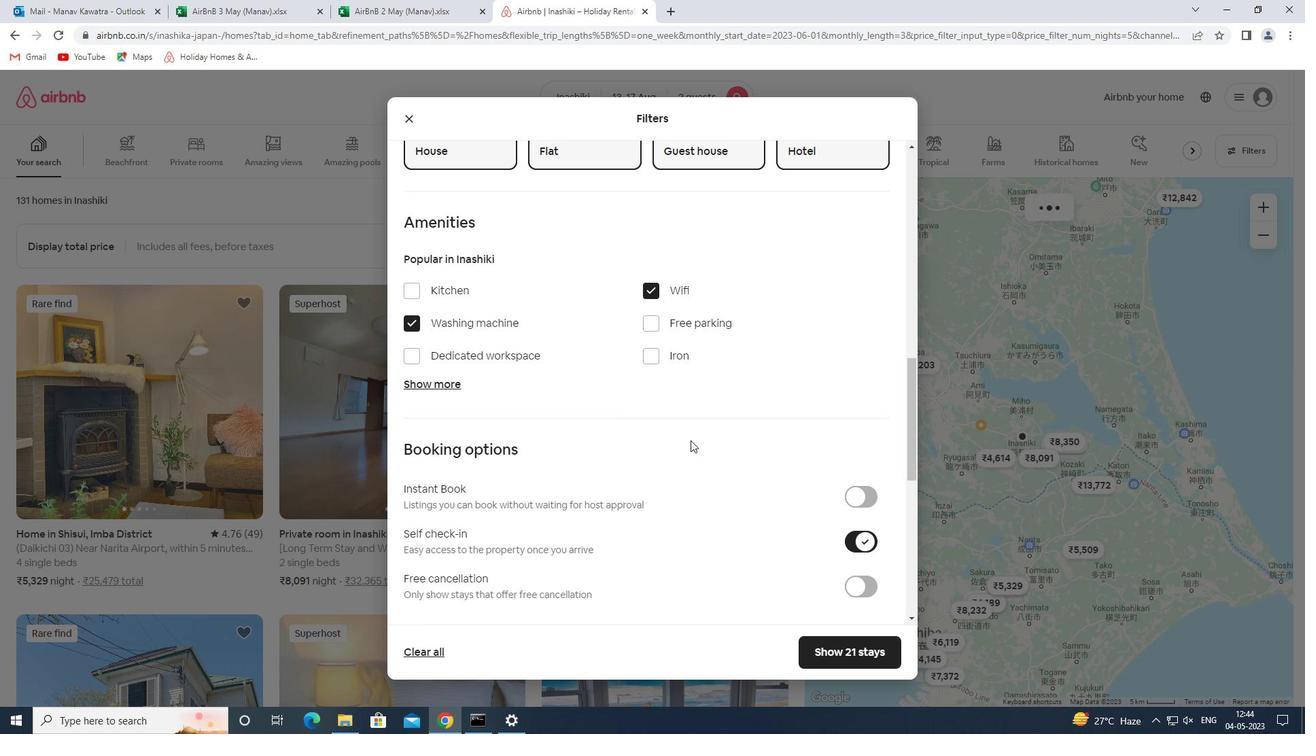 
Action: Mouse scrolled (690, 439) with delta (0, 0)
Screenshot: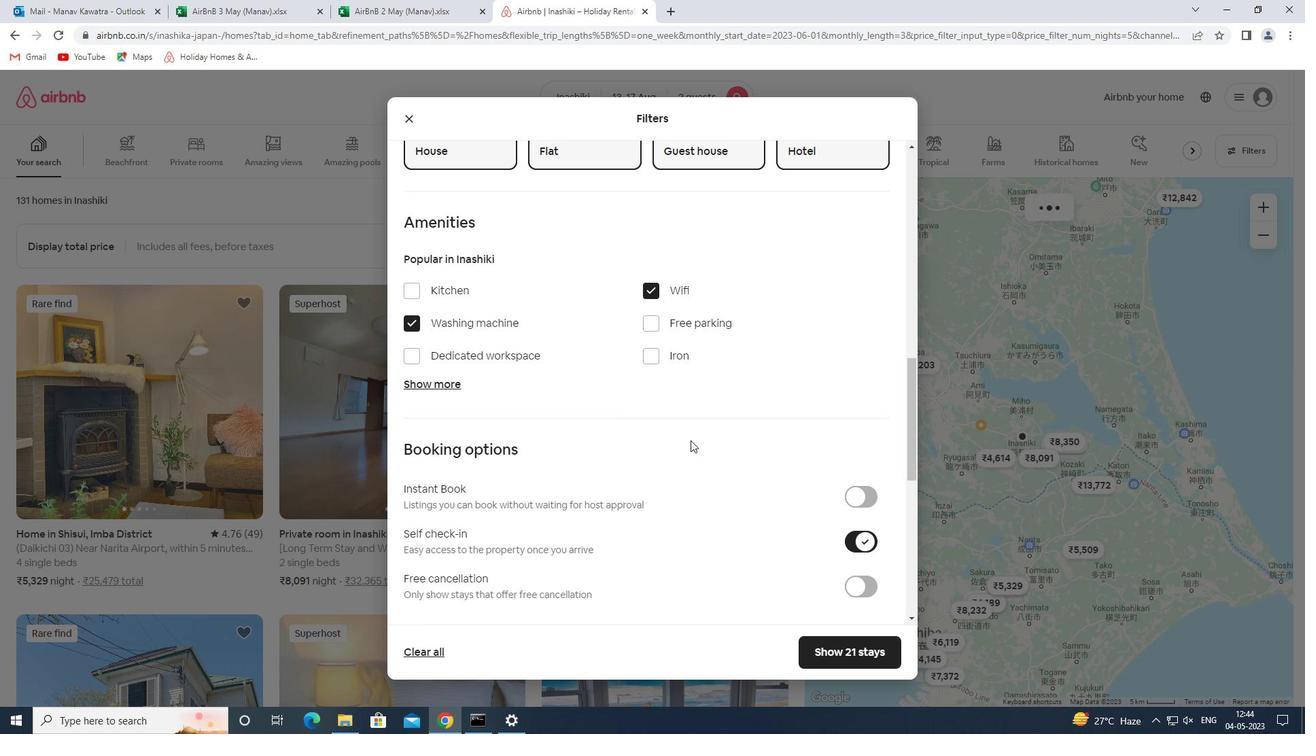 
Action: Mouse moved to (416, 526)
Screenshot: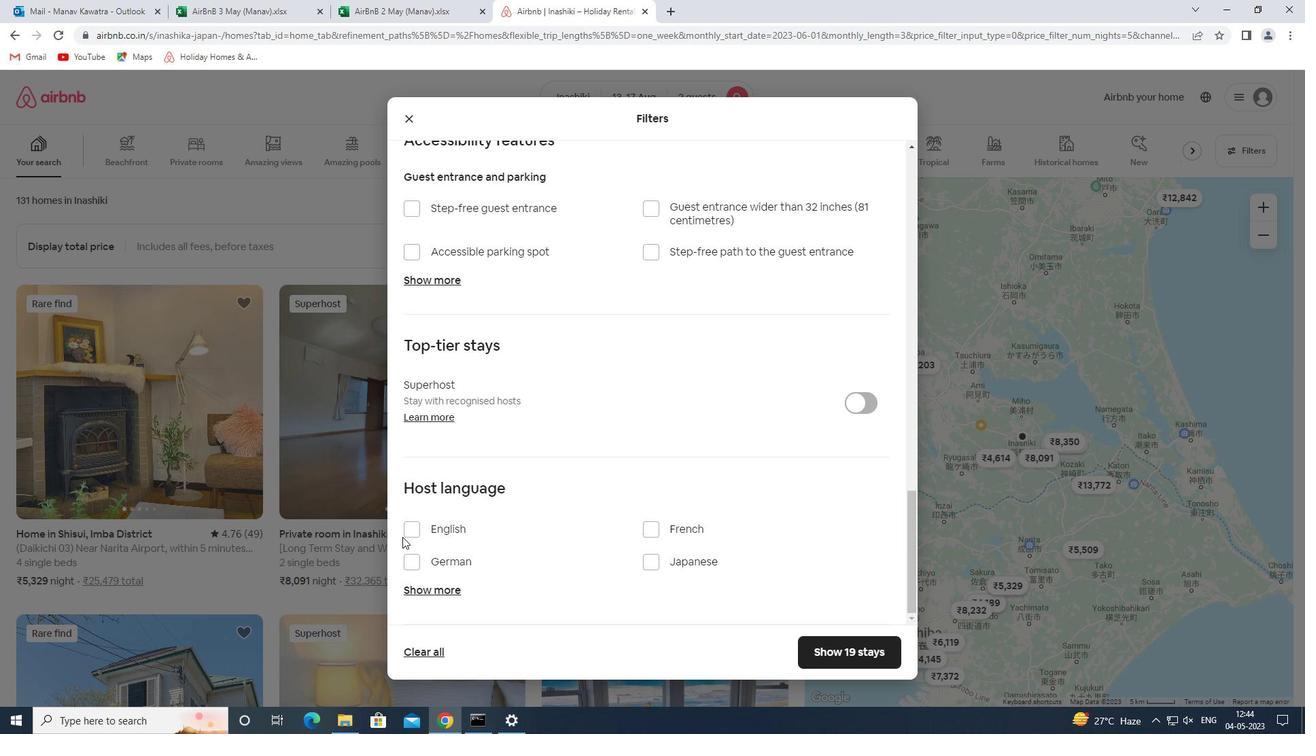 
Action: Mouse pressed left at (416, 526)
Screenshot: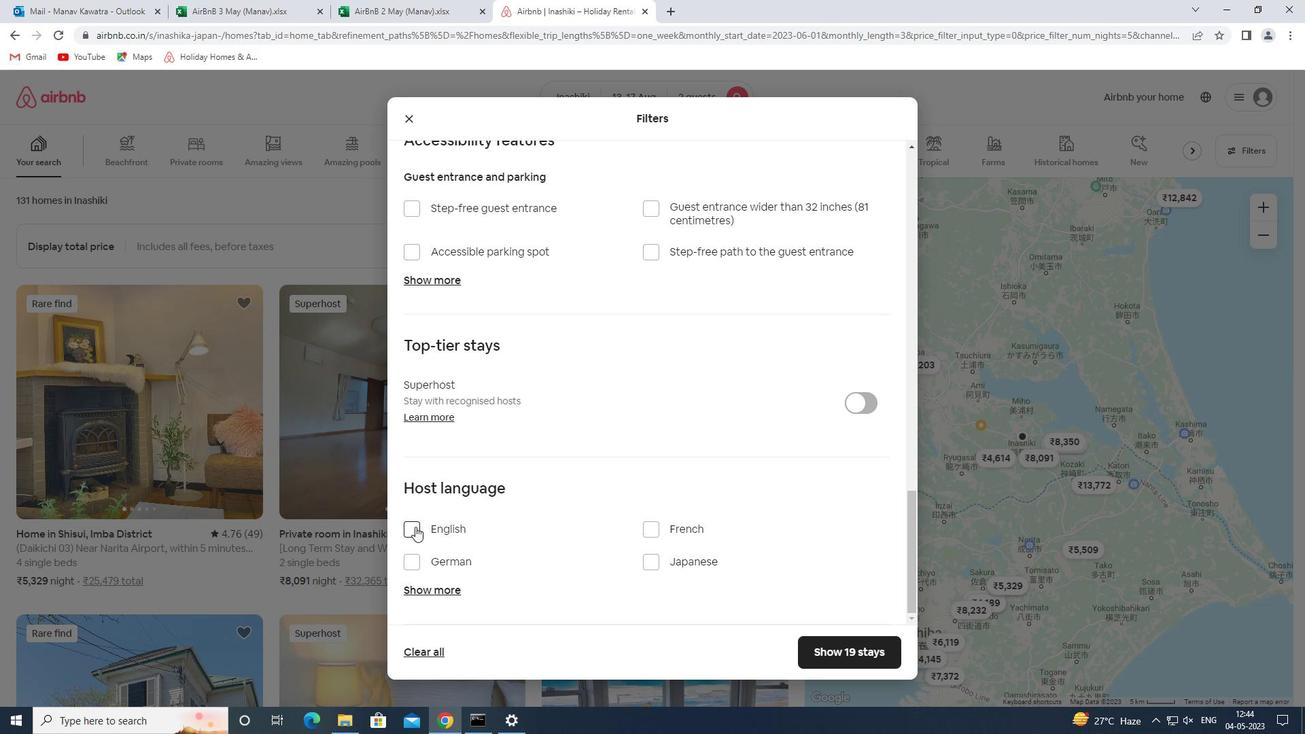 
Action: Mouse moved to (828, 651)
Screenshot: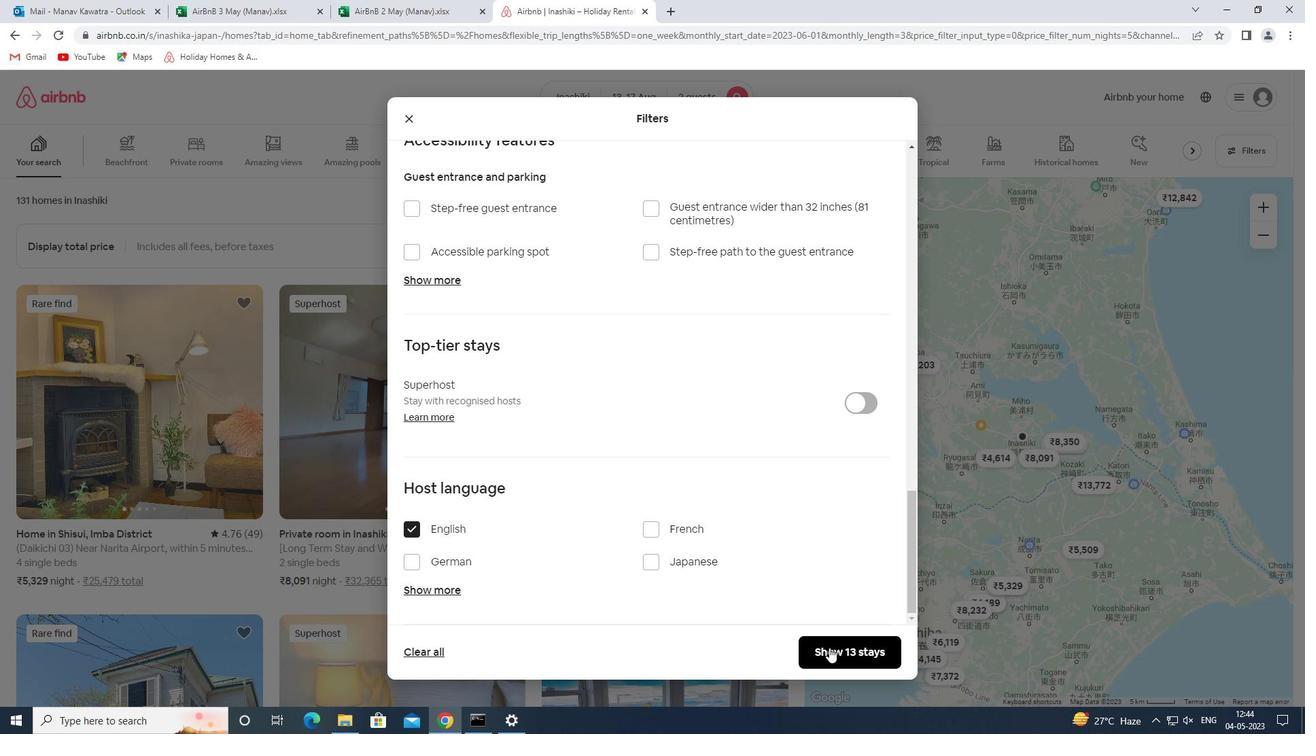 
Action: Mouse pressed left at (828, 651)
Screenshot: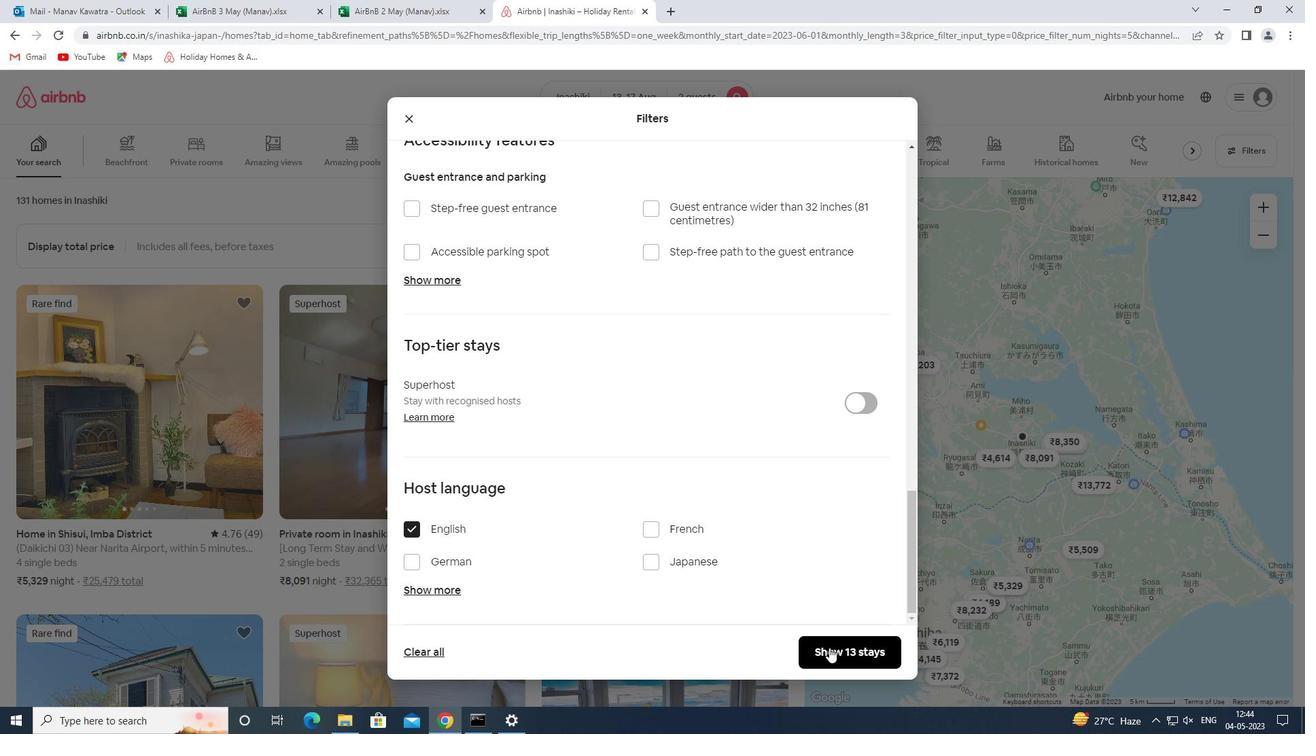 
Action: Mouse moved to (810, 654)
Screenshot: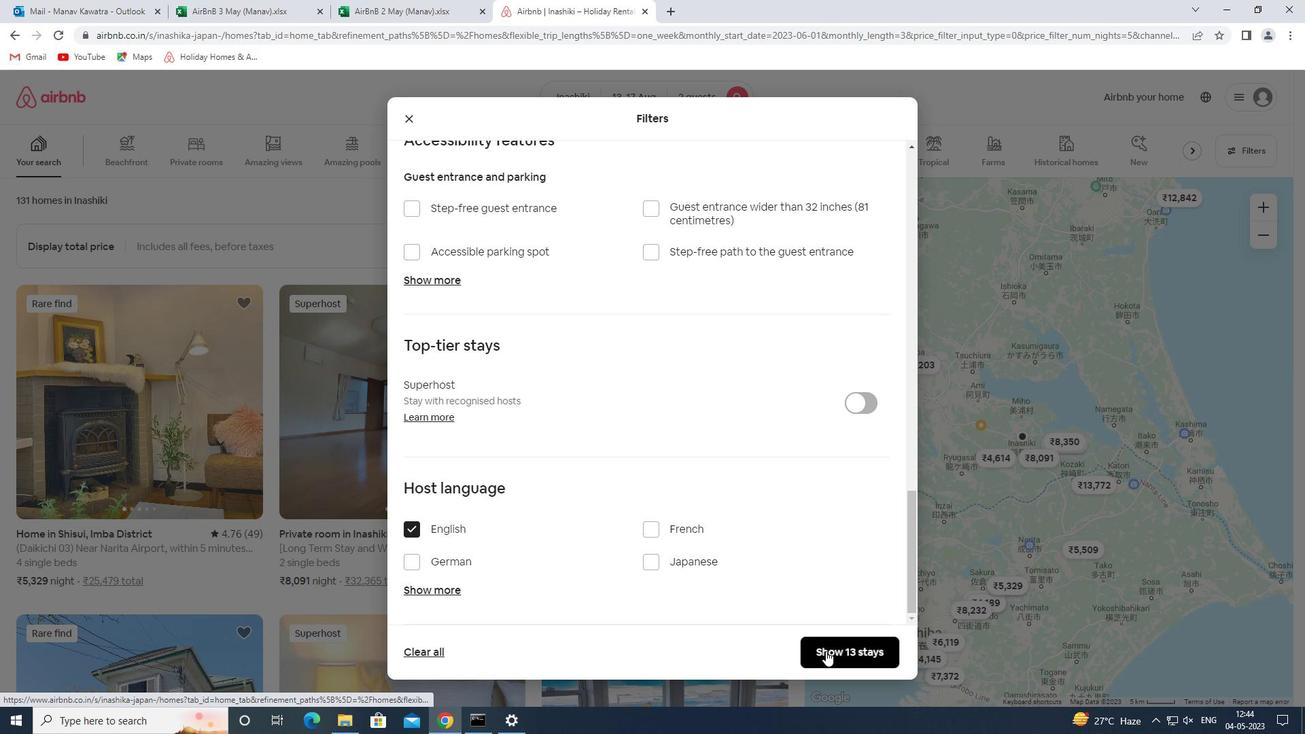 
